 Task: Add an event with the title Training Session: Conflict Management, date '2024/05/20', time 8:00 AM to 10:00 AMand add a description: Throughout the PIP Discussion, an emphasis will be placed on fostering a positive and growth-oriented mindset. The employee will be encouraged to take ownership of their development, ask questions, and seek clarification when needed. The supervisor will provide support, encouragement, and guidance to help the employee succeed.Select event color  Basil . Add location for the event as: 789 The Walk at JBR, Dubai, UAE, logged in from the account softage.2@softage.netand send the event invitation to softage.7@softage.net and softage.8@softage.net. Set a reminder for the event Daily
Action: Mouse moved to (359, 206)
Screenshot: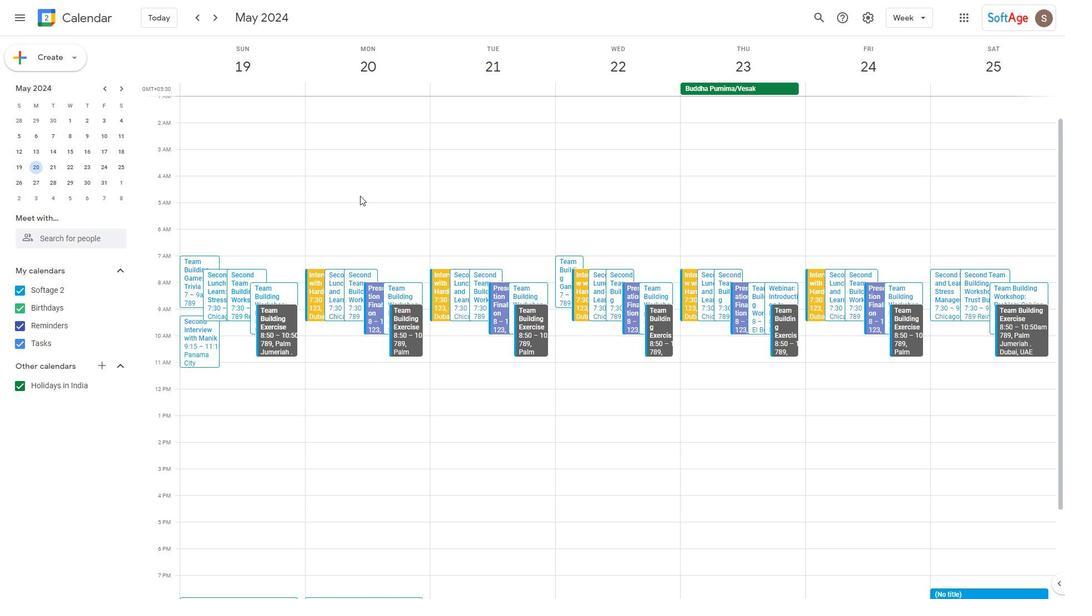 
Action: Mouse pressed left at (359, 206)
Screenshot: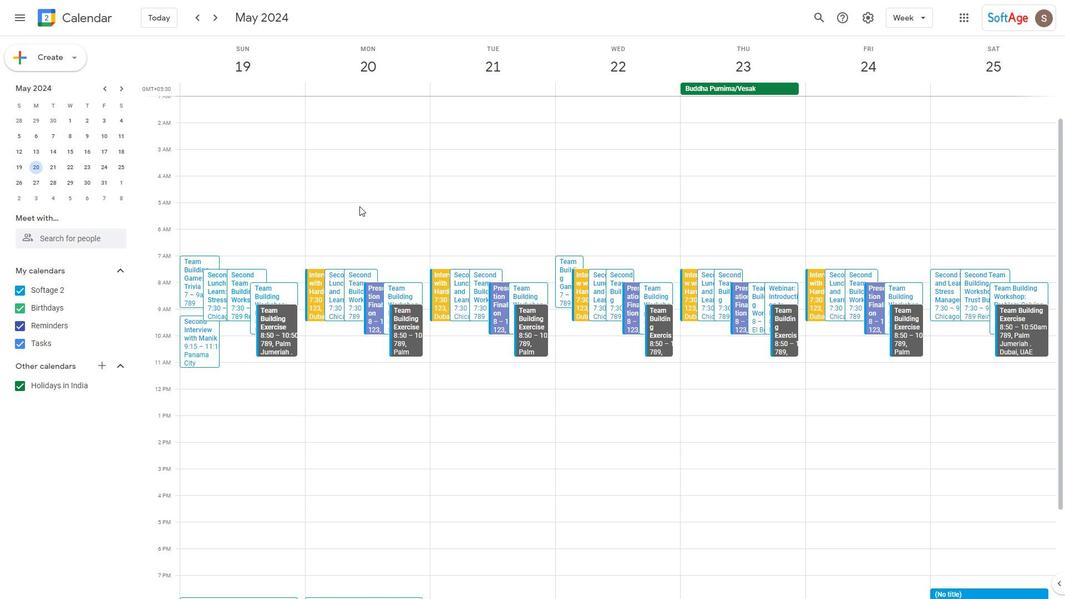 
Action: Mouse moved to (98, 195)
Screenshot: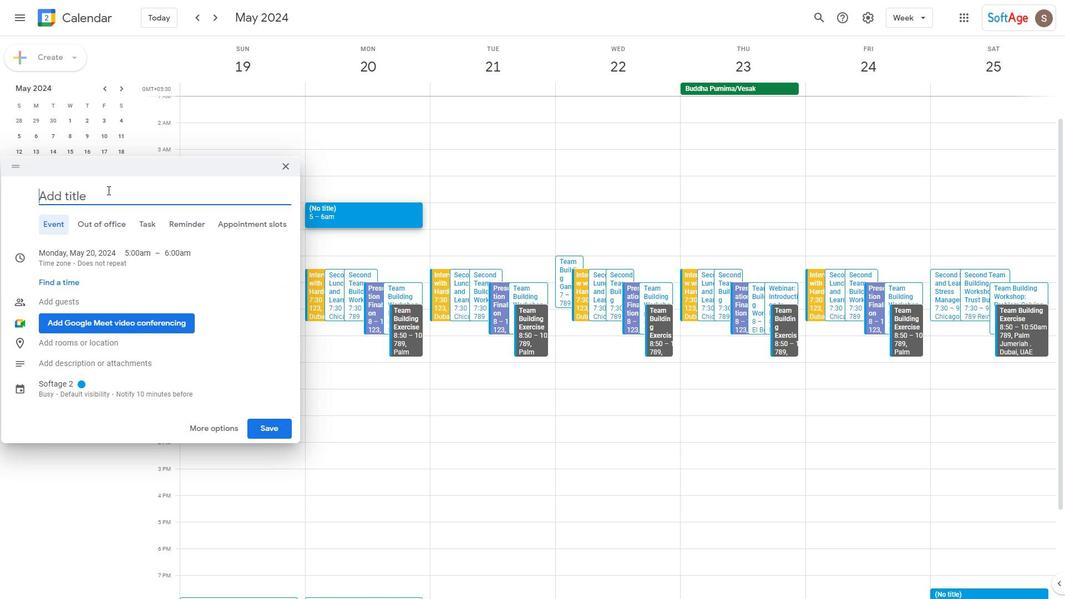 
Action: Key pressed <Key.caps_lock>C<Key.caps_lock>onflict<Key.space><Key.caps_lock>M<Key.caps_lock>ang=<Key.backspace><Key.backspace>agement
Screenshot: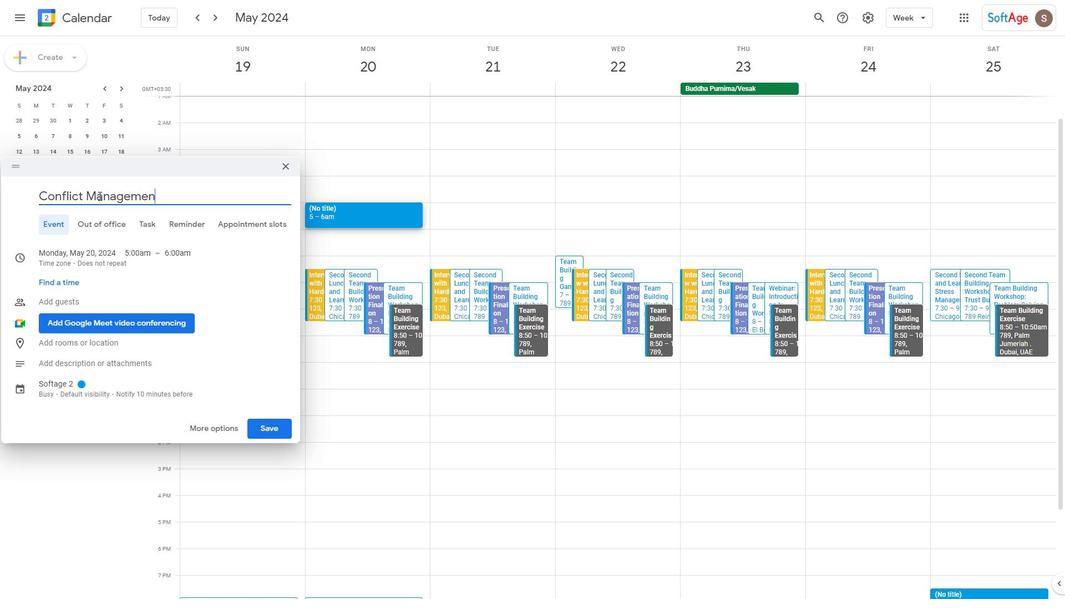 
Action: Mouse moved to (59, 365)
Screenshot: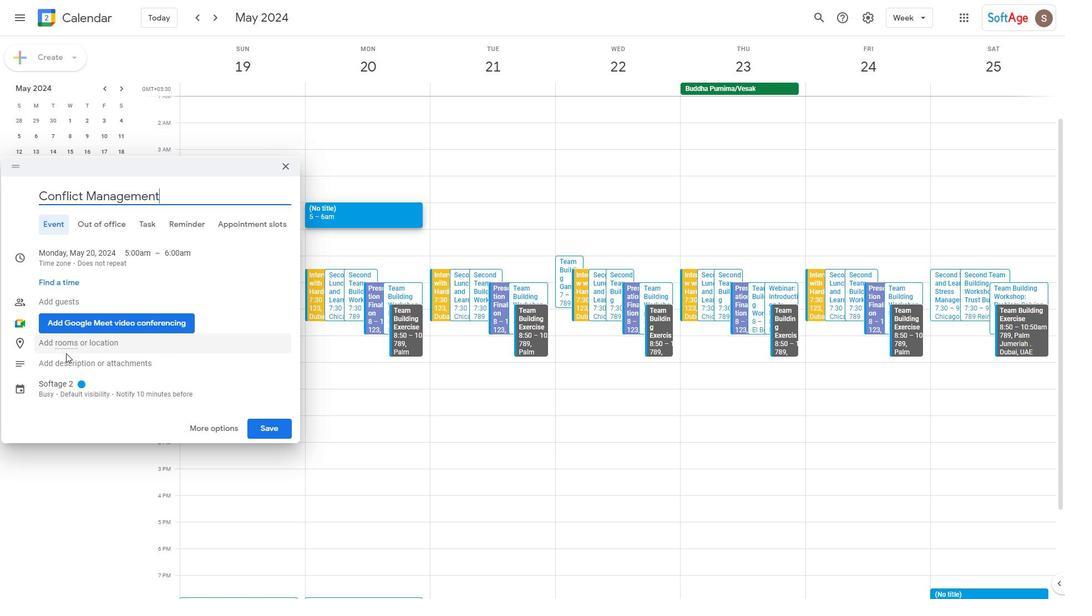 
Action: Mouse pressed left at (59, 365)
Screenshot: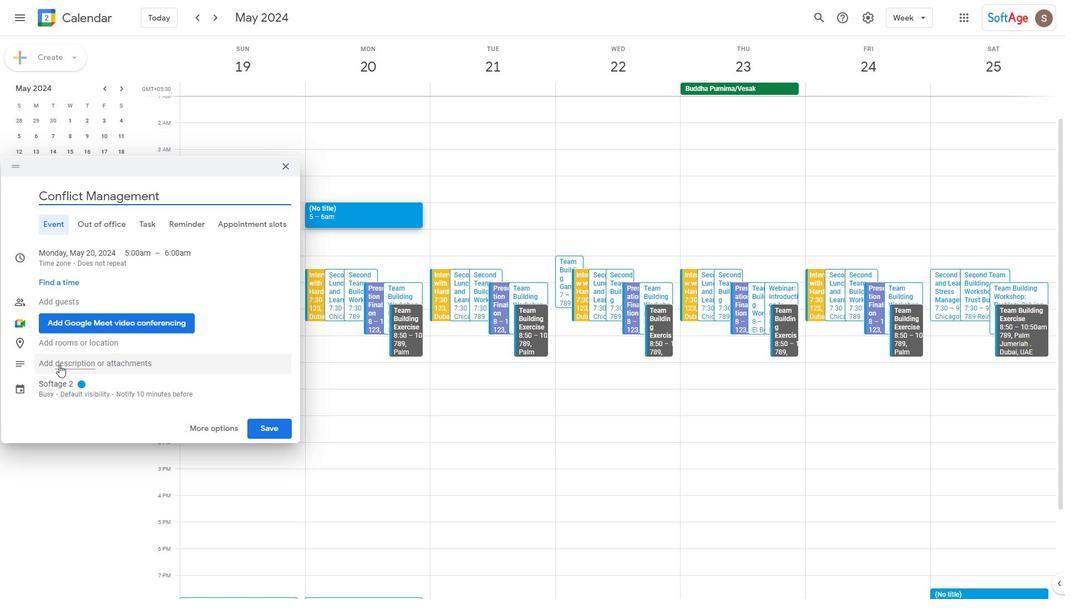 
Action: Mouse pressed left at (59, 365)
Screenshot: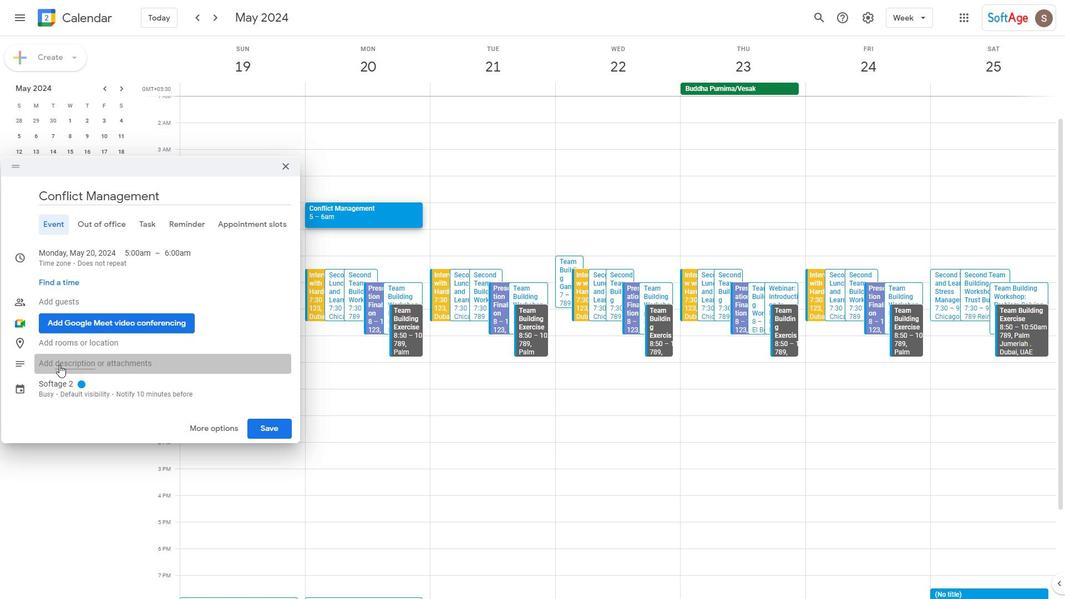
Action: Mouse moved to (61, 384)
Screenshot: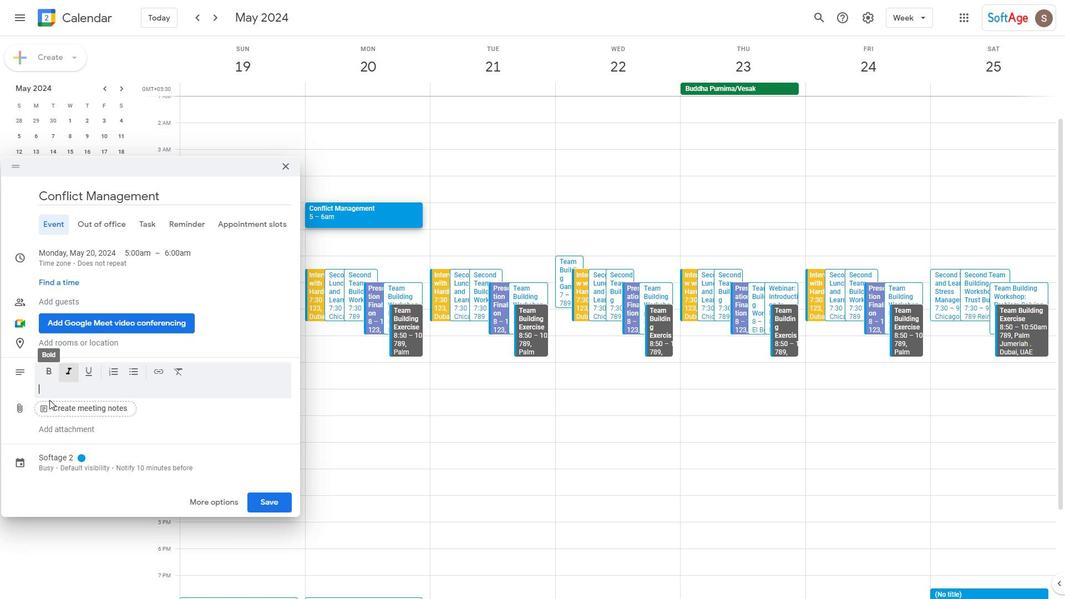 
Action: Mouse pressed left at (61, 384)
Screenshot: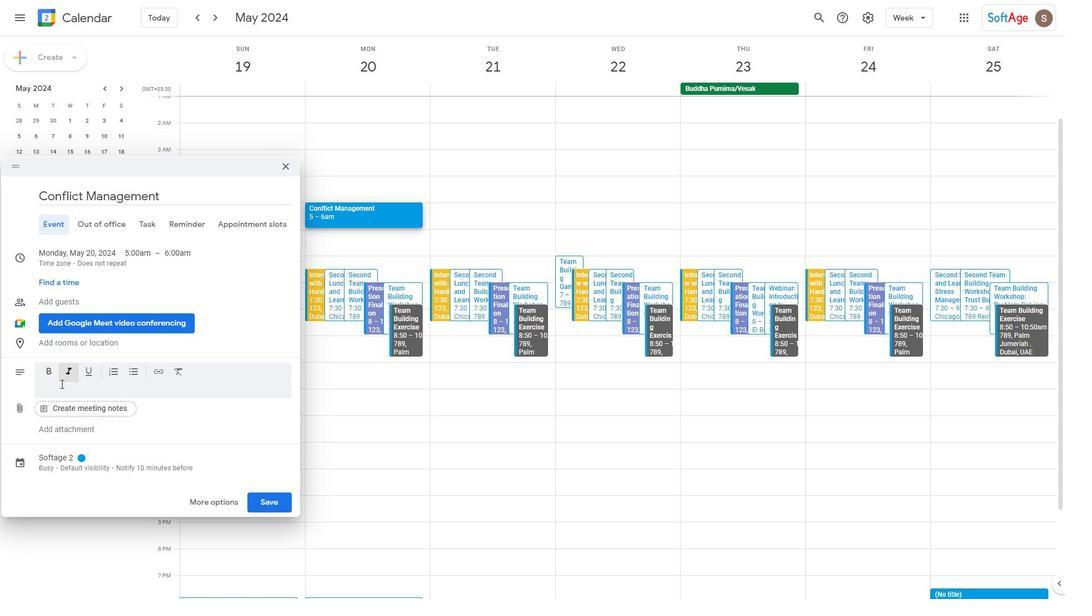 
Action: Mouse moved to (74, 365)
Screenshot: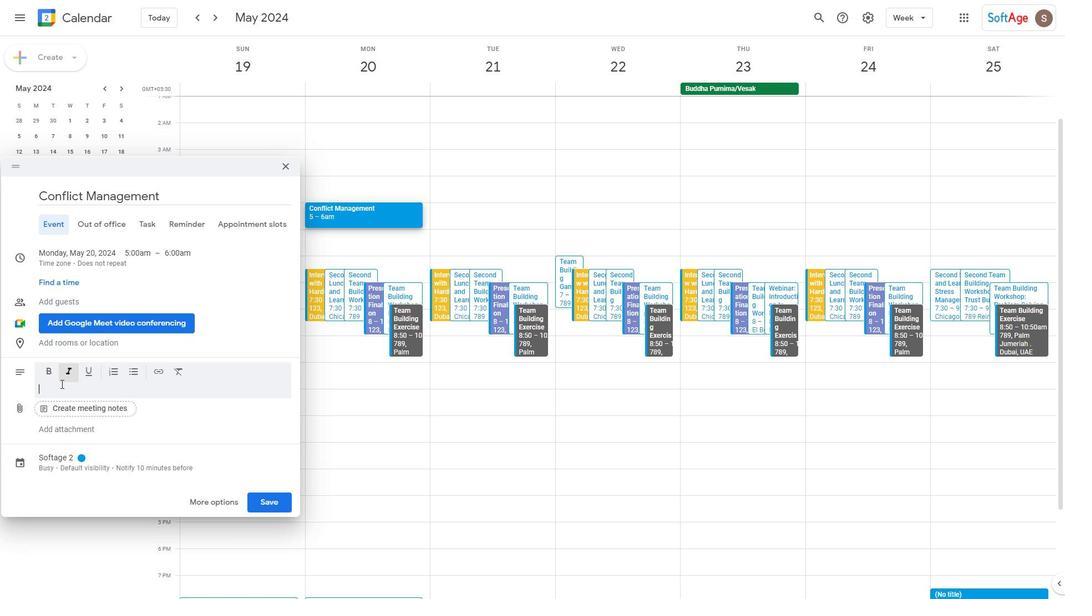 
Action: Mouse pressed left at (74, 365)
Screenshot: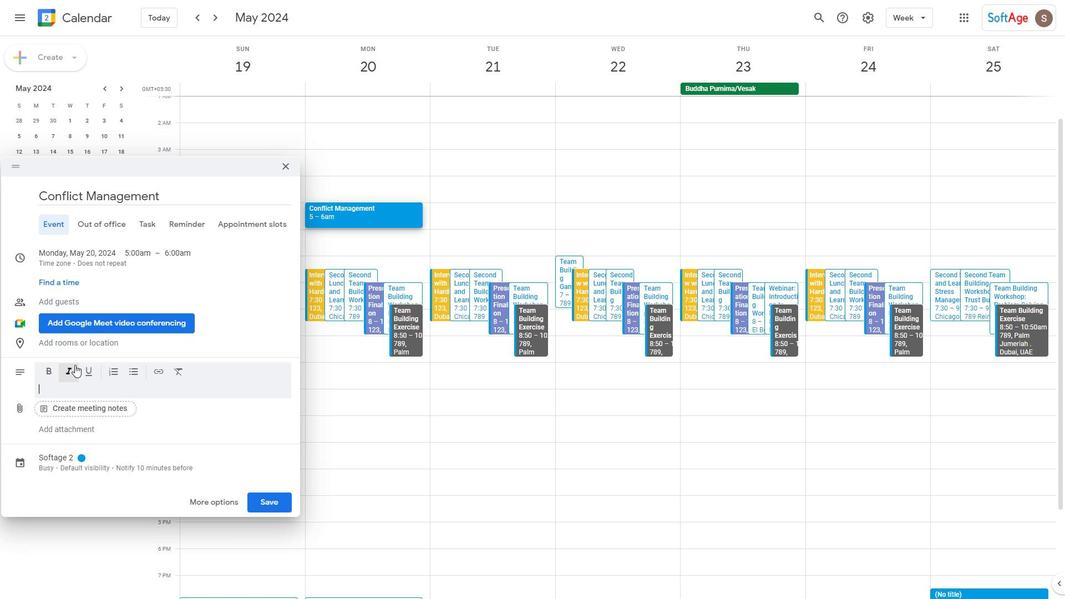 
Action: Mouse moved to (66, 380)
Screenshot: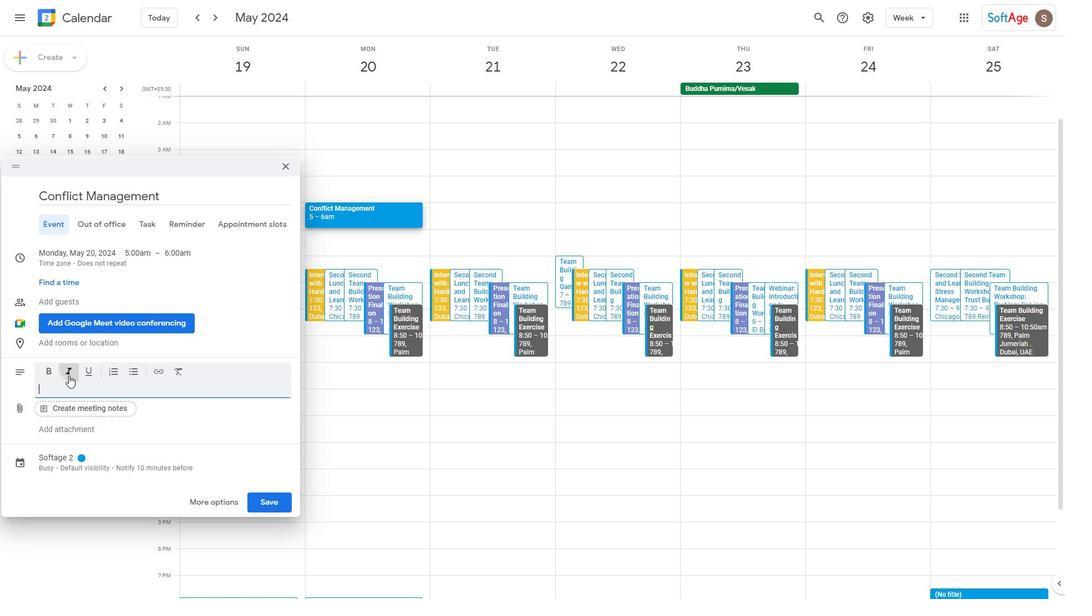 
Action: Mouse pressed left at (66, 380)
Screenshot: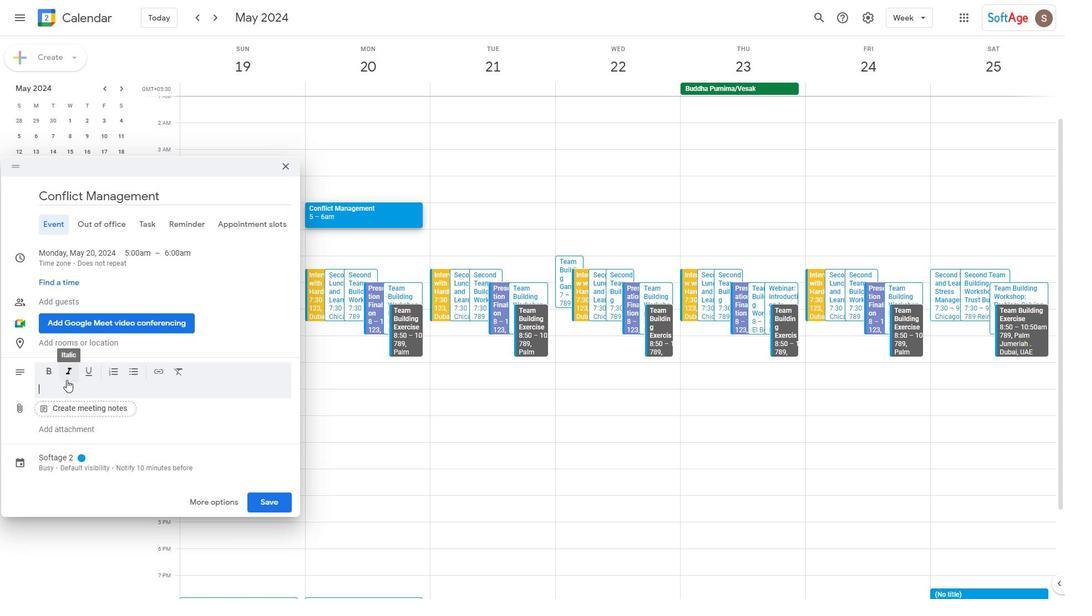
Action: Mouse moved to (57, 391)
Screenshot: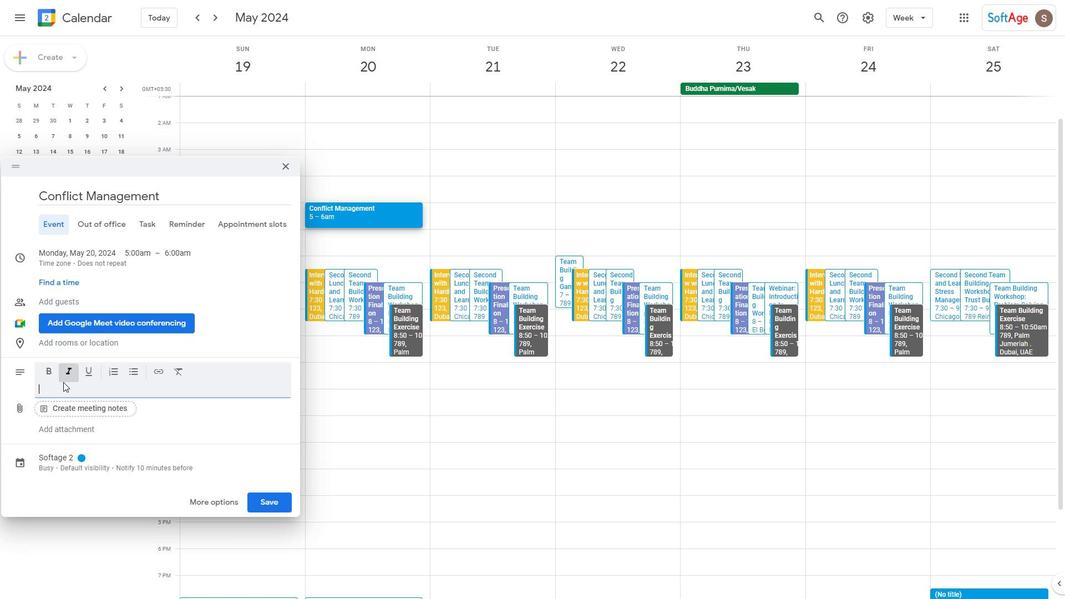 
Action: Mouse pressed left at (57, 391)
Screenshot: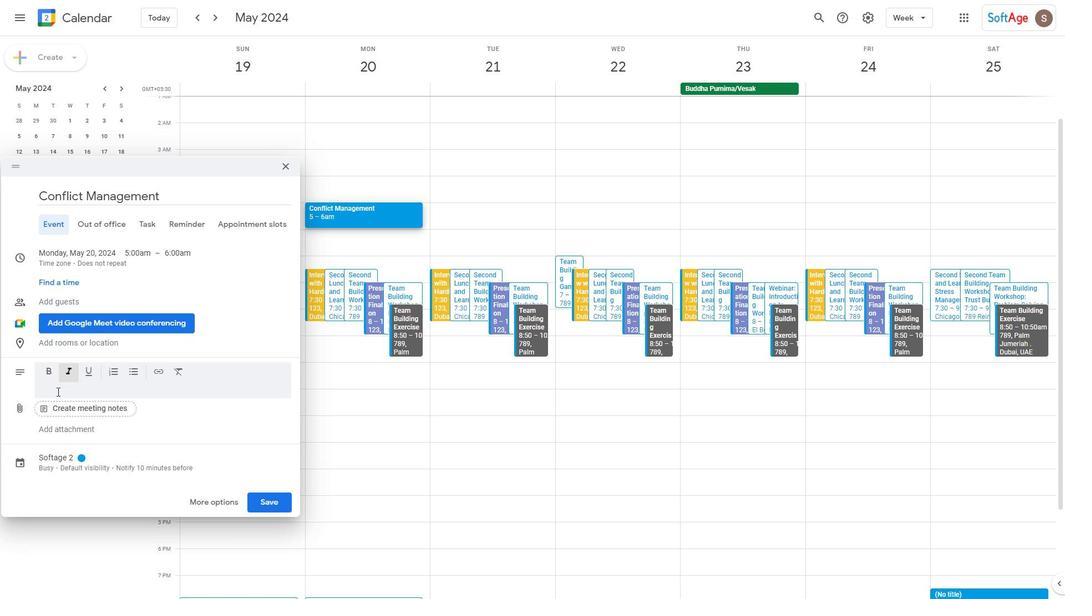 
Action: Key pressed <Key.caps_lock>T<Key.caps_lock>hroughout<Key.space>the<Key.space><Key.caps_lock>PIP<Key.space>D<Key.caps_lock>iscussion<Key.space>an<Key.space>emphasis<Key.space>will<Key.space>be<Key.space>plca<Key.backspace><Key.backspace>aced<Key.space>on<Key.space>fostering<Key.space>a<Key.space>positive<Key.space>and<Key.space>gri<Key.backspace><Key.backspace>rowth<Key.space>oriented<Key.space>mins<Key.backspace>=<Key.backspace><Key.backspace>ndset.<Key.space><Key.caps_lock>T<Key.caps_lock>he<Key.space>employee<Key.space>wikl<Key.backspace><Key.backspace>ll<Key.space>be<Key.space>encouraged<Key.space>to<Key.space>takr=<Key.backspace>e<Key.space>ownership<Key.space>
Screenshot: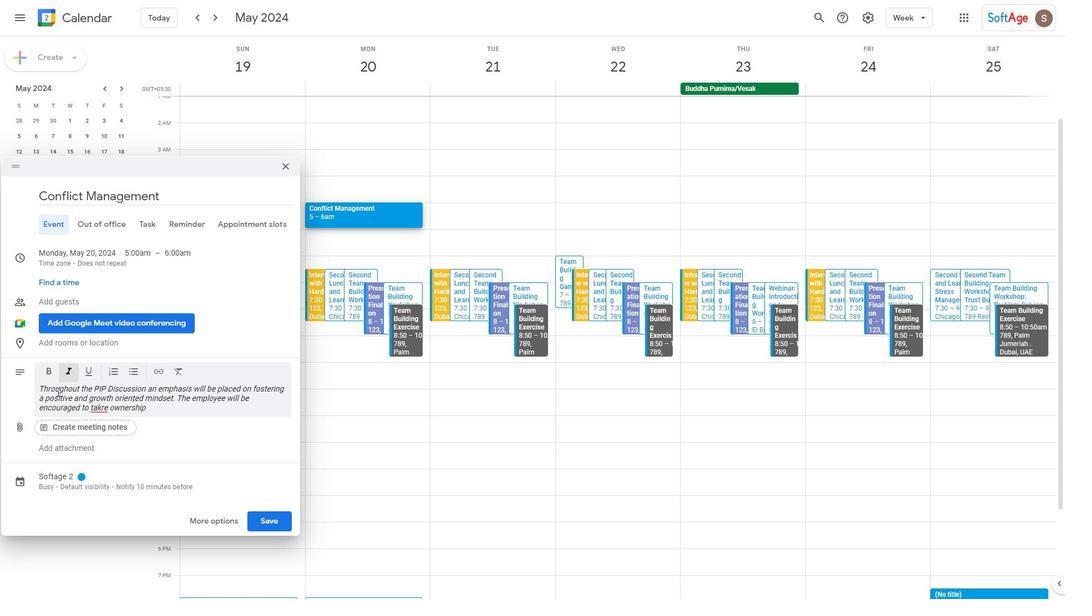 
Action: Mouse moved to (108, 409)
Screenshot: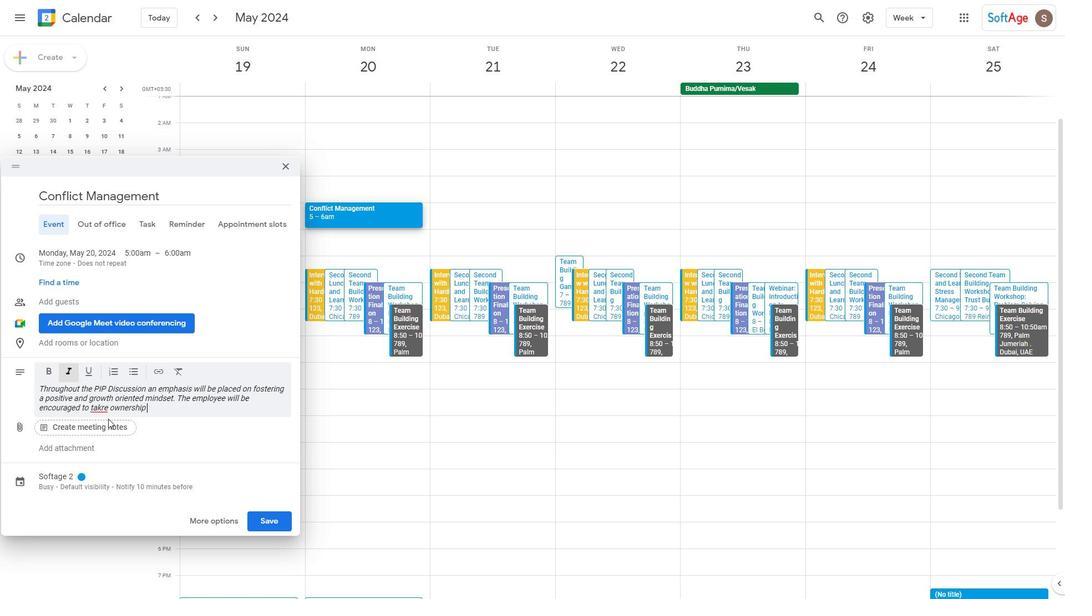 
Action: Mouse pressed left at (108, 409)
Screenshot: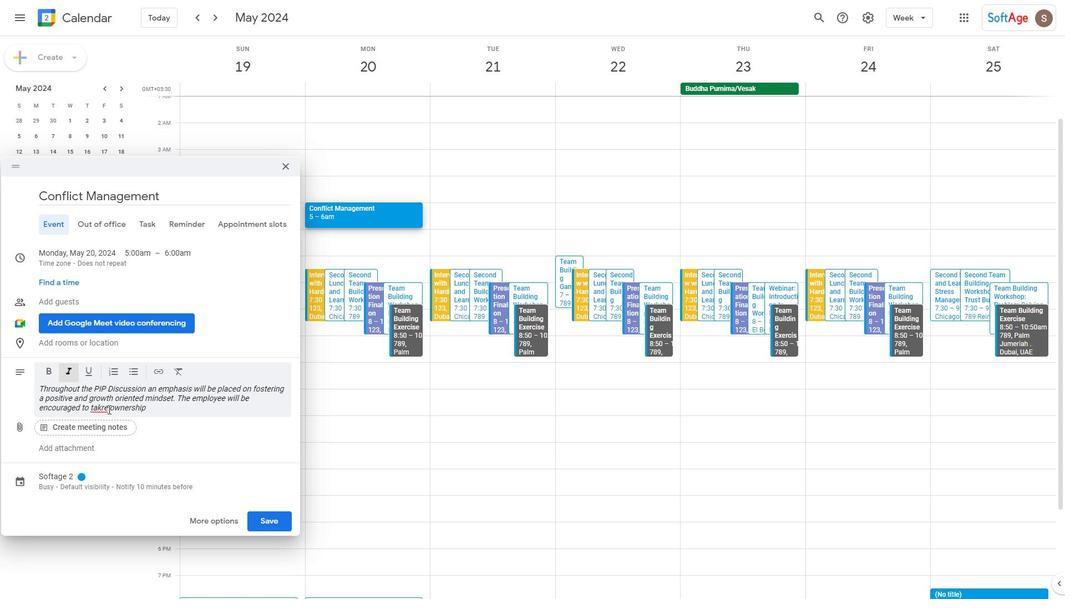 
Action: Key pressed <Key.backspace><Key.backspace>e
Screenshot: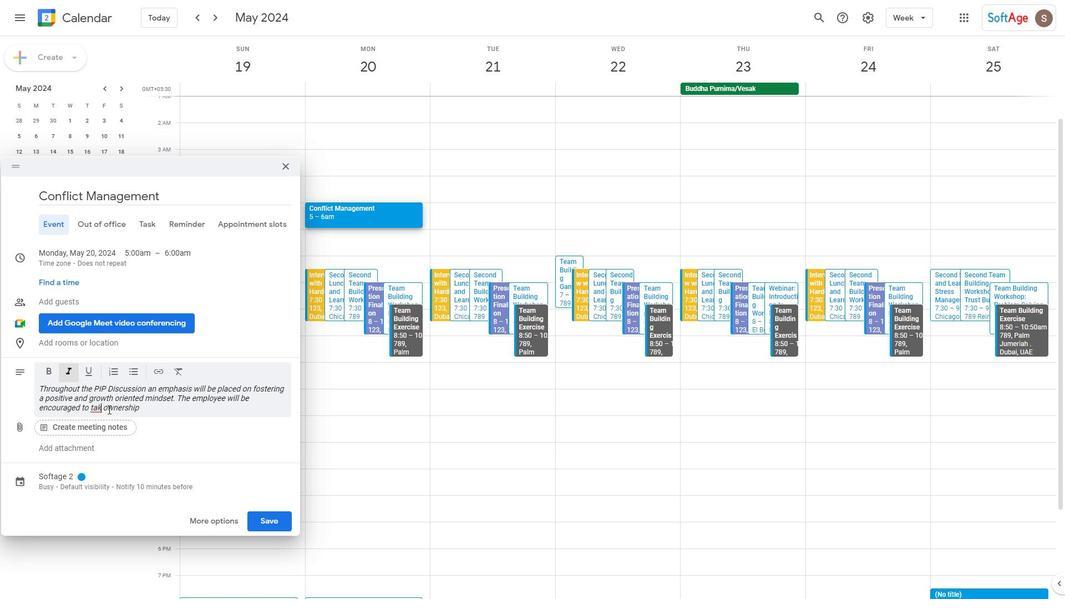 
Action: Mouse moved to (150, 406)
Screenshot: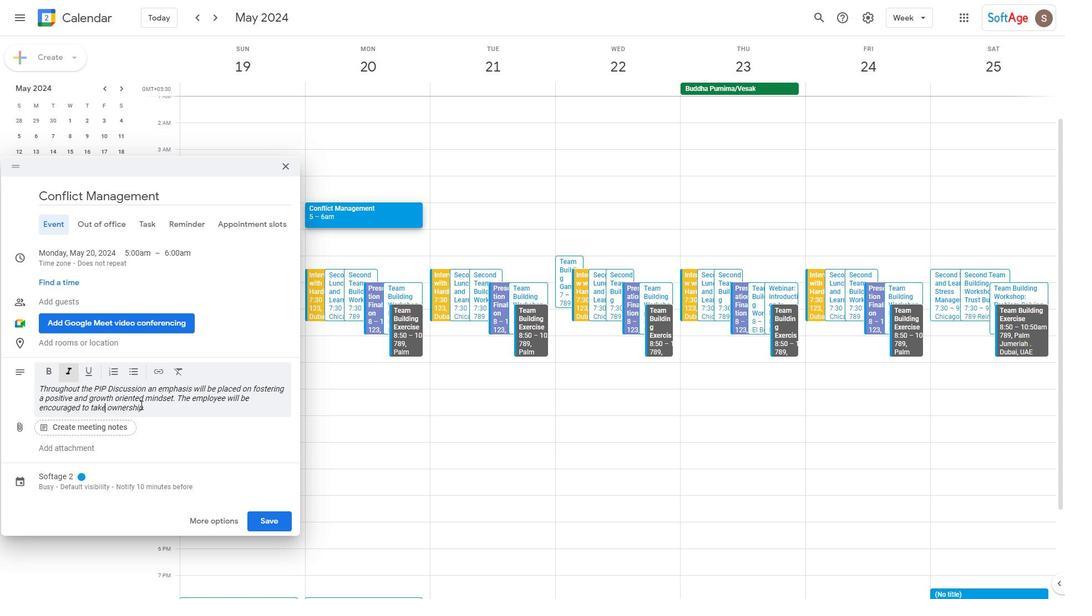 
Action: Mouse pressed left at (150, 406)
Screenshot: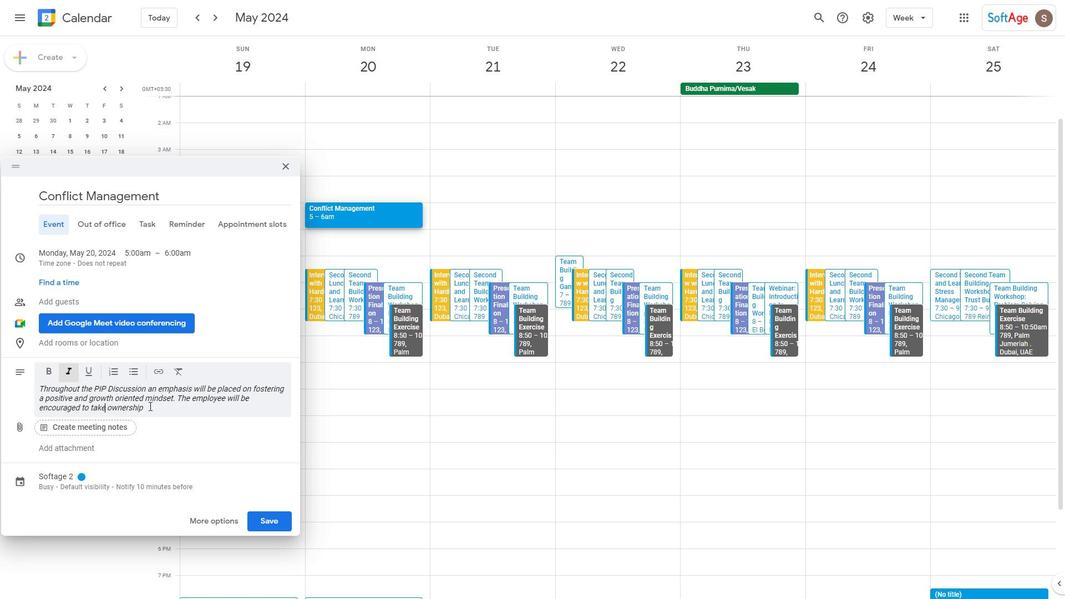 
Action: Mouse moved to (162, 399)
Screenshot: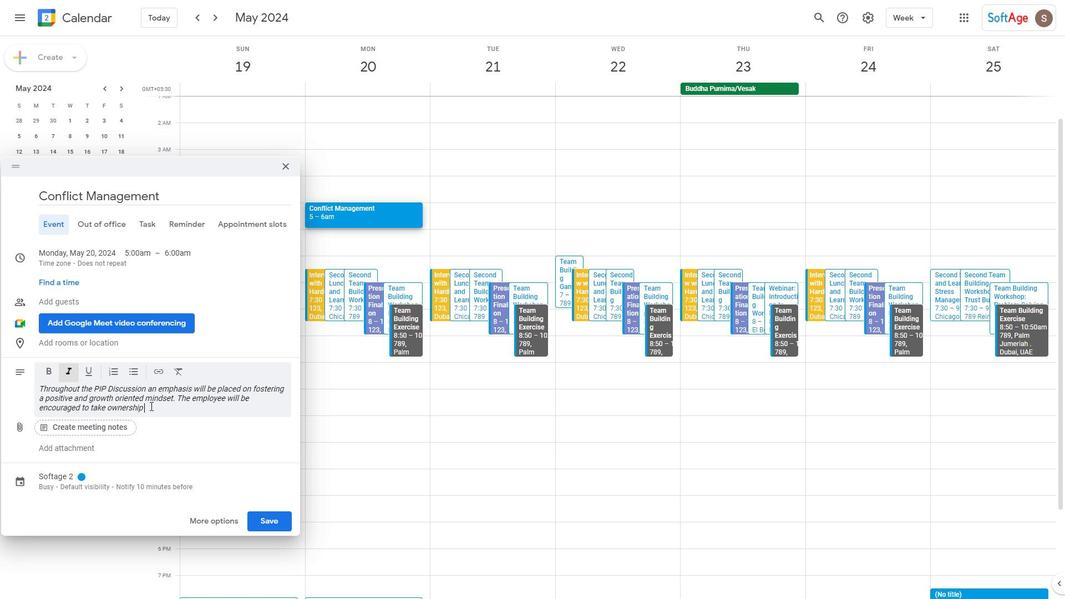 
Action: Key pressed of<Key.space>their<Key.space>developmemn<Key.backspace><Key.backspace>nt,ask<Key.space>questions<Key.space>and<Key.space>seek<Key.space>claification<Key.space>when<Key.space>required.
Screenshot: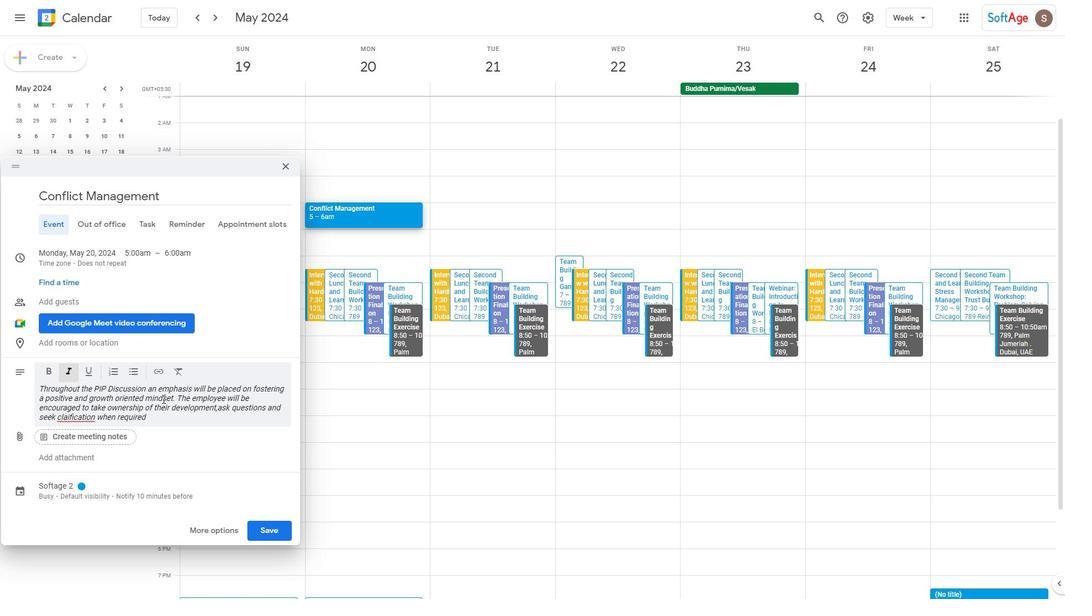 
Action: Mouse moved to (86, 414)
Screenshot: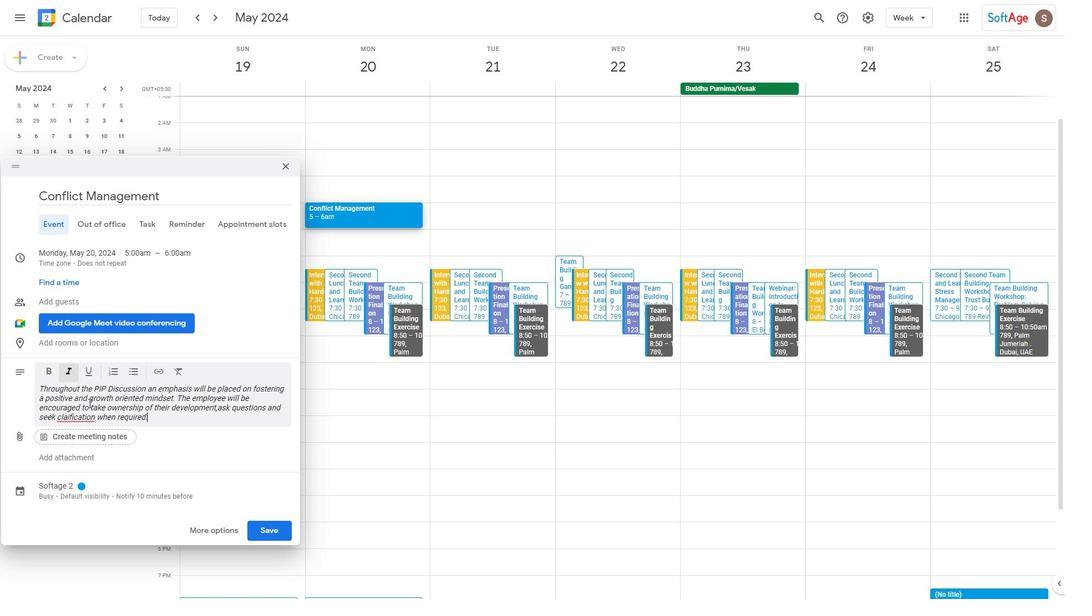 
Action: Mouse pressed left at (86, 414)
Screenshot: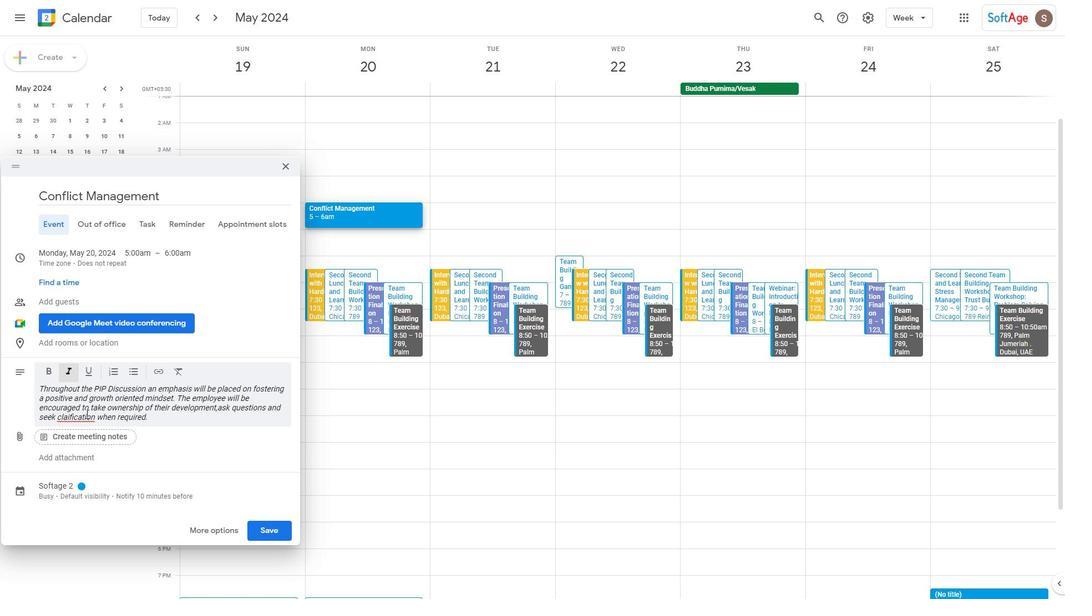 
Action: Mouse pressed left at (86, 414)
Screenshot: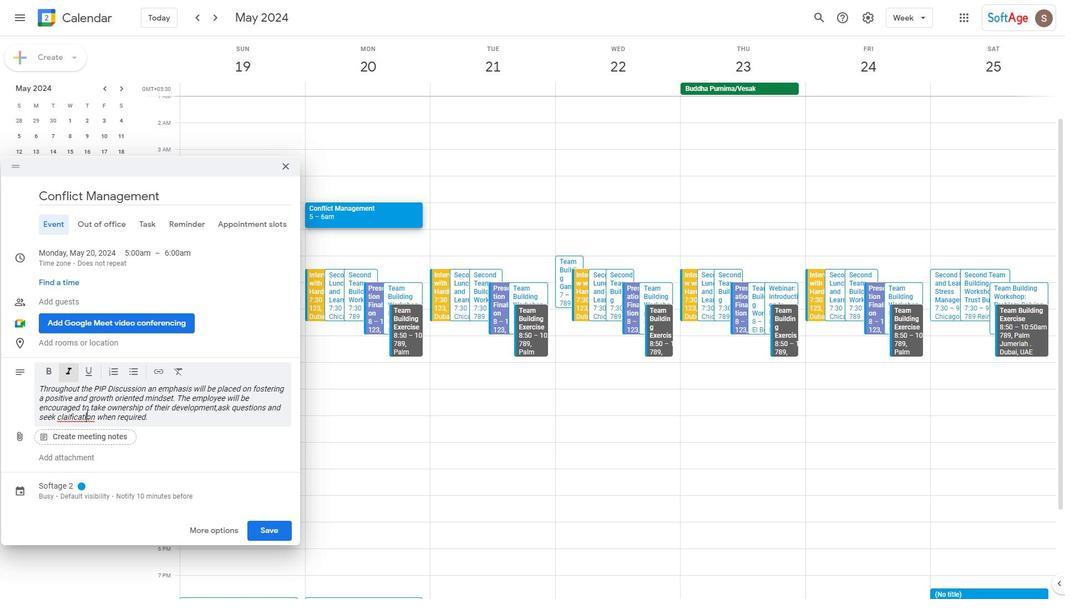 
Action: Mouse pressed right at (86, 414)
Screenshot: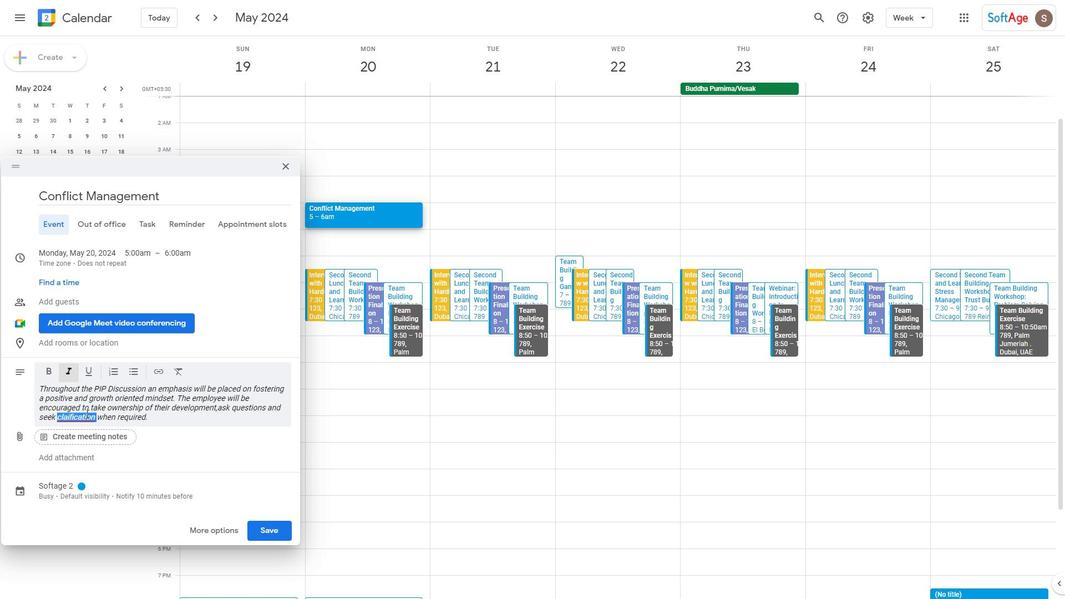 
Action: Mouse moved to (132, 240)
Screenshot: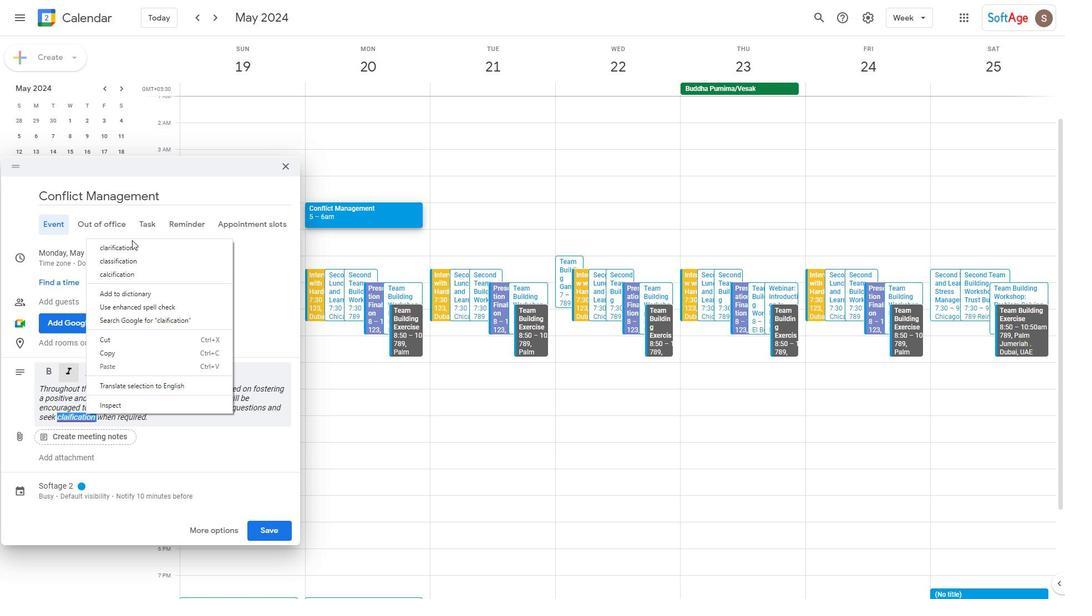 
Action: Mouse pressed left at (132, 240)
Screenshot: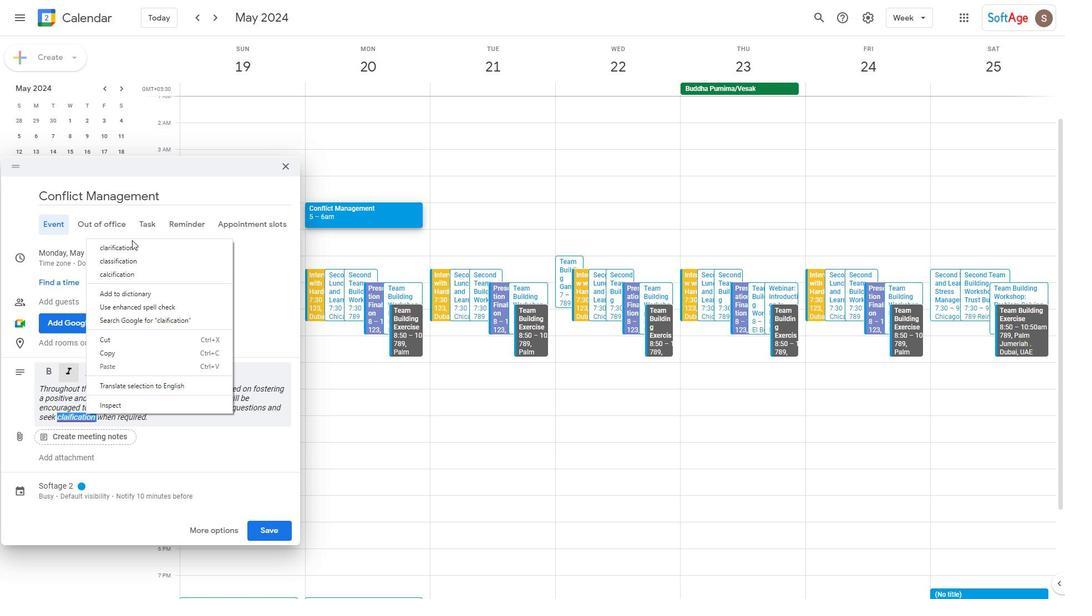 
Action: Mouse moved to (73, 410)
Screenshot: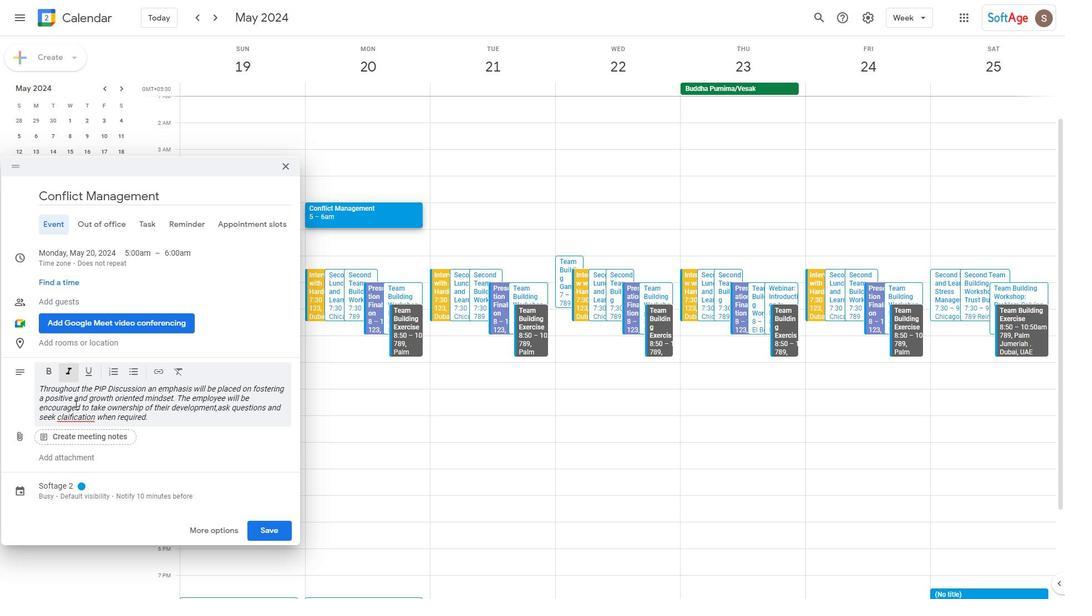 
Action: Mouse pressed left at (73, 410)
Screenshot: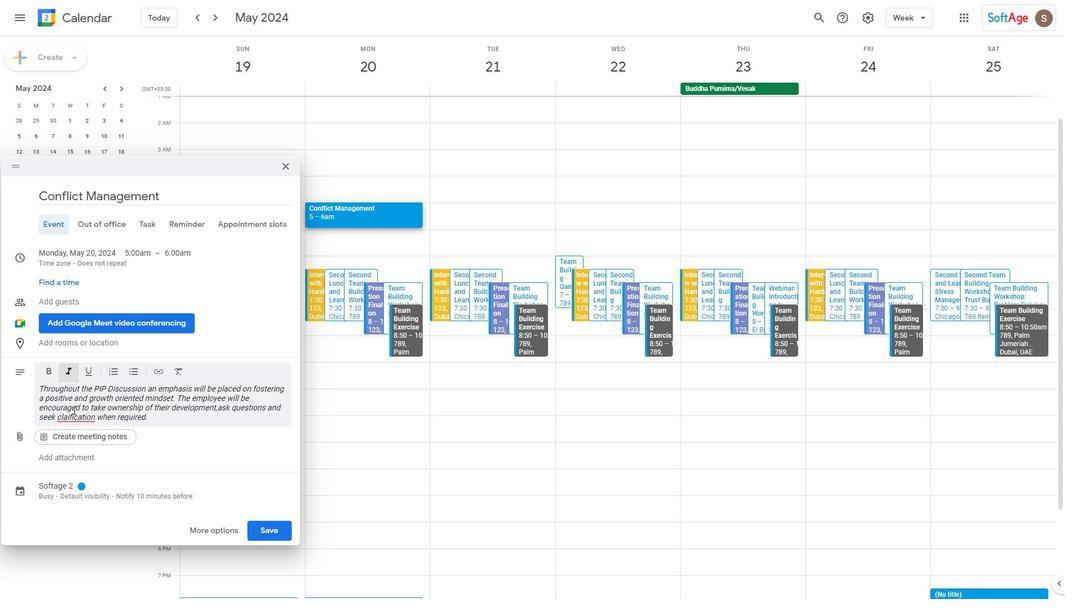 
Action: Mouse moved to (71, 418)
Screenshot: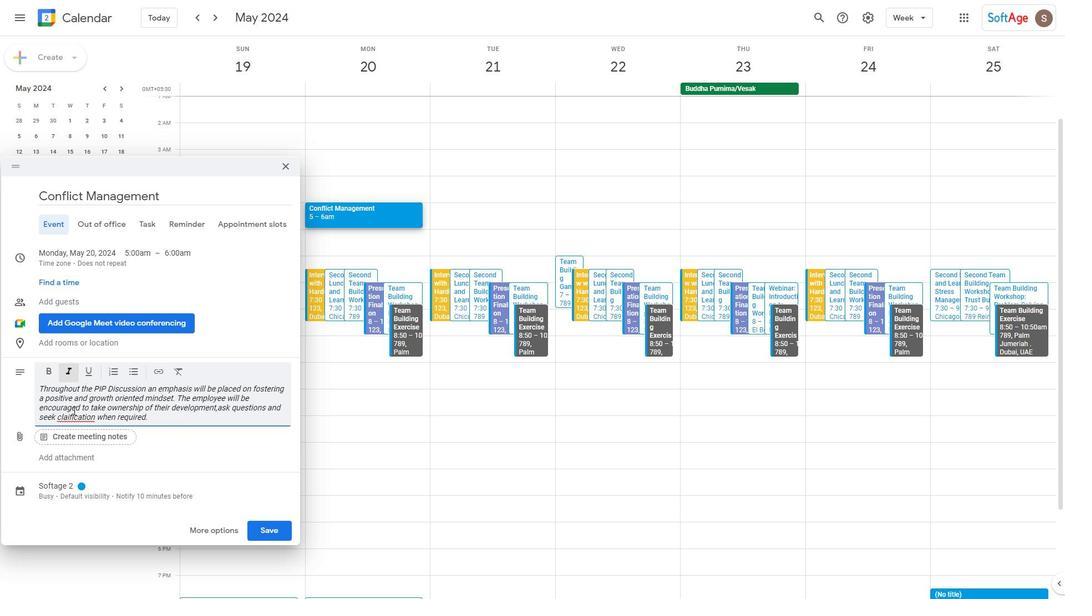 
Action: Mouse pressed left at (71, 418)
Screenshot: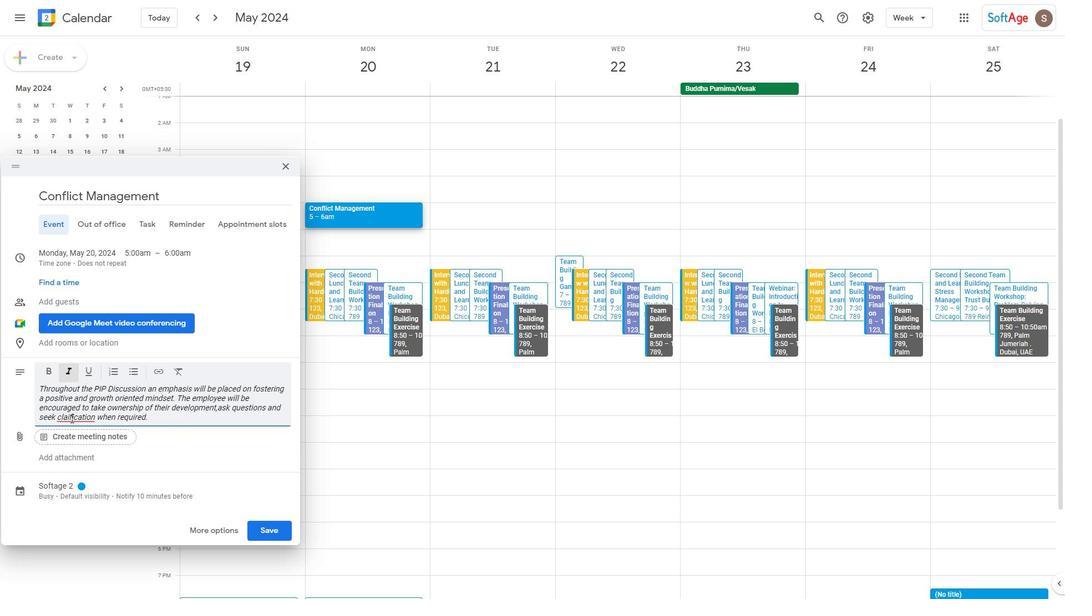 
Action: Mouse pressed right at (71, 418)
Screenshot: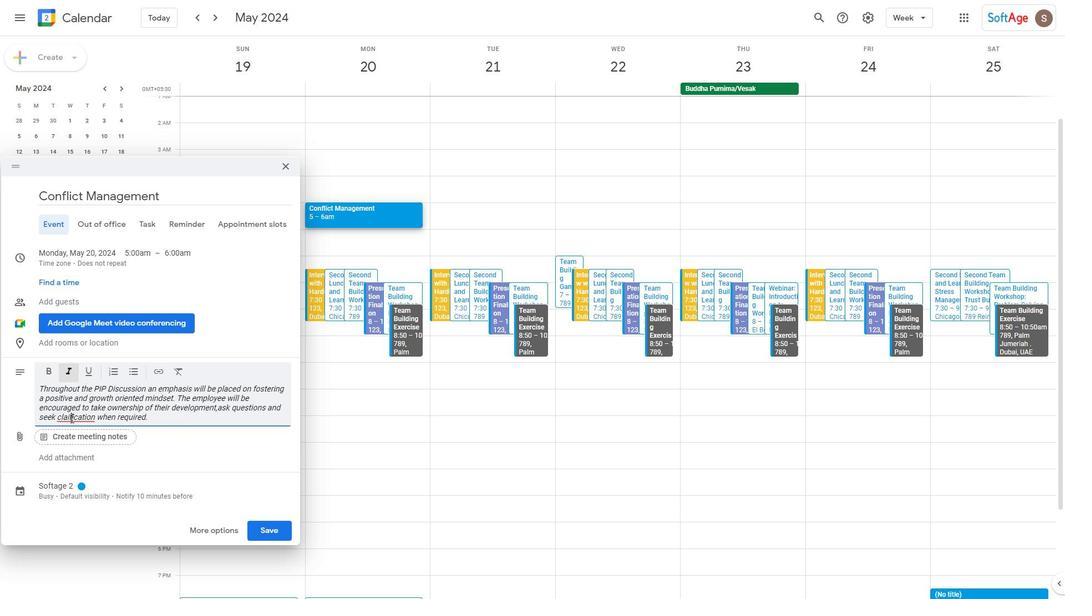 
Action: Mouse moved to (137, 253)
Screenshot: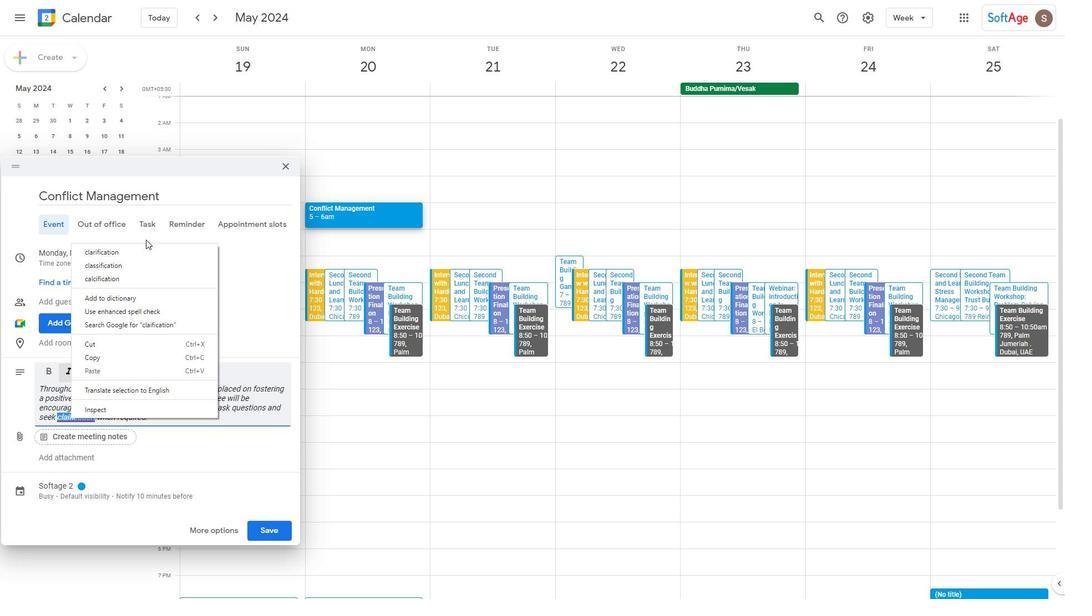 
Action: Mouse pressed left at (137, 253)
Screenshot: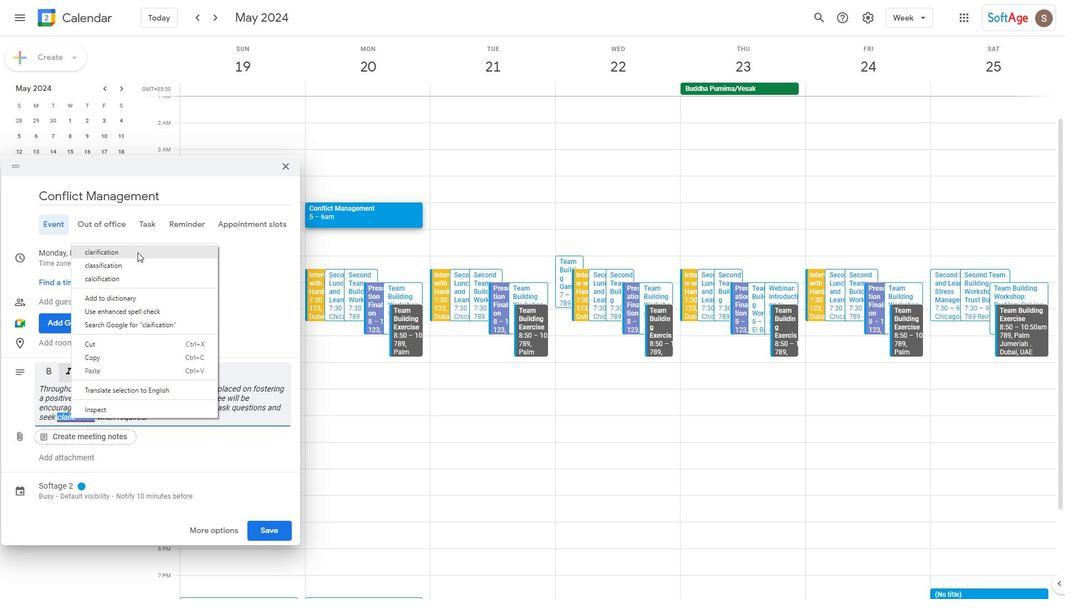 
Action: Mouse moved to (155, 405)
Screenshot: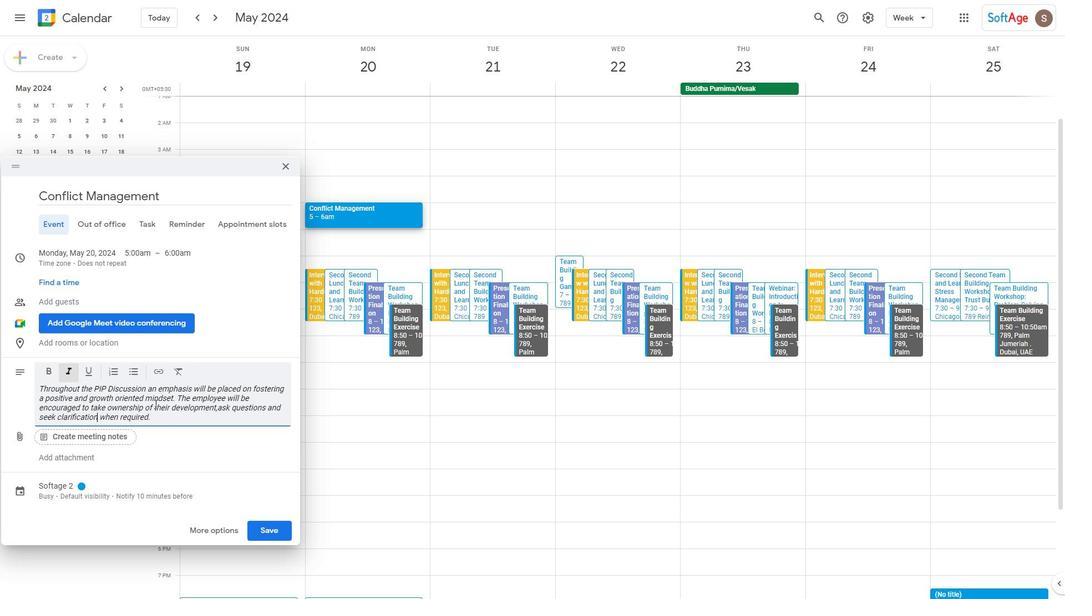 
Action: Mouse pressed left at (155, 405)
Screenshot: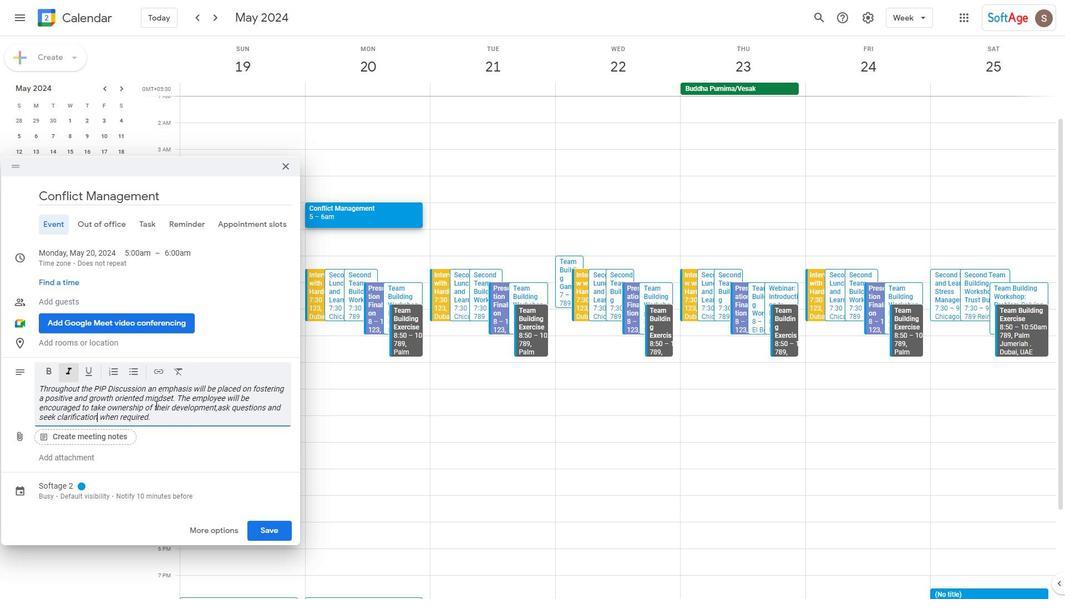 
Action: Mouse moved to (152, 419)
Screenshot: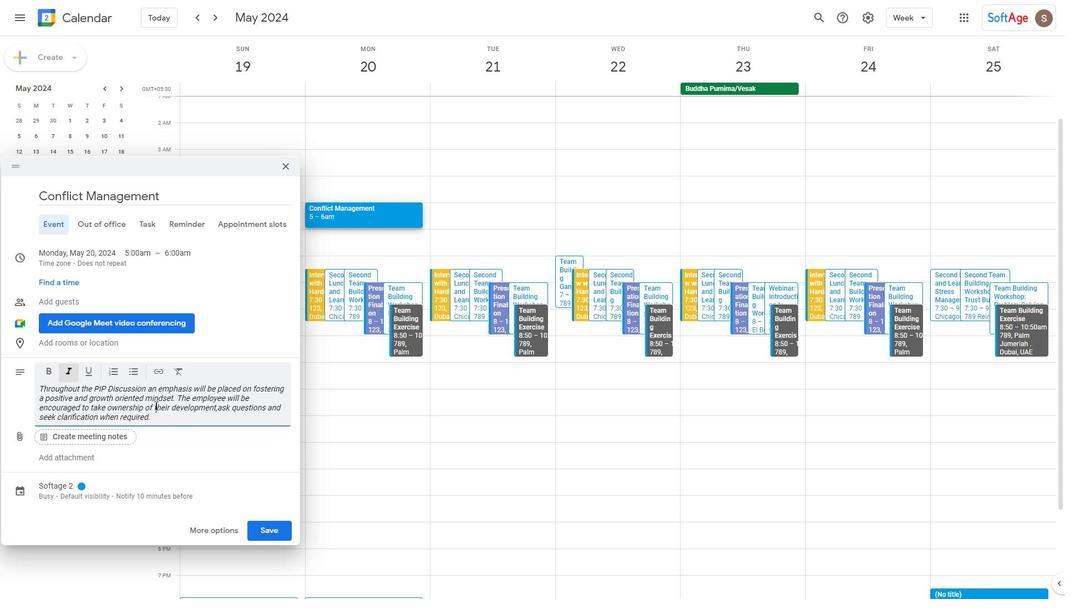 
Action: Mouse pressed left at (152, 419)
Screenshot: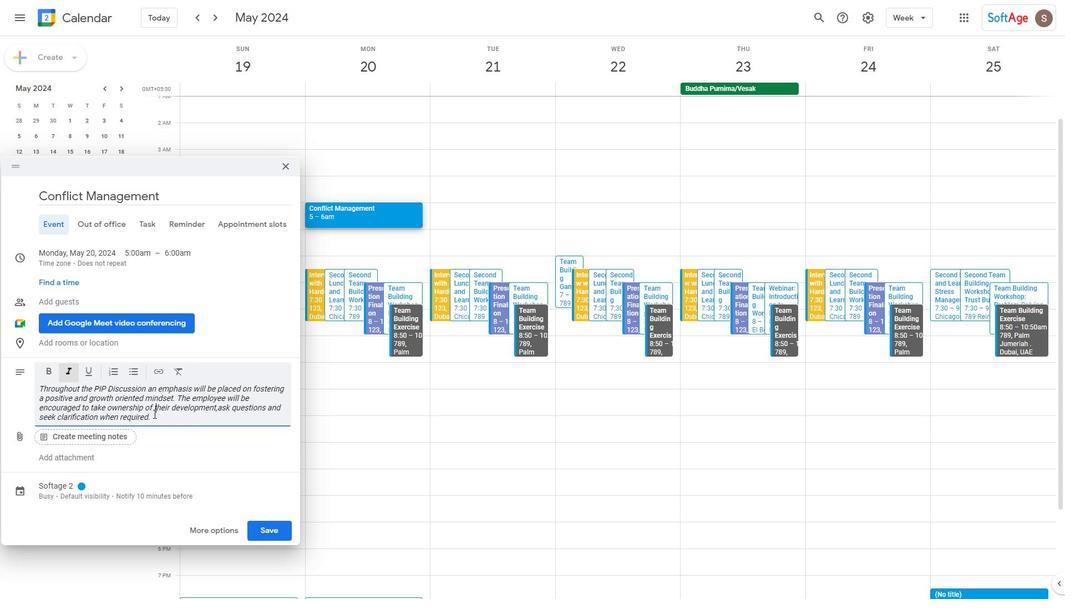 
Action: Mouse moved to (169, 409)
Screenshot: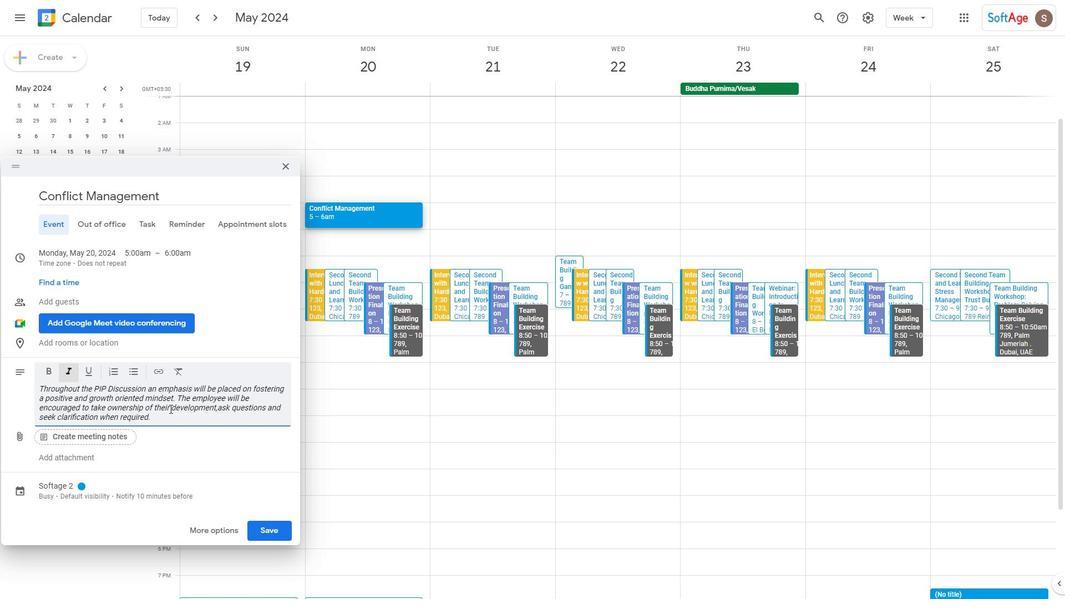 
Action: Key pressed <Key.caps_lock>T<Key.caps_lock>hge<Key.backspace><Key.backspace><Key.backspace>he<Key.space>suopervui<Key.backspace><Key.backspace><Key.backspace><Key.backspace><Key.backspace><Key.backspace><Key.backspace>perviser<Key.space>will<Key.space>provide<Key.space>suppot
Screenshot: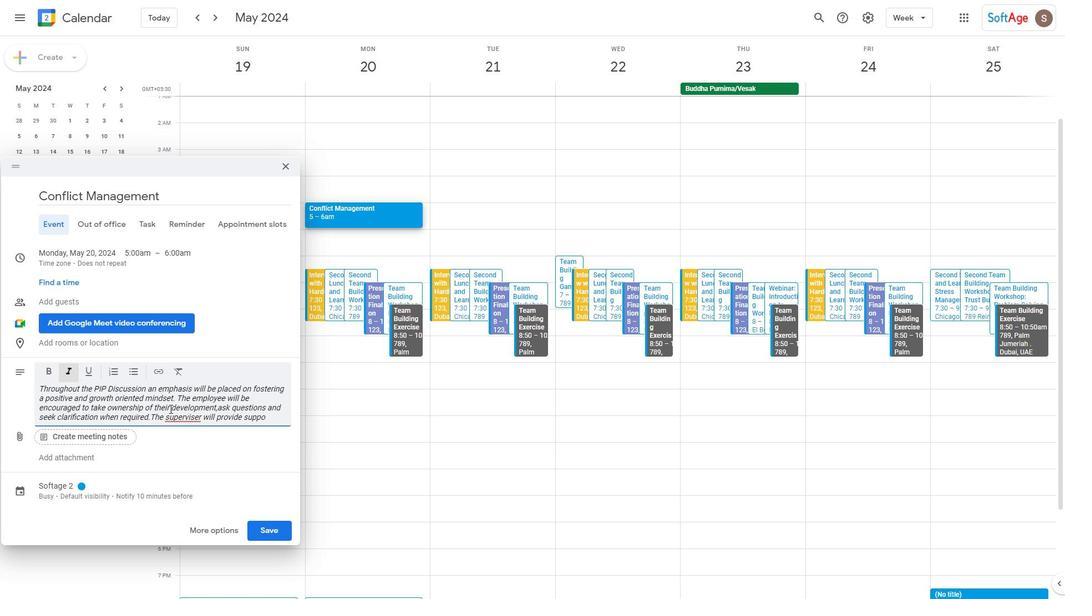 
Action: Mouse moved to (191, 419)
Screenshot: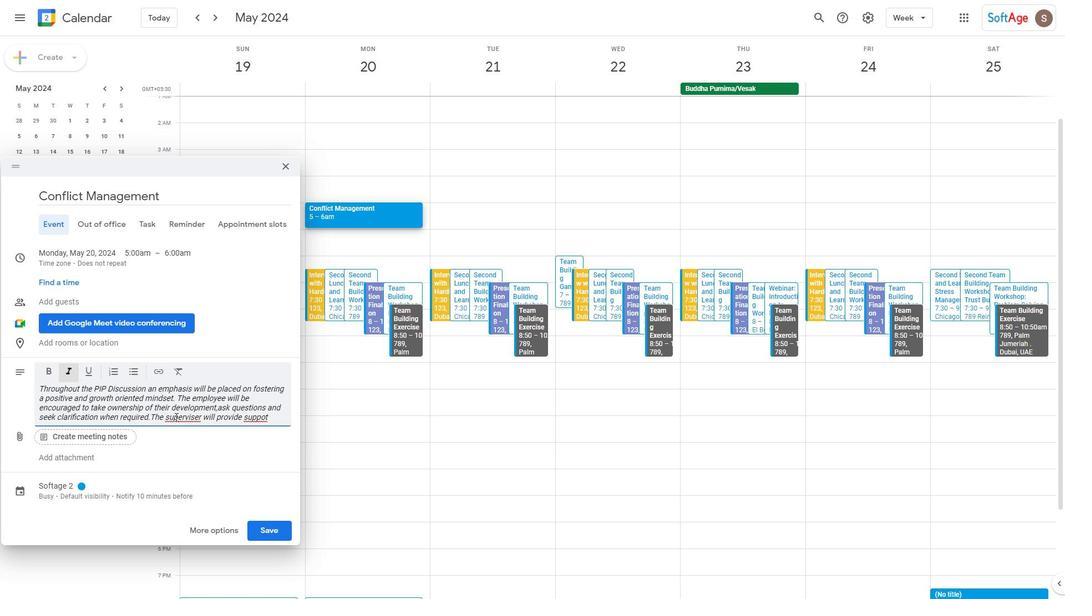 
Action: Mouse pressed left at (191, 419)
Screenshot: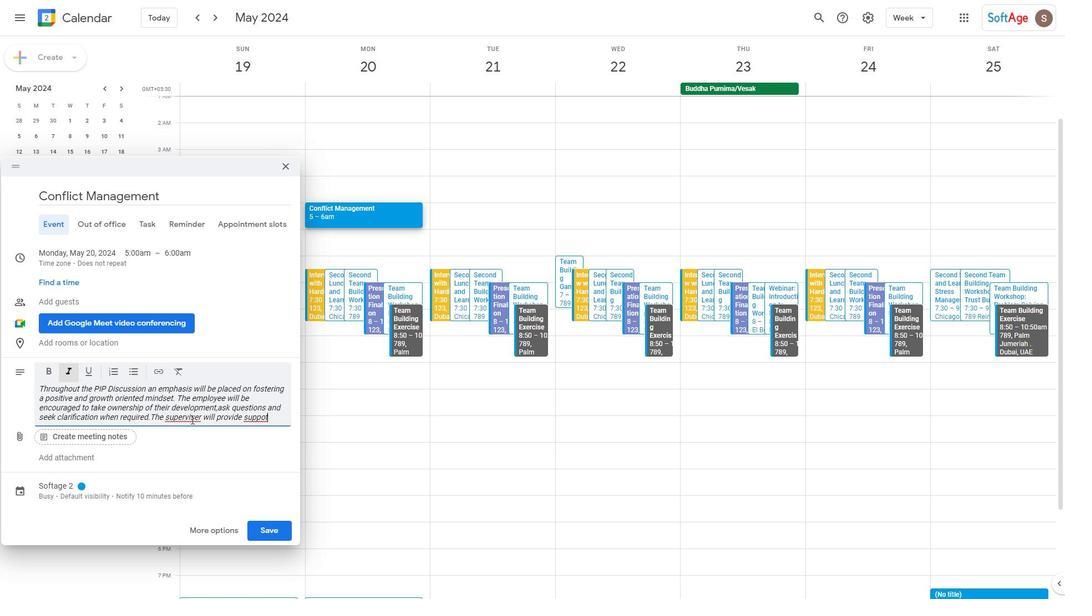 
Action: Mouse pressed left at (191, 419)
Screenshot: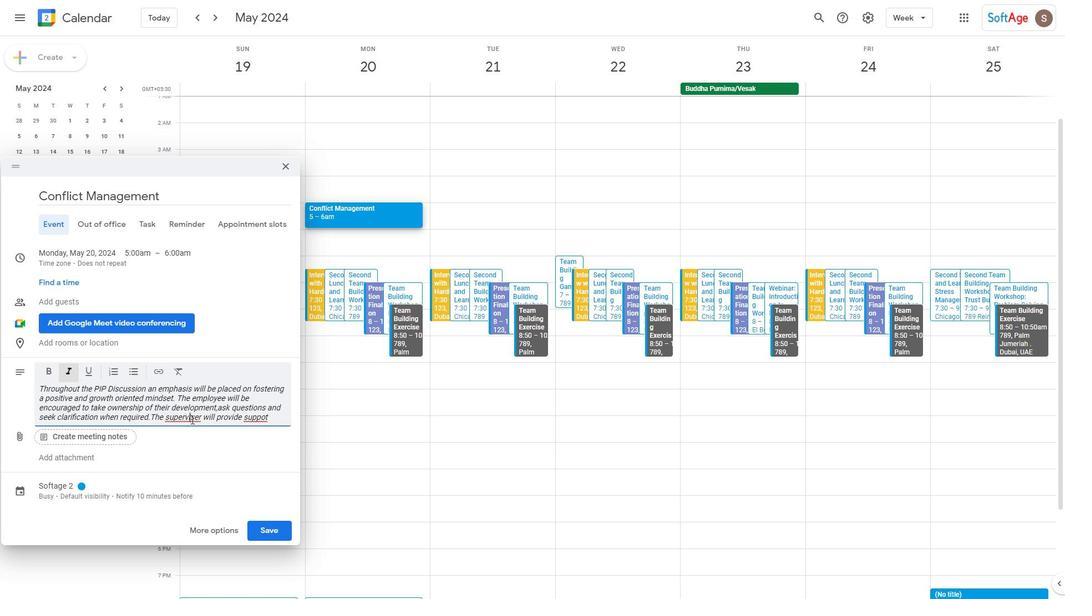 
Action: Mouse pressed right at (191, 419)
Screenshot: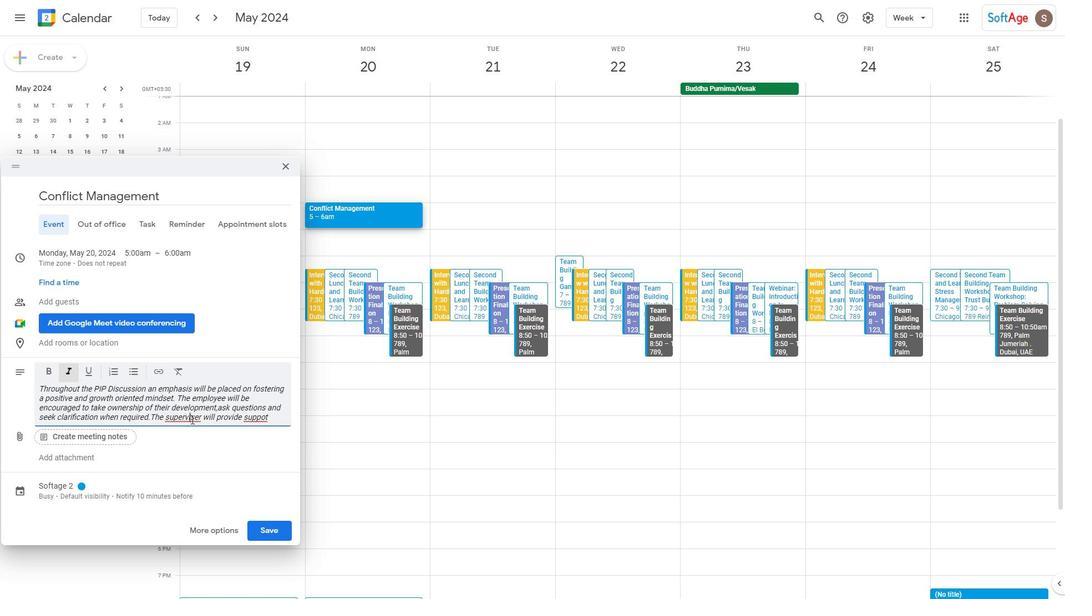 
Action: Mouse moved to (205, 280)
Screenshot: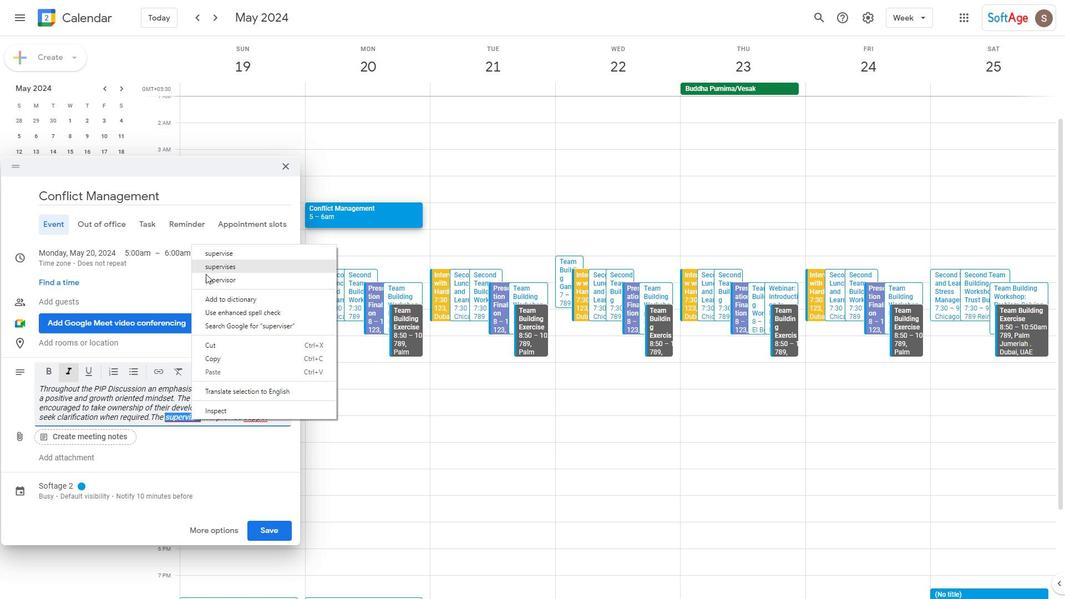 
Action: Mouse pressed left at (205, 280)
Screenshot: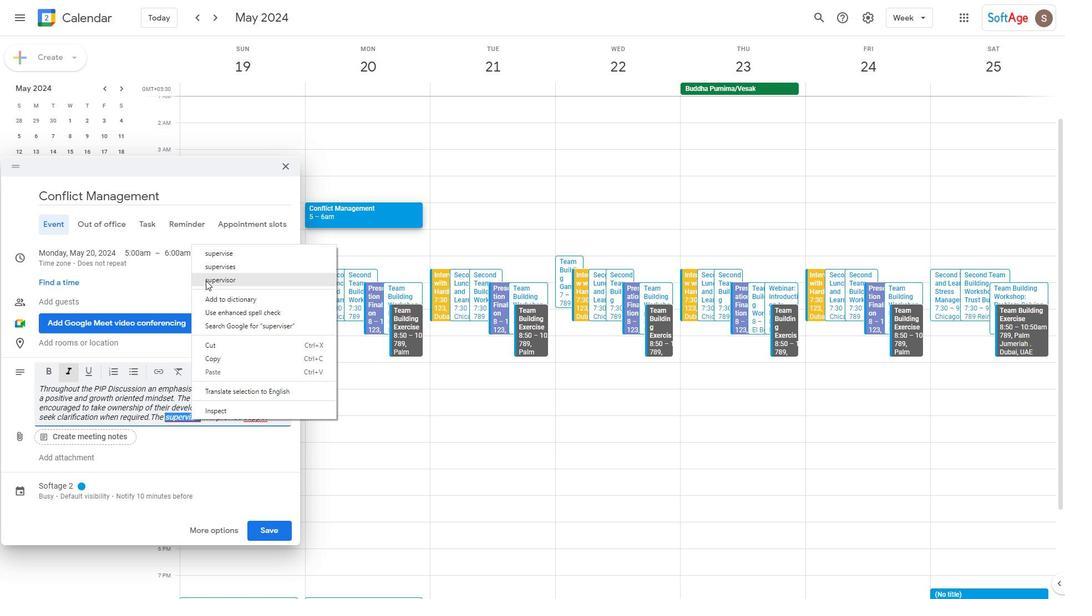 
Action: Mouse moved to (250, 416)
Screenshot: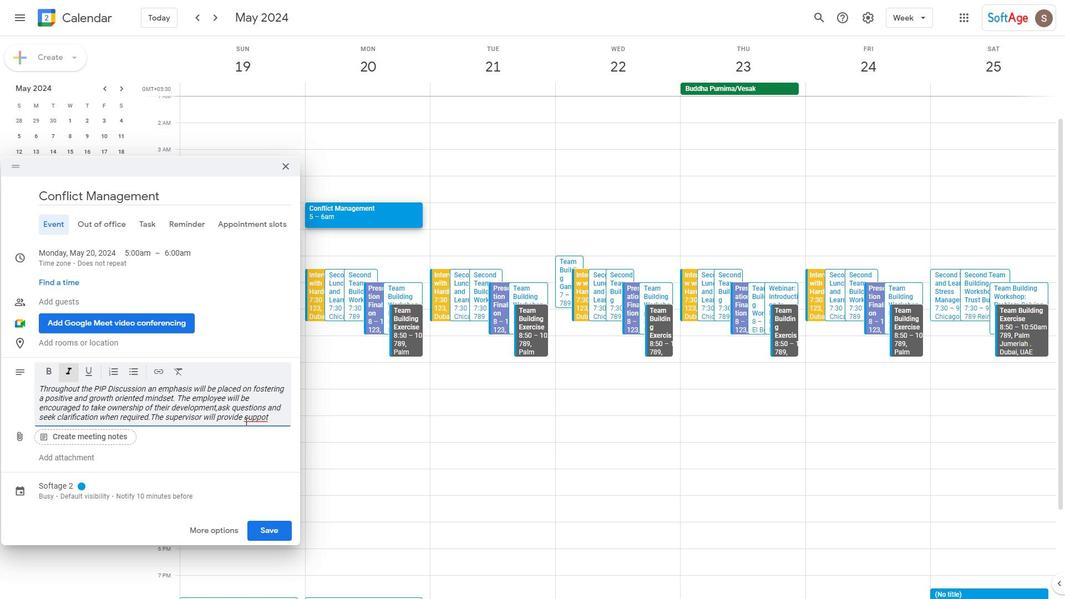 
Action: Mouse pressed left at (250, 416)
Screenshot: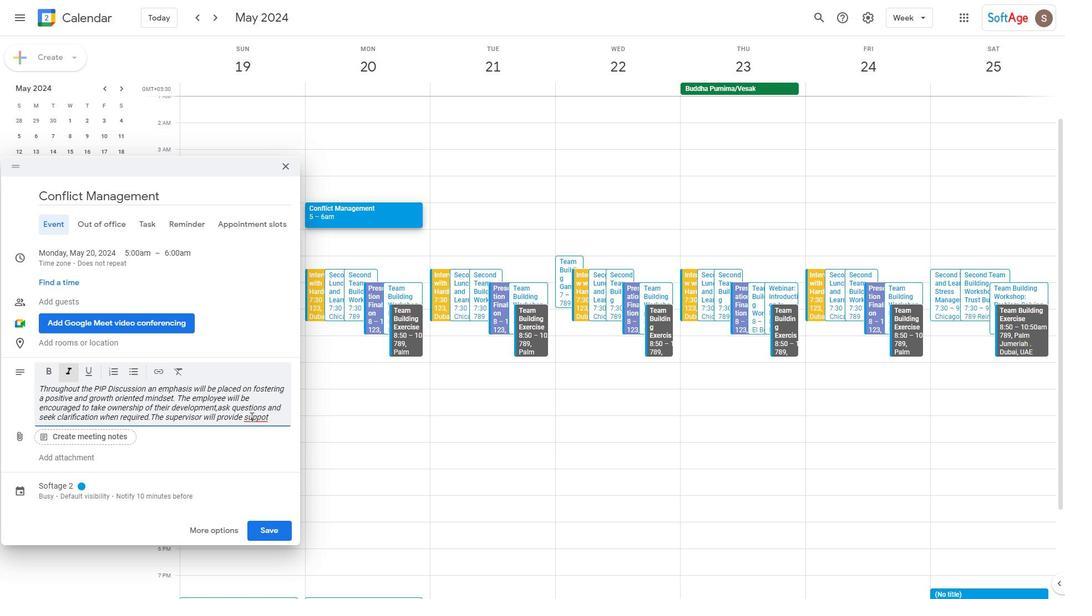 
Action: Mouse pressed right at (250, 416)
Screenshot: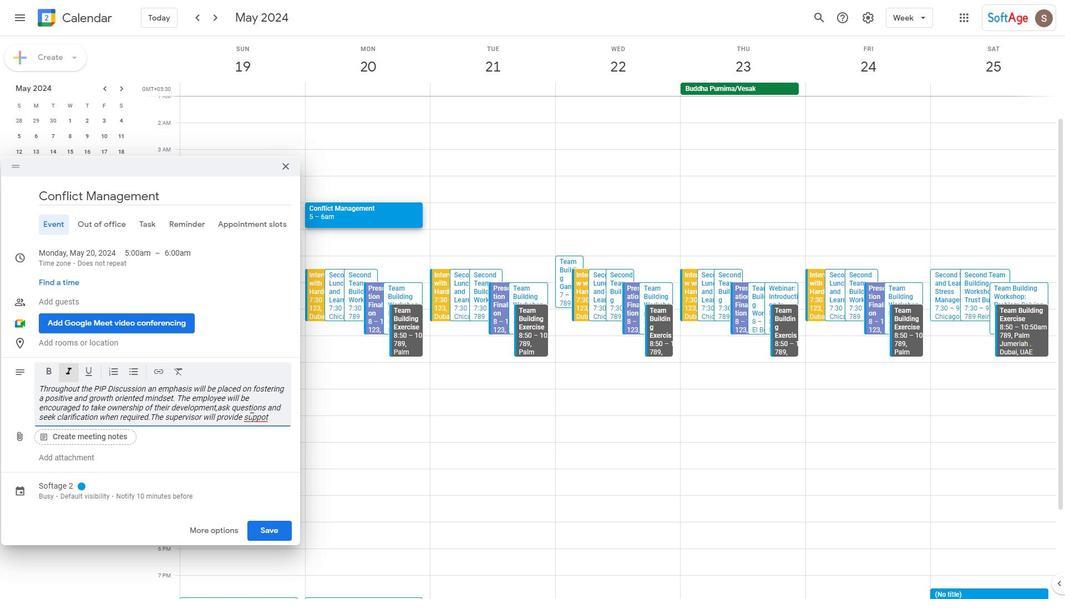 
Action: Mouse moved to (285, 252)
Screenshot: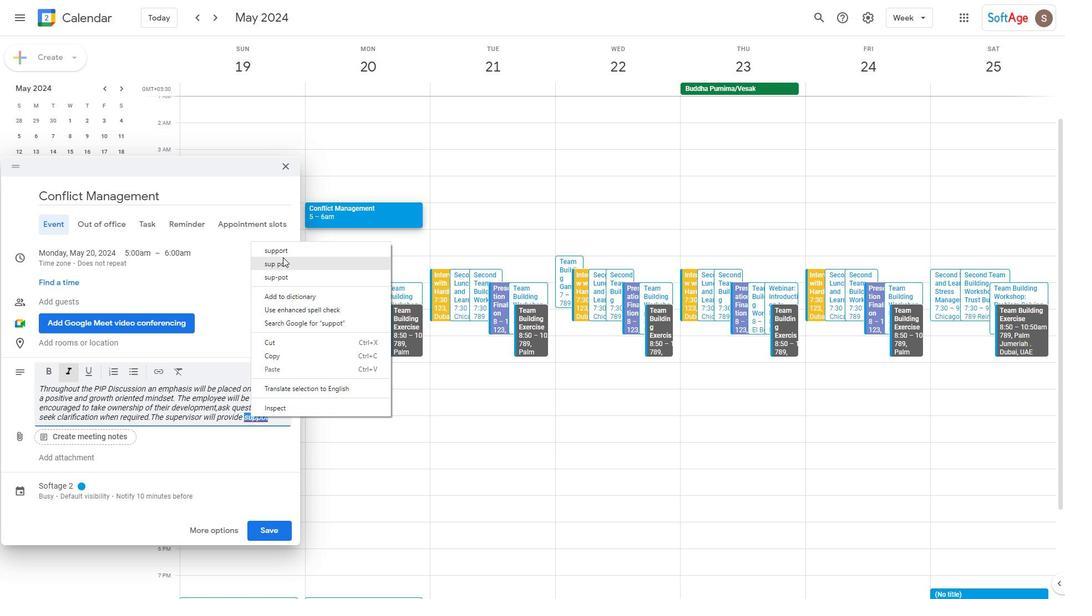 
Action: Mouse pressed left at (285, 252)
Screenshot: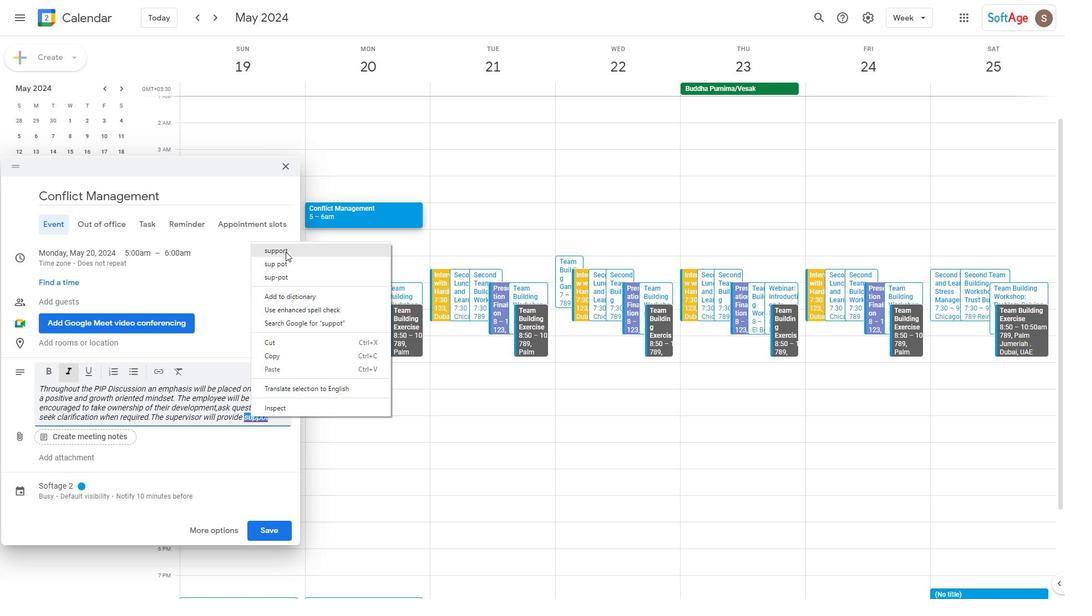 
Action: Mouse moved to (292, 419)
Screenshot: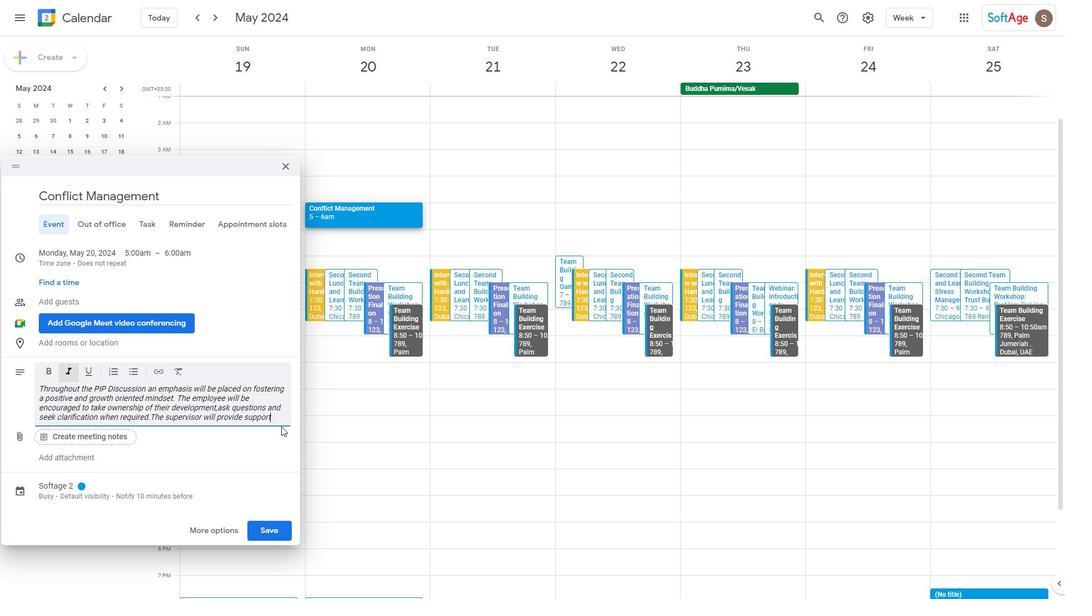 
Action: Key pressed ,<Key.space>encouragement<Key.space>and<Key.space>guidance<Key.space>to<Key.space>help<Key.space>the<Key.space>employy<Key.backspace>ee<Key.space>succedde<Key.backspace><Key.backspace><Key.backspace><Key.backspace>eed.
Screenshot: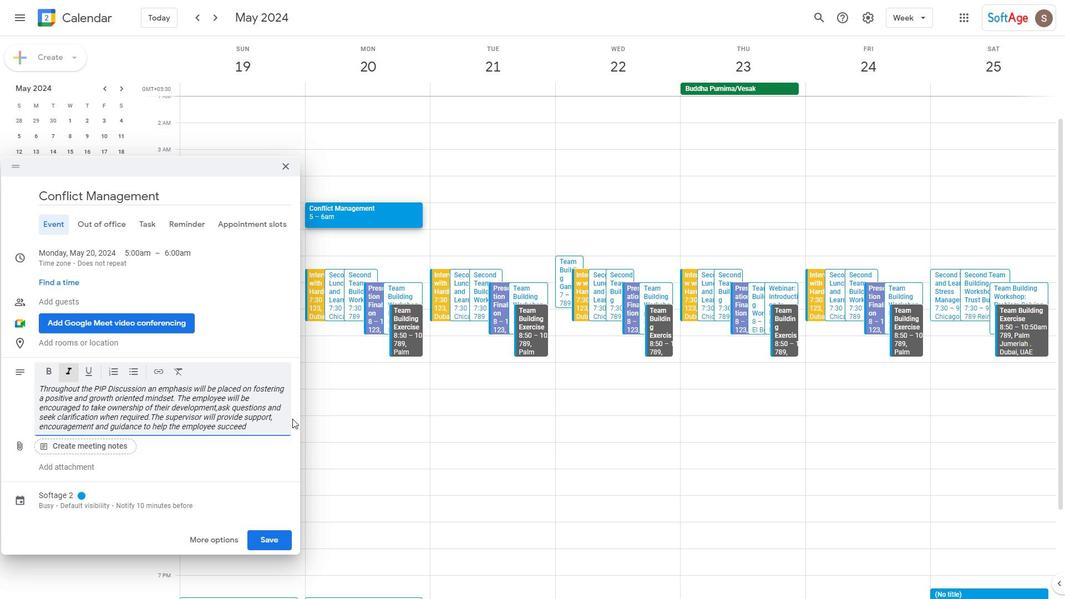 
Action: Mouse moved to (91, 386)
Screenshot: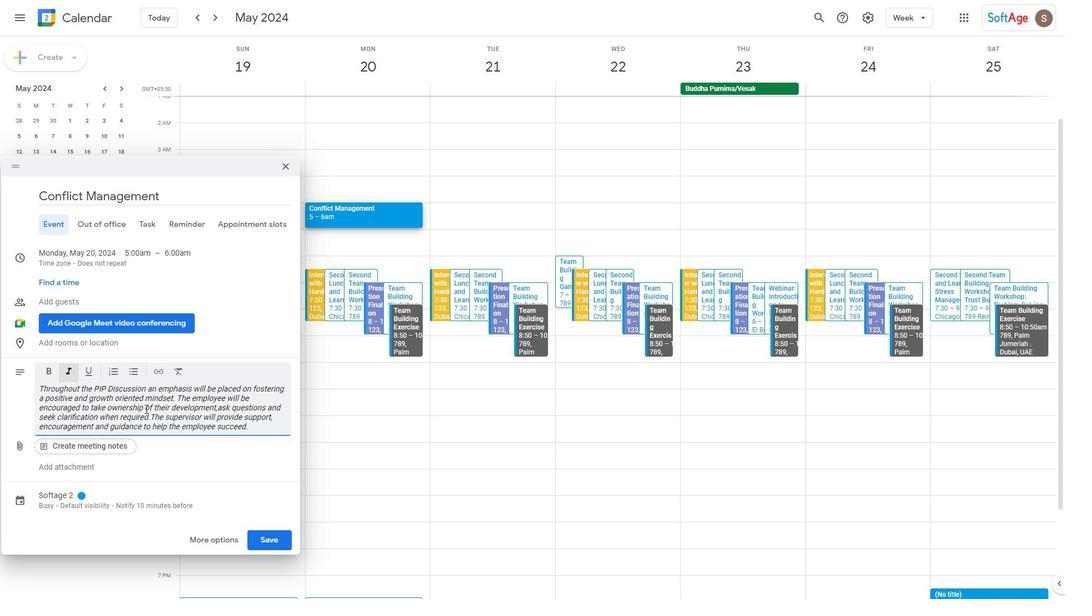 
Action: Mouse scrolled (91, 386) with delta (0, 0)
Screenshot: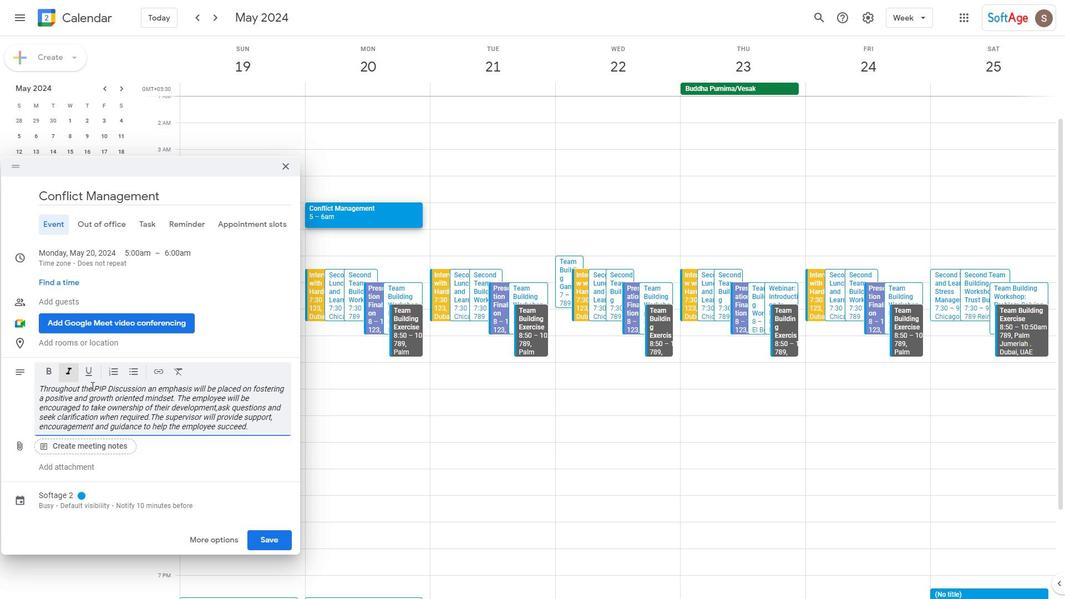 
Action: Mouse scrolled (91, 386) with delta (0, 0)
Screenshot: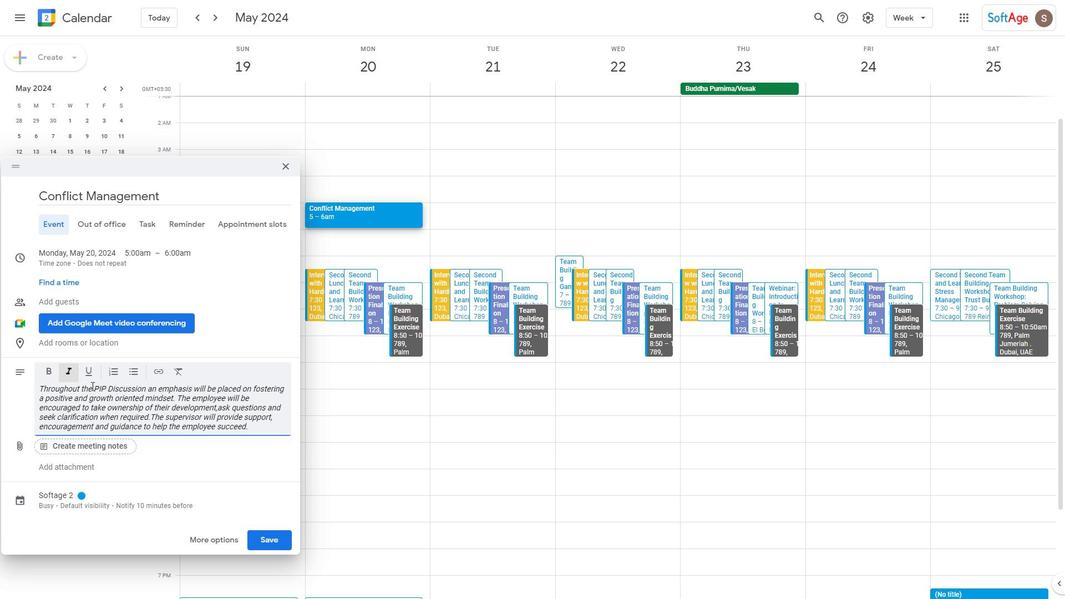 
Action: Mouse scrolled (91, 386) with delta (0, 0)
Screenshot: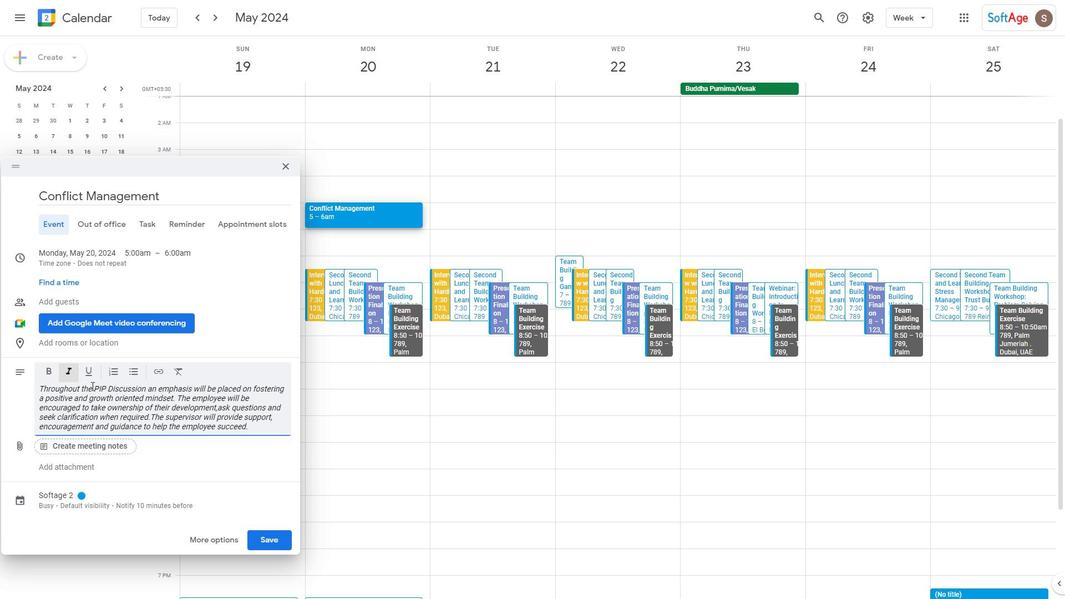 
Action: Mouse scrolled (91, 386) with delta (0, 0)
Screenshot: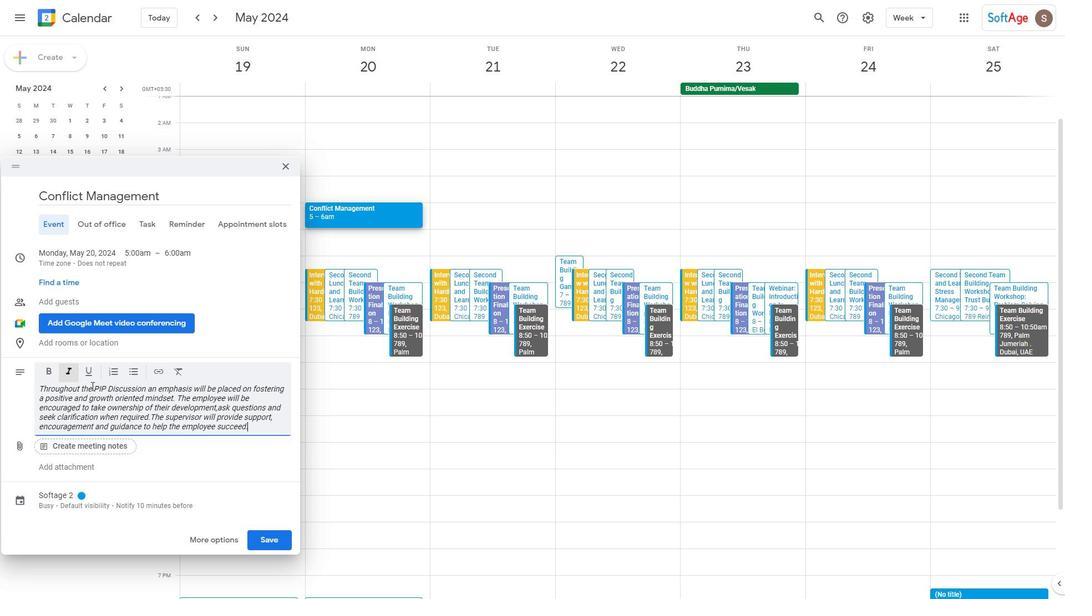 
Action: Mouse moved to (42, 389)
Screenshot: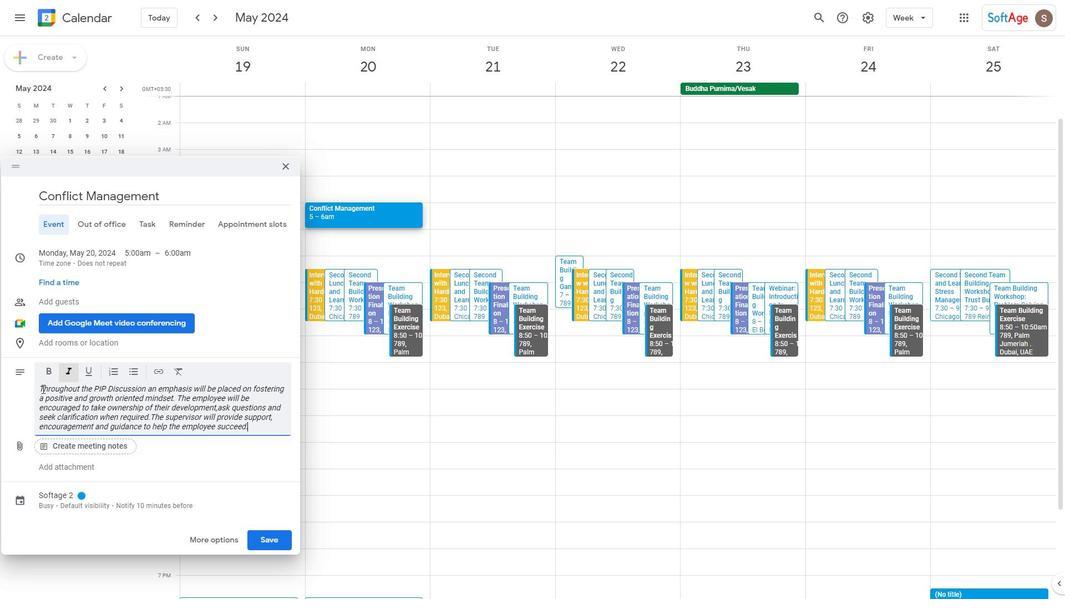 
Action: Mouse pressed left at (42, 389)
Screenshot: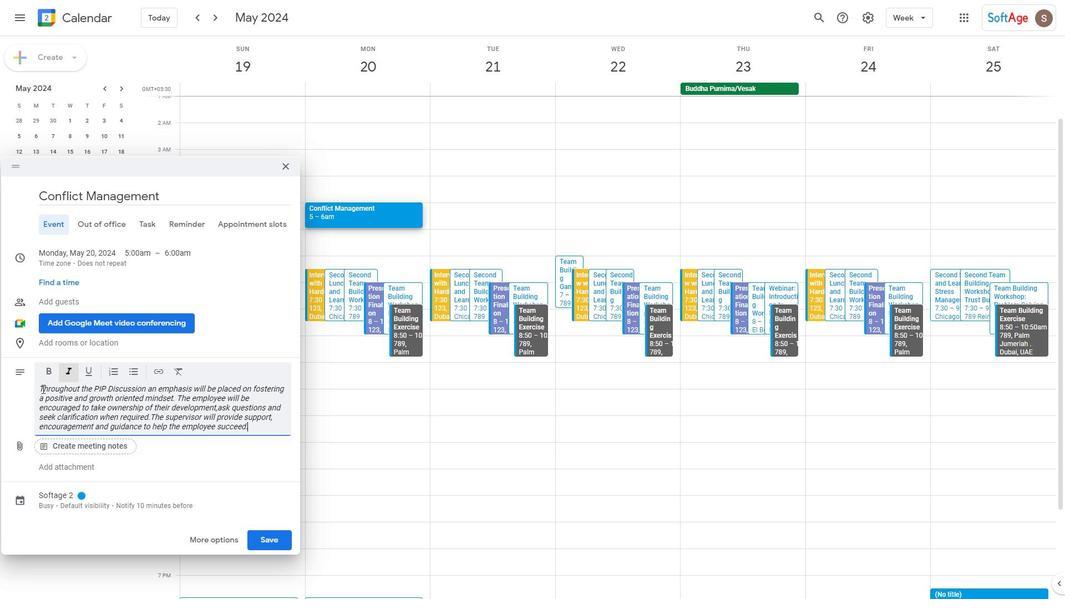 
Action: Mouse moved to (18, 371)
Screenshot: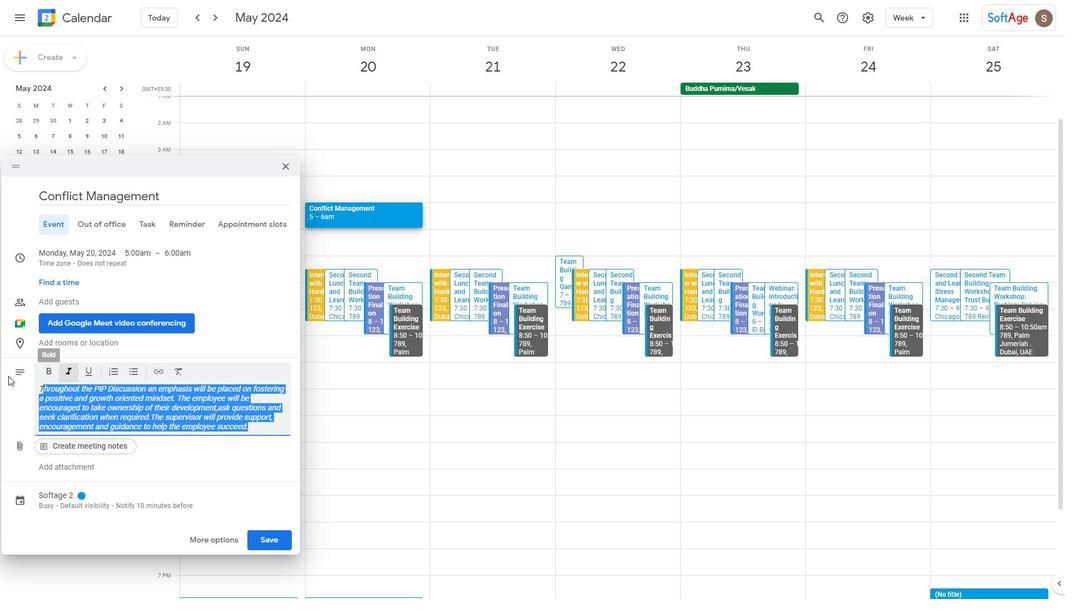 
Action: Mouse pressed left at (18, 371)
Screenshot: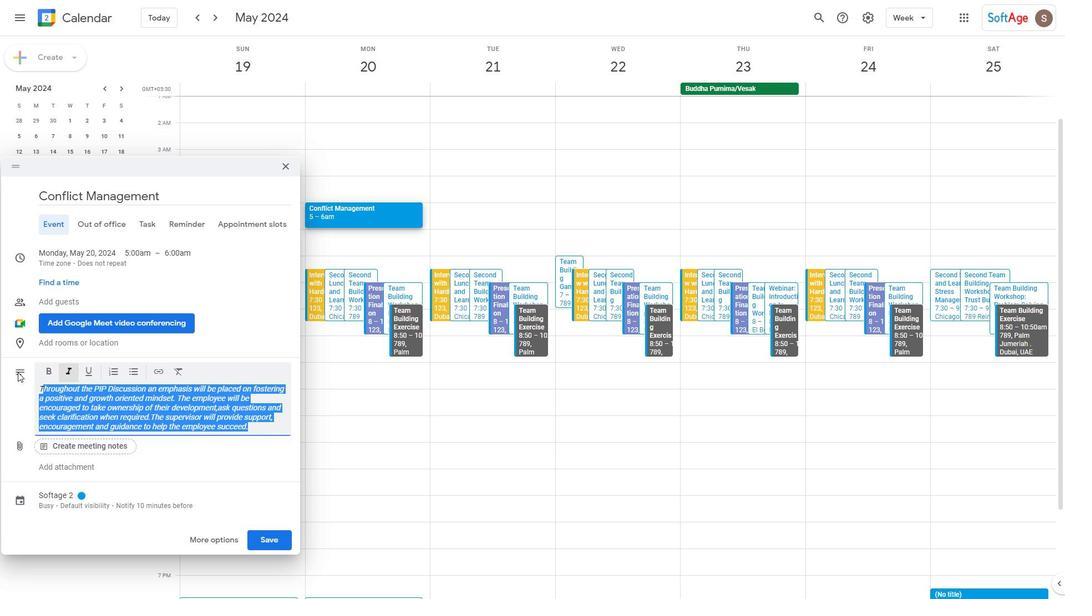 
Action: Mouse moved to (78, 343)
Screenshot: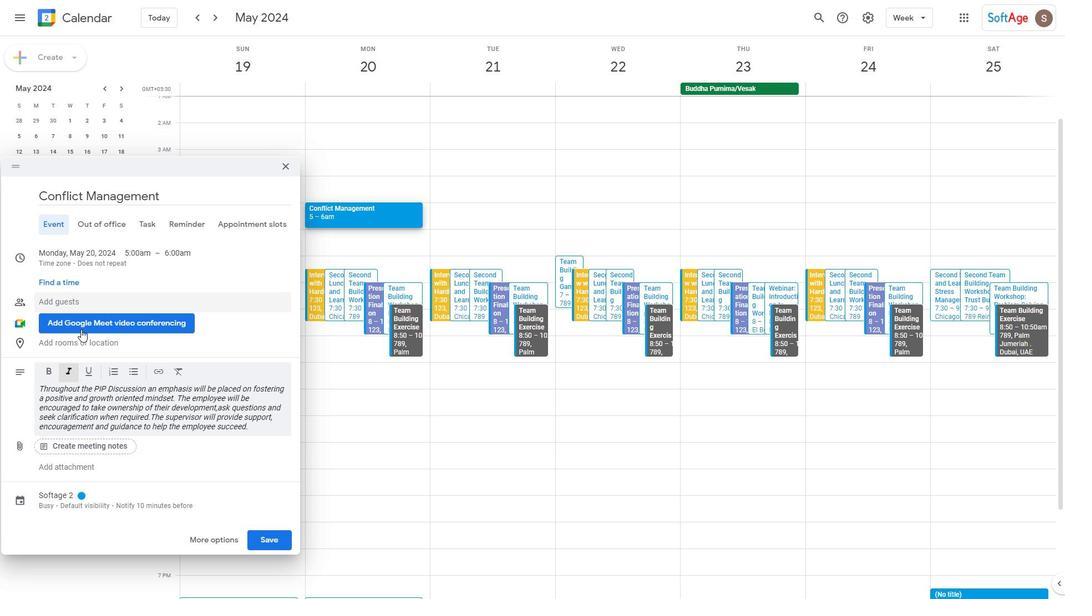 
Action: Mouse pressed left at (78, 343)
Screenshot: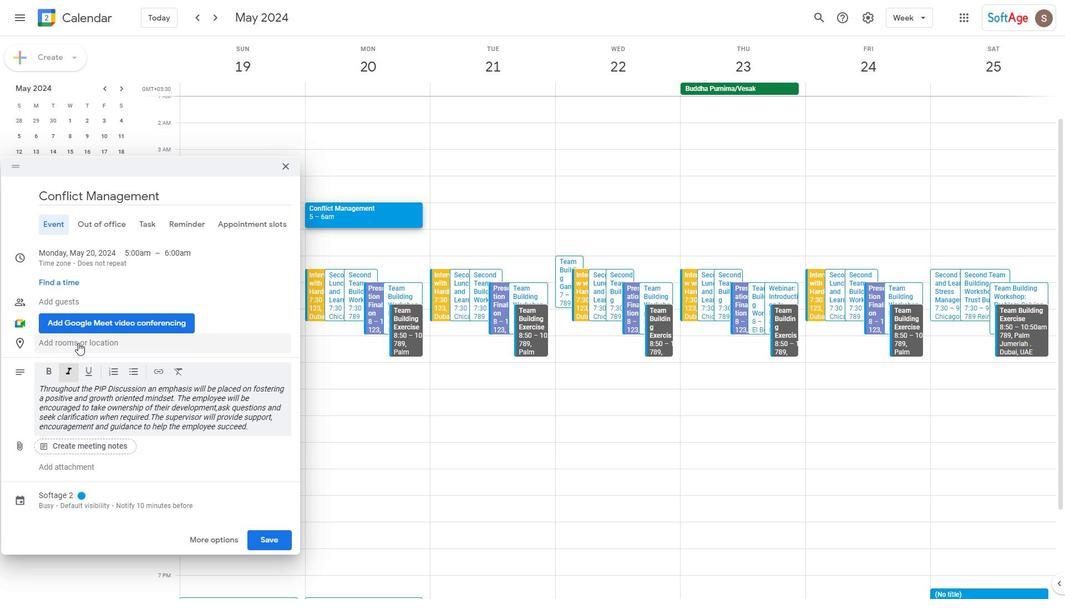 
Action: Mouse moved to (73, 357)
Screenshot: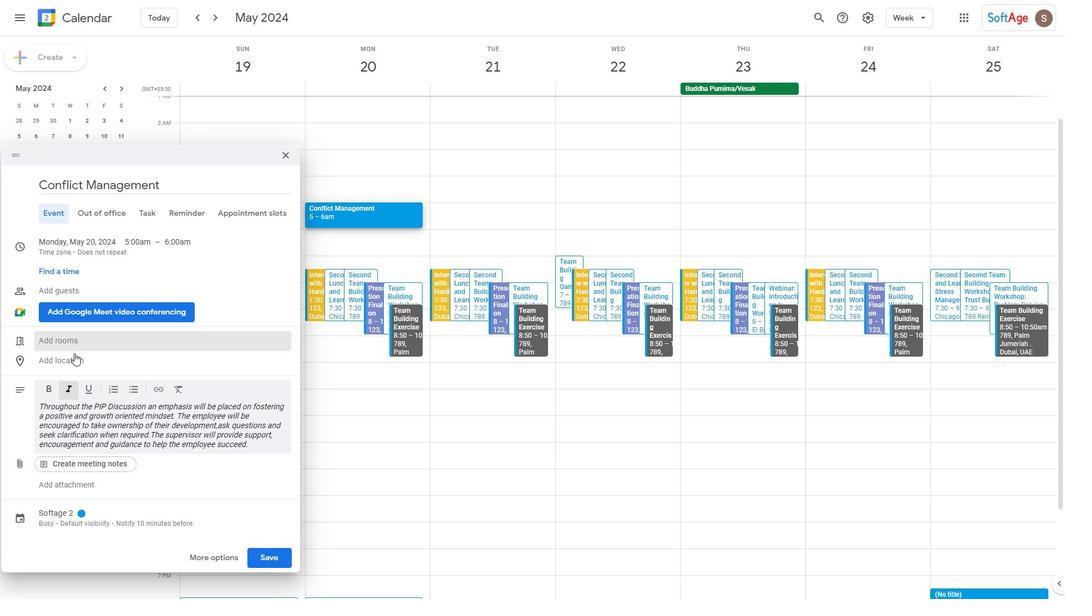 
Action: Mouse pressed left at (73, 357)
Screenshot: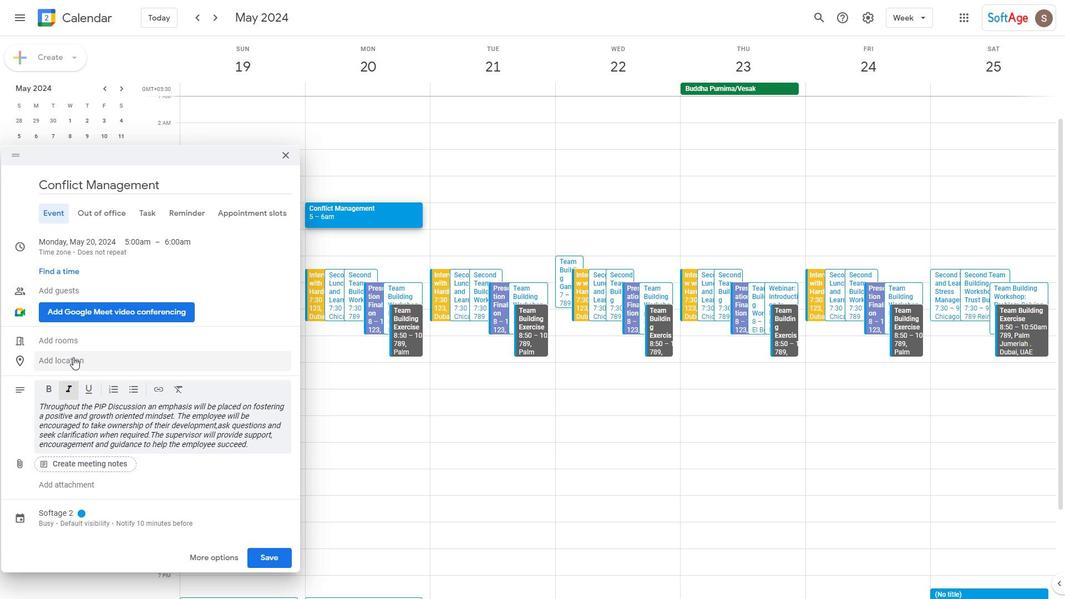 
Action: Key pressed 789,<Key.space><Key.caps_lock>W<Key.caps_lock>alk<Key.space>at<Key.space><Key.caps_lock>JBR,
Screenshot: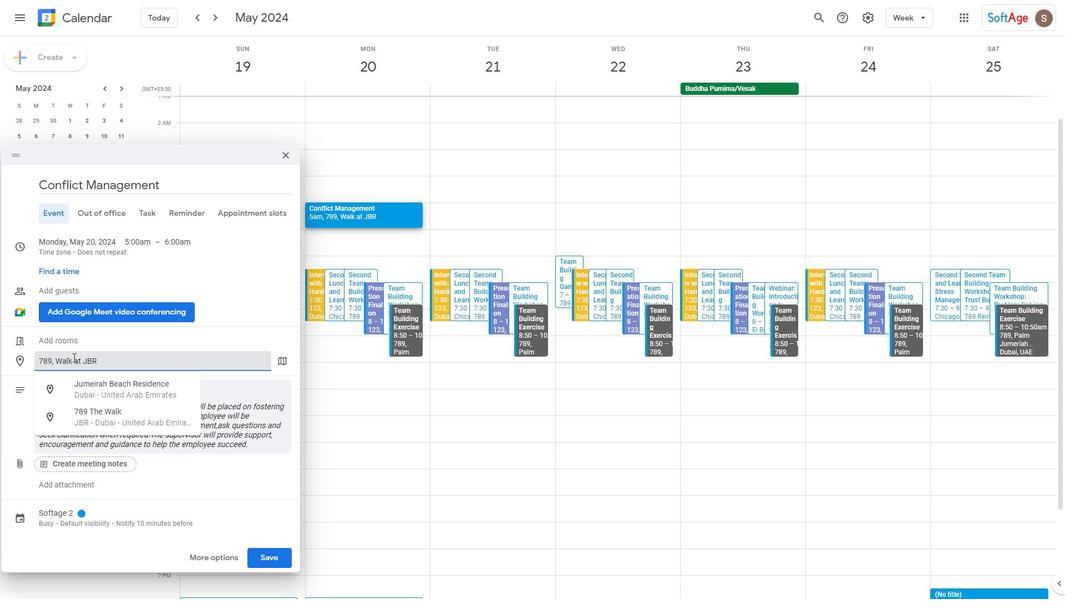 
Action: Mouse moved to (57, 355)
Screenshot: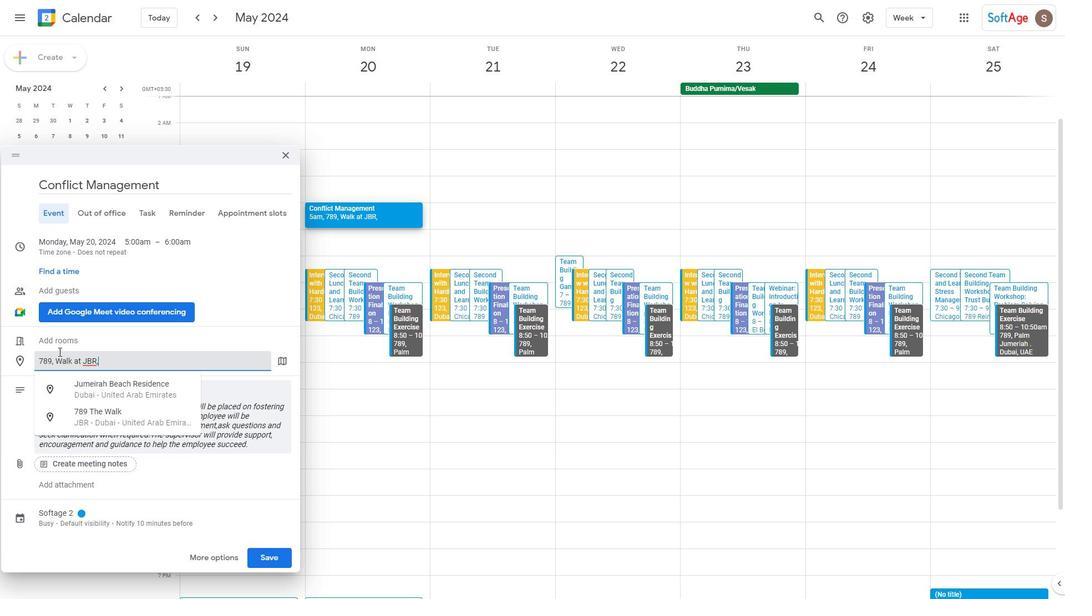 
Action: Mouse pressed left at (57, 355)
Screenshot: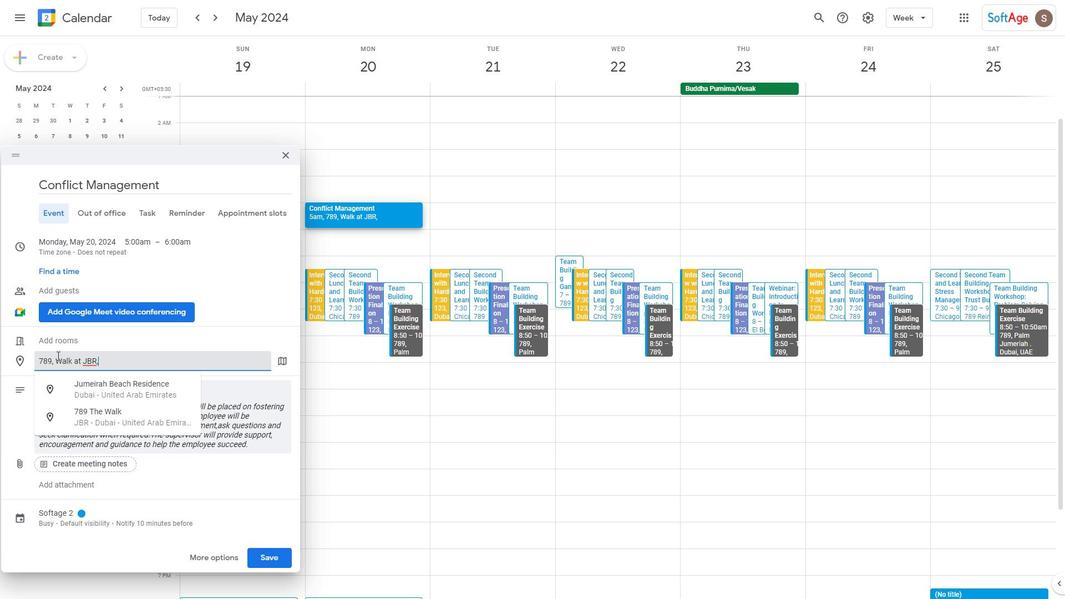 
Action: Mouse moved to (65, 352)
Screenshot: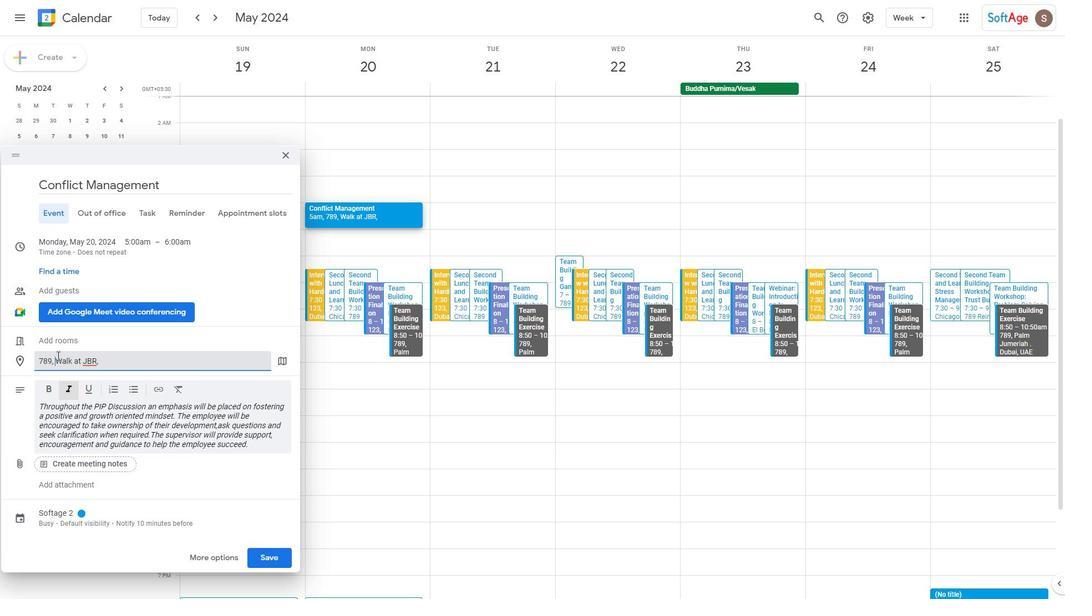 
Action: Key pressed <Key.caps_lock>t<Key.caps_lock>HE<Key.space><Key.backspace><Key.backspace><Key.backspace><Key.backspace>T<Key.caps_lock>he<Key.space>
Screenshot: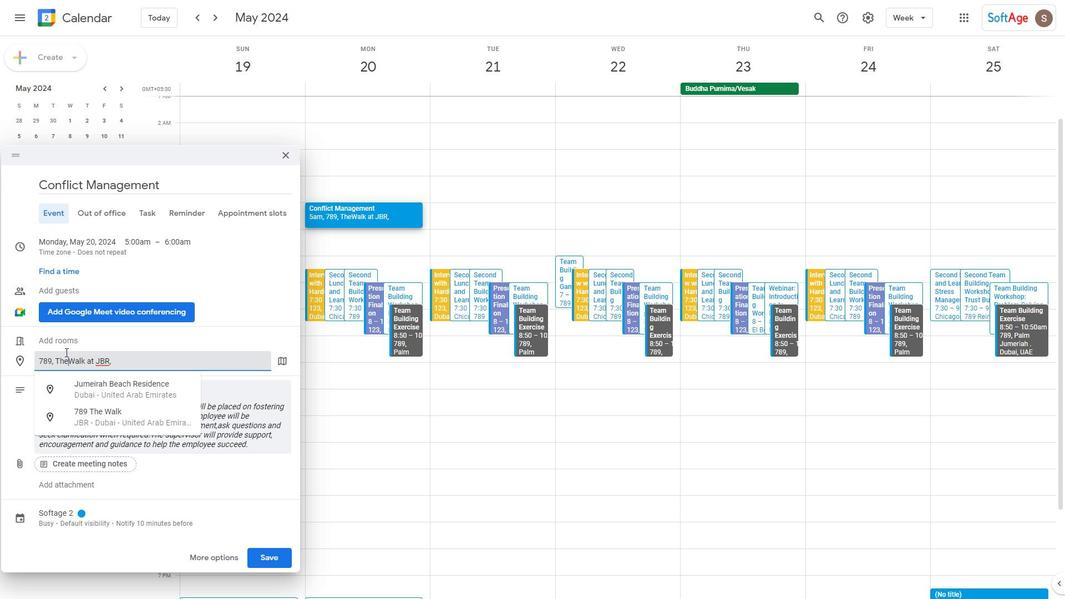 
Action: Mouse moved to (126, 356)
Screenshot: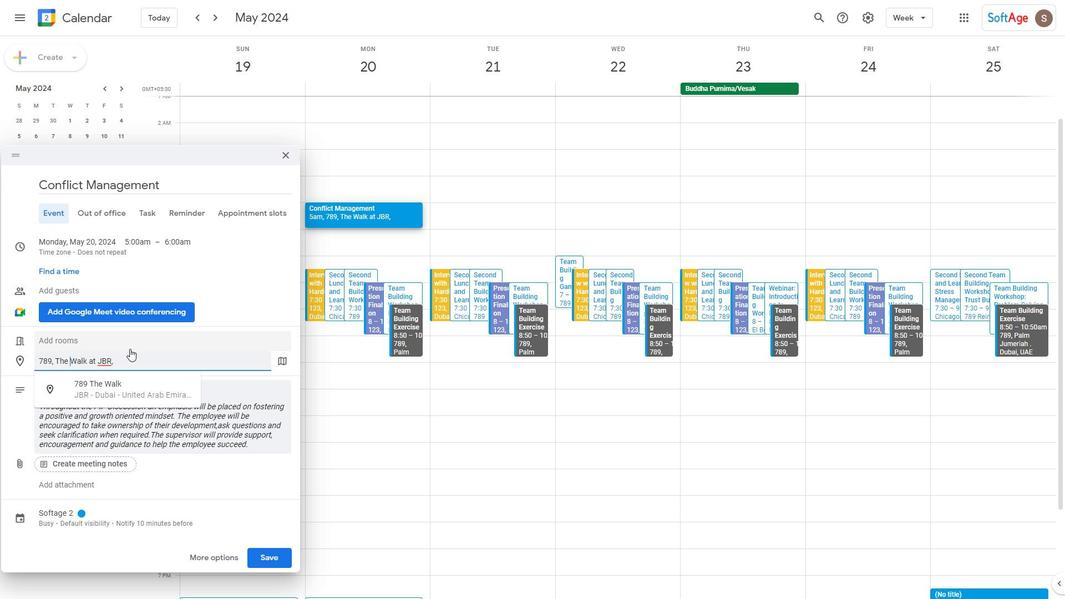 
Action: Mouse pressed left at (126, 356)
Screenshot: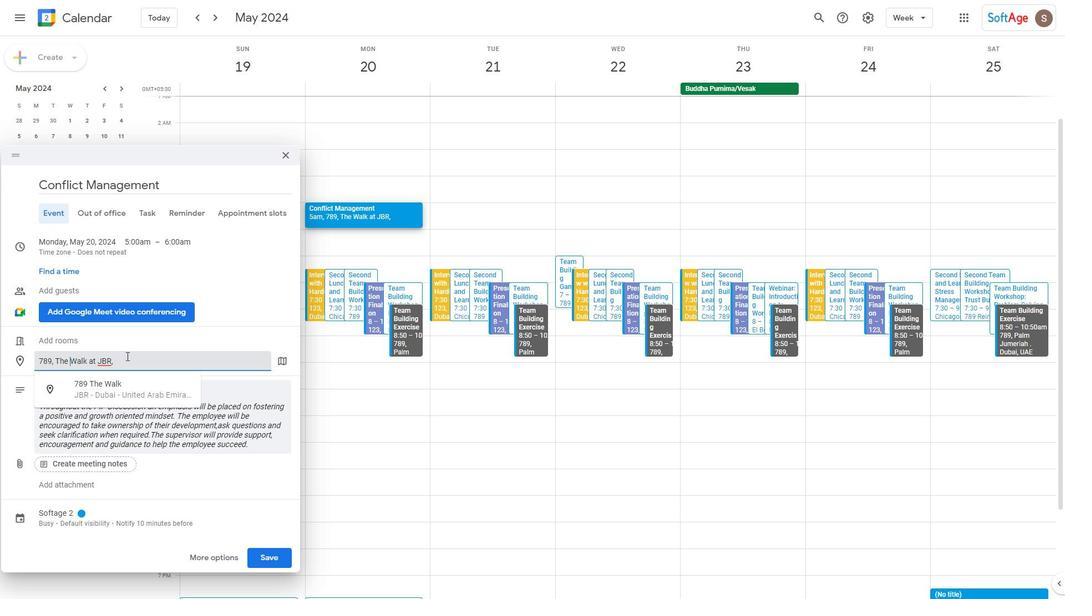 
Action: Mouse moved to (121, 358)
Screenshot: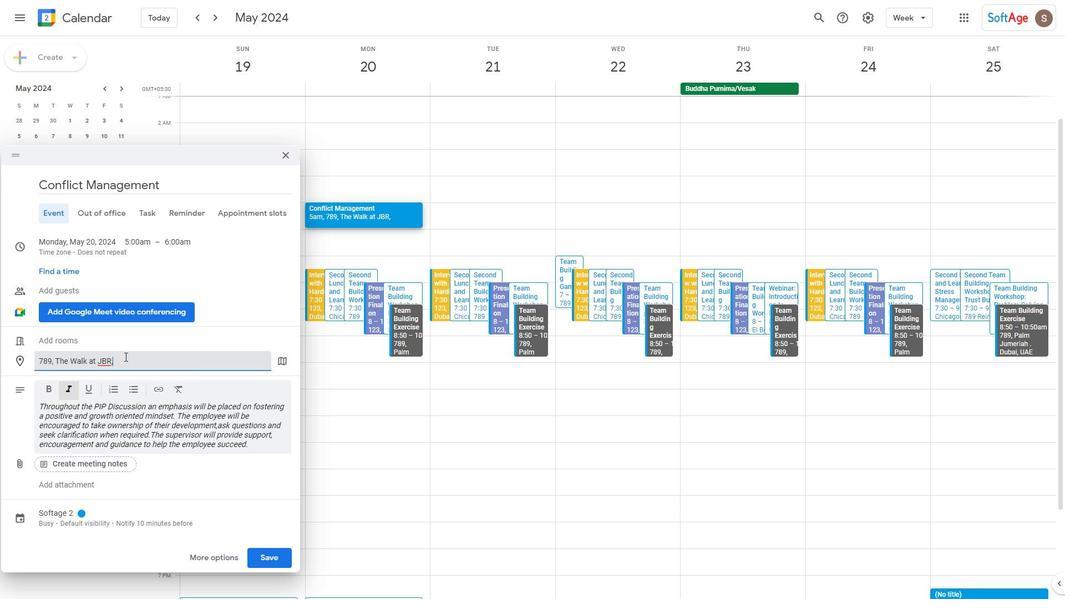 
Action: Key pressed ,<Key.space><Key.caps_lock>D<Key.caps_lock>
Screenshot: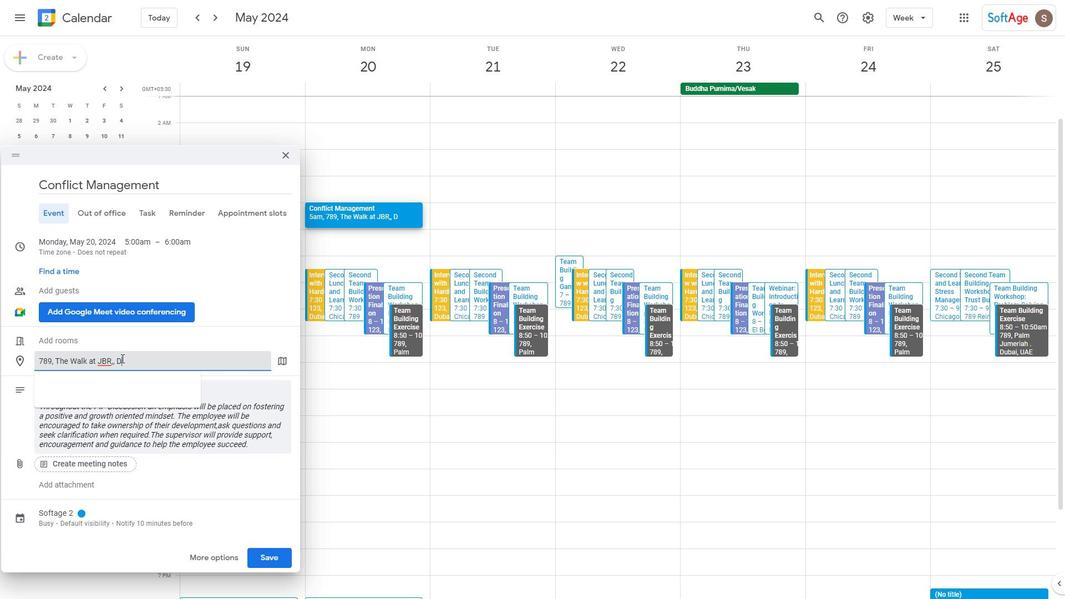 
Action: Mouse moved to (90, 383)
Screenshot: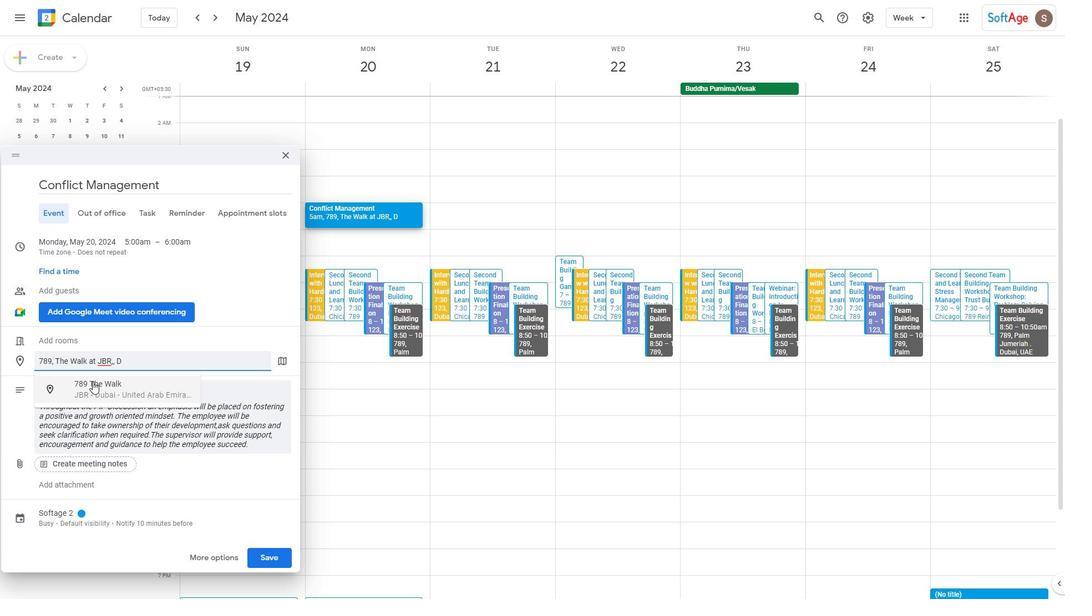 
Action: Mouse pressed left at (90, 383)
Screenshot: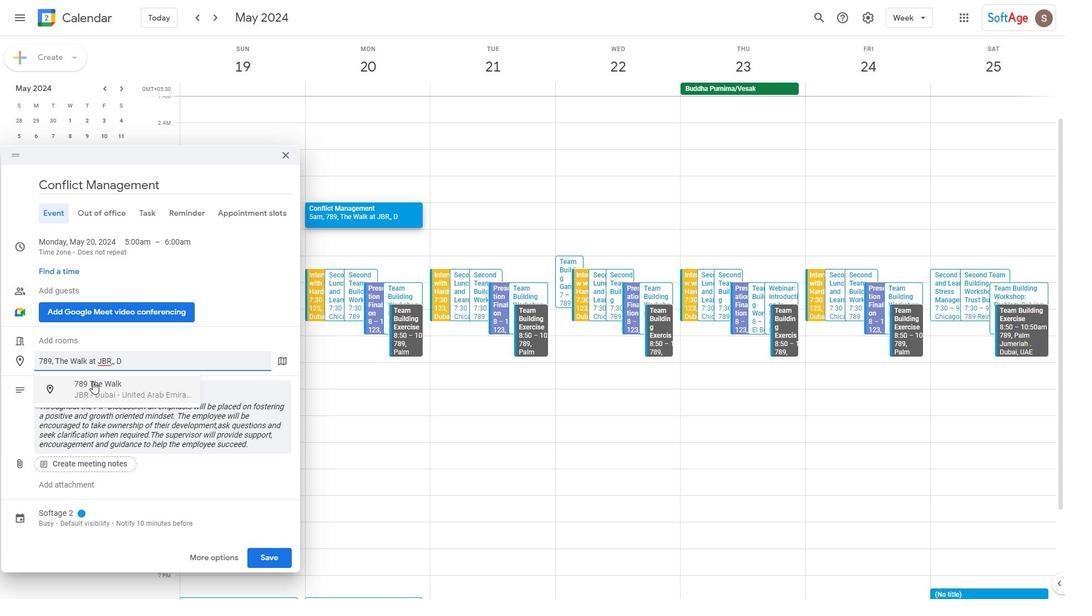 
Action: Mouse moved to (163, 413)
Screenshot: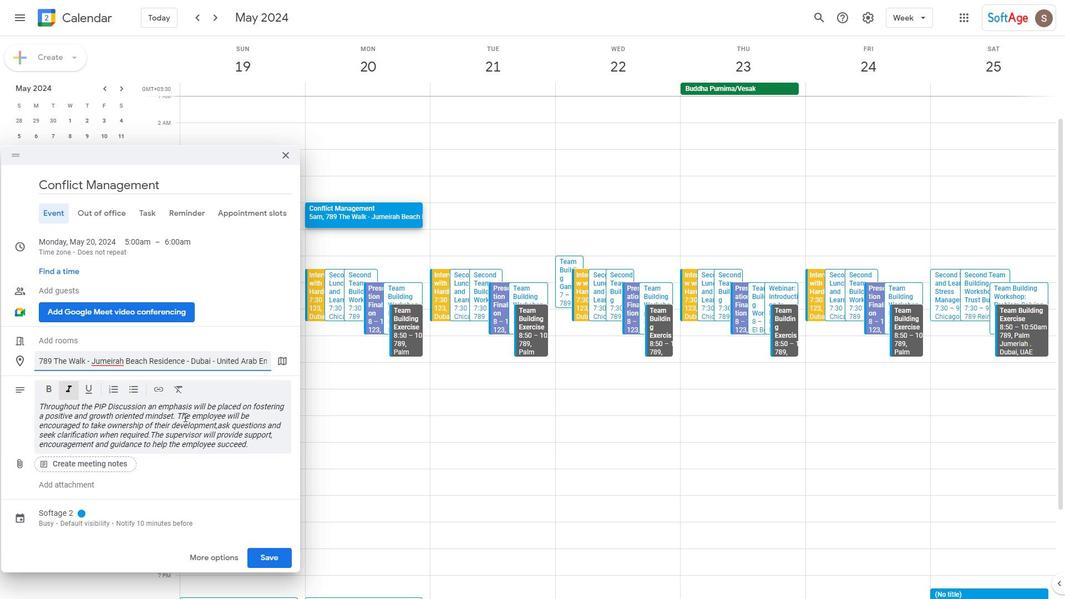 
Action: Mouse scrolled (163, 412) with delta (0, 0)
Screenshot: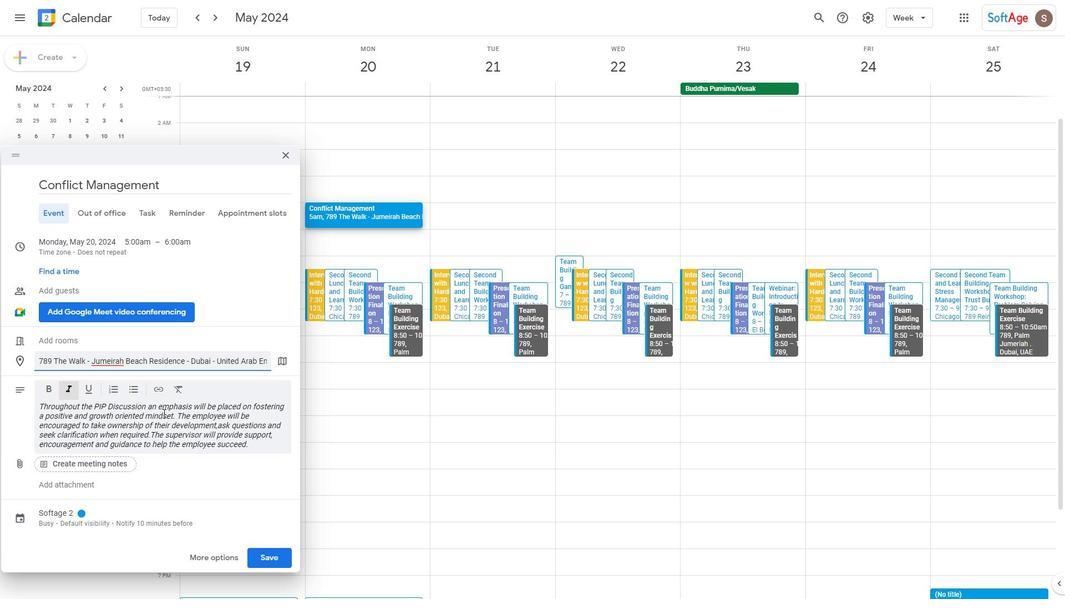 
Action: Mouse moved to (154, 422)
Screenshot: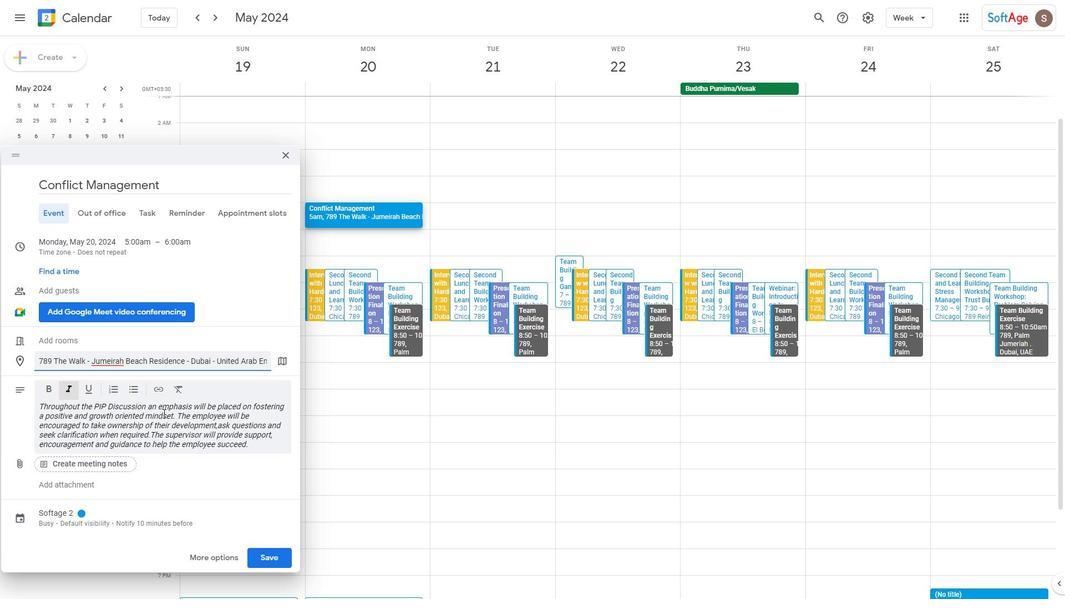 
Action: Mouse scrolled (161, 412) with delta (0, 0)
Screenshot: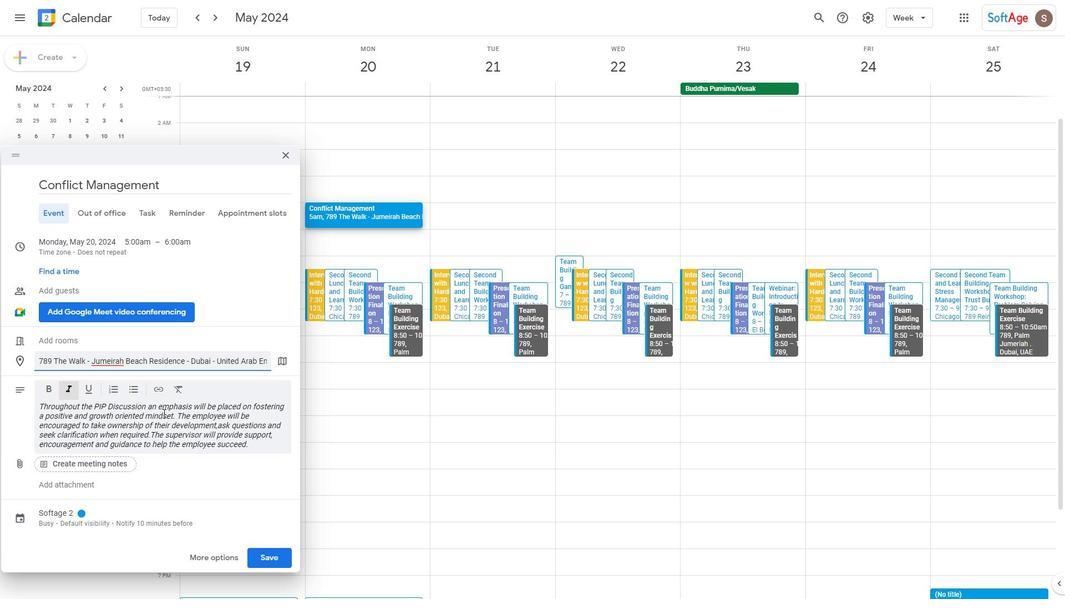 
Action: Mouse scrolled (160, 413) with delta (0, 0)
Screenshot: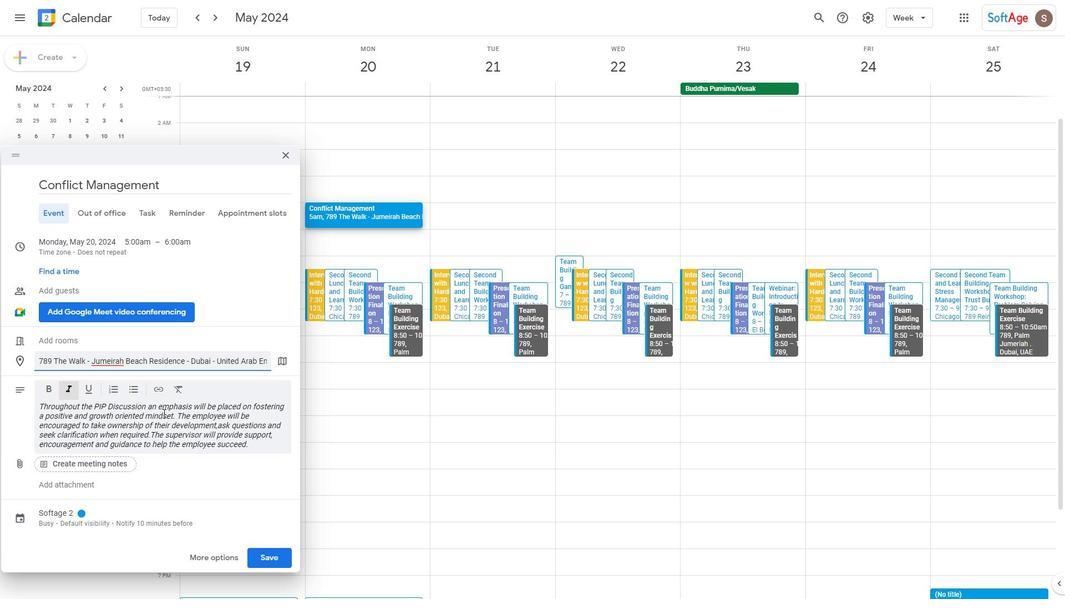 
Action: Mouse scrolled (159, 414) with delta (0, 0)
Screenshot: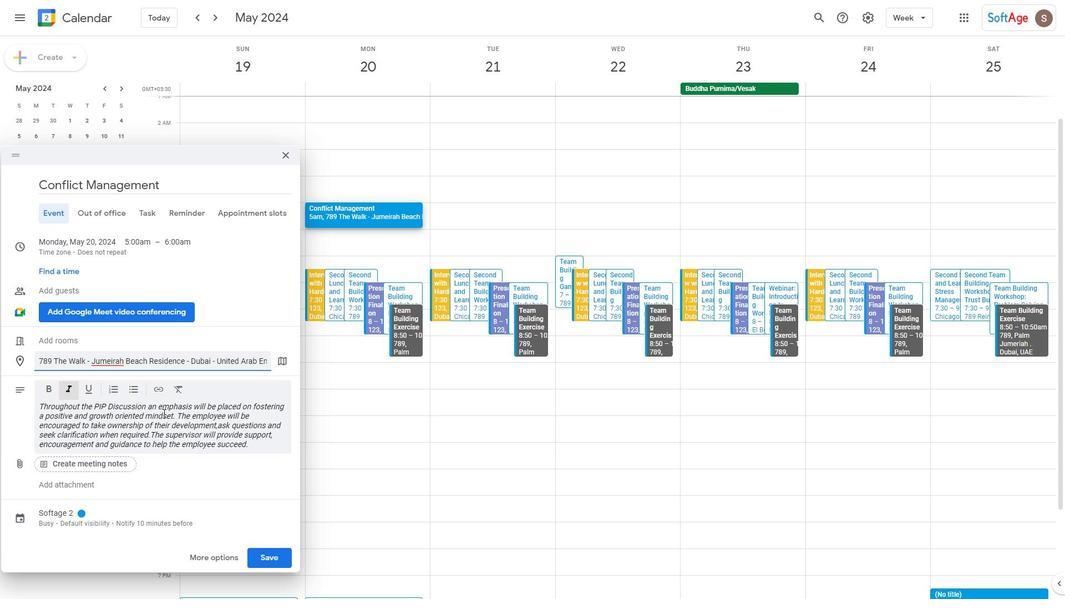 
Action: Mouse scrolled (159, 414) with delta (0, 0)
Screenshot: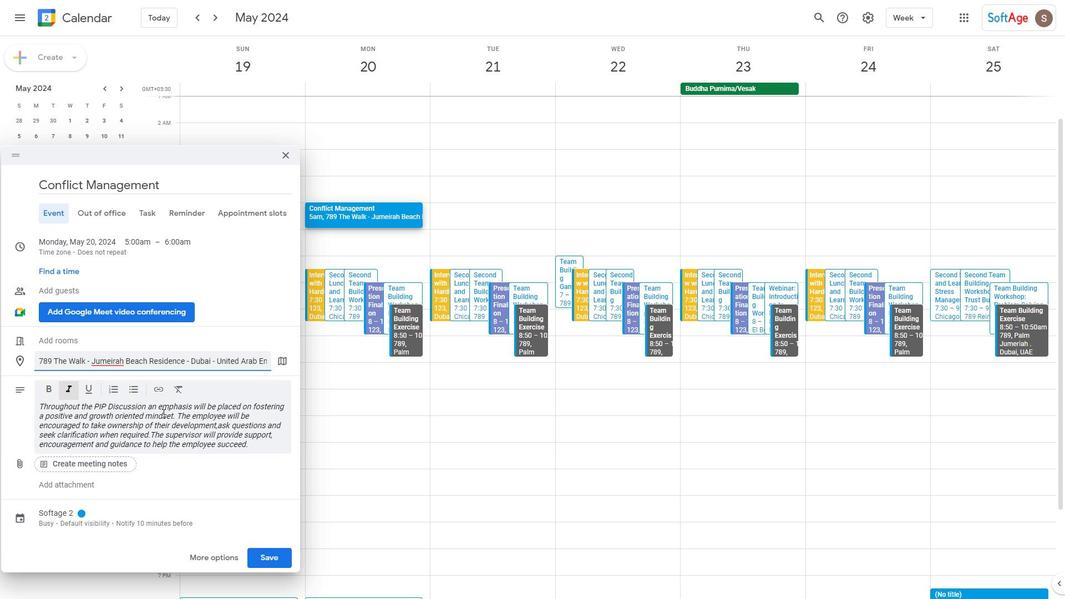 
Action: Mouse scrolled (158, 415) with delta (0, 0)
Screenshot: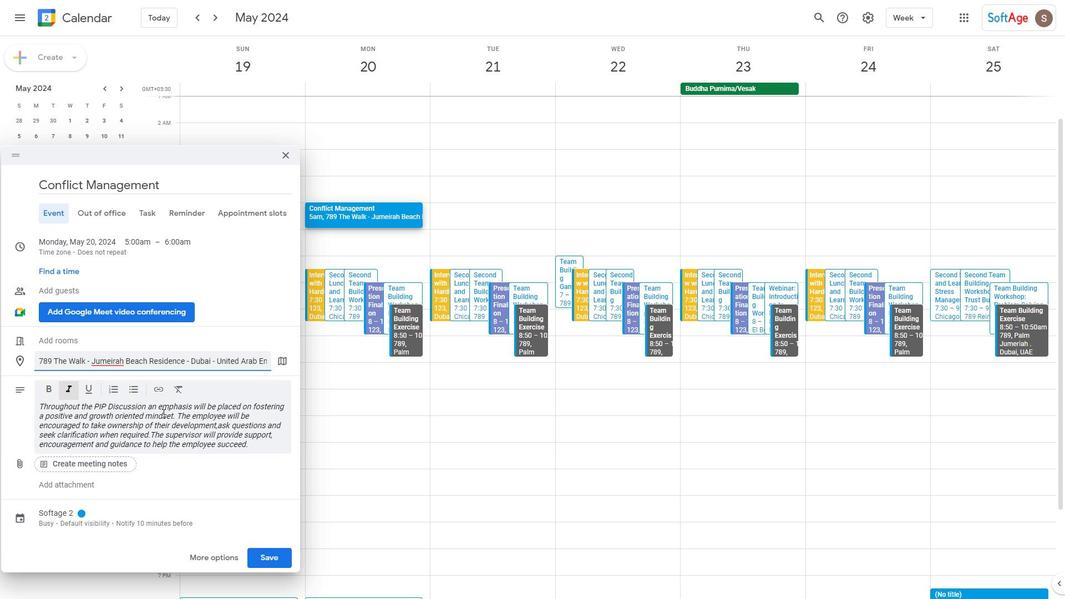 
Action: Mouse scrolled (156, 416) with delta (0, 0)
Screenshot: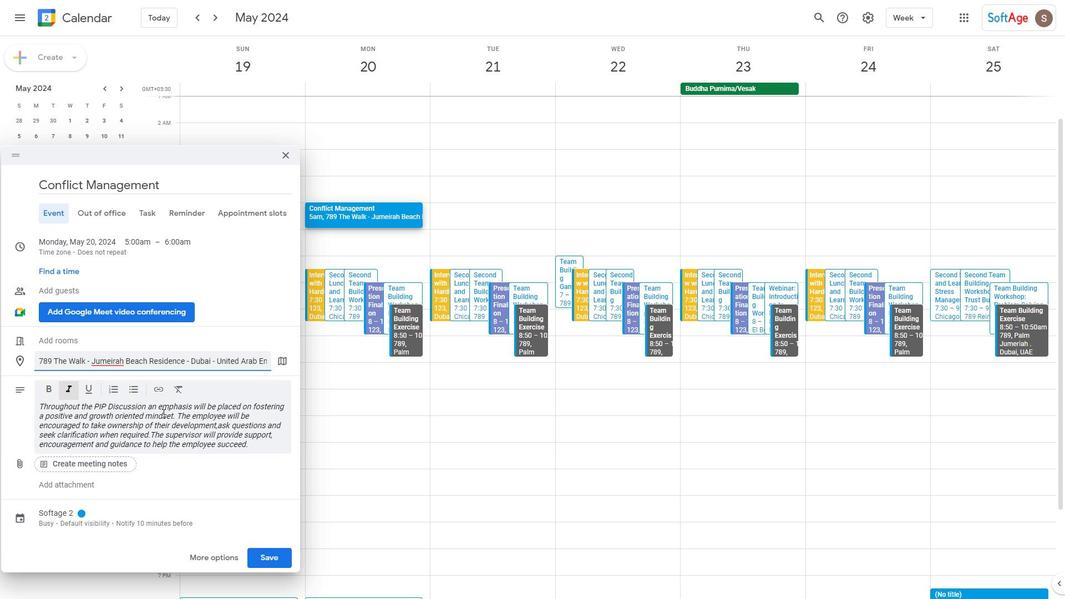 
Action: Mouse moved to (79, 516)
Screenshot: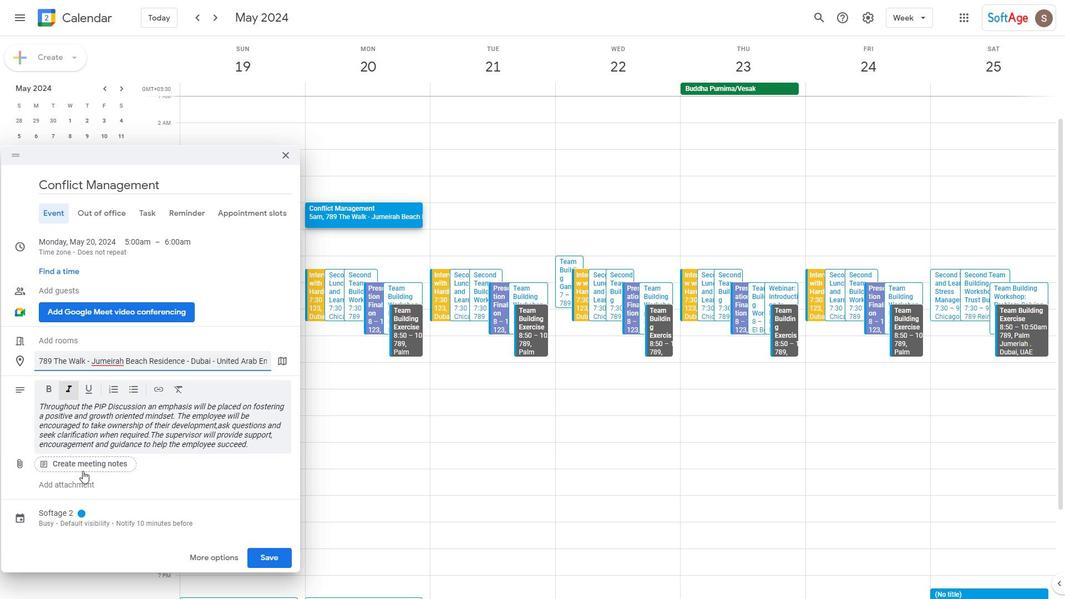 
Action: Mouse scrolled (79, 516) with delta (0, 0)
Screenshot: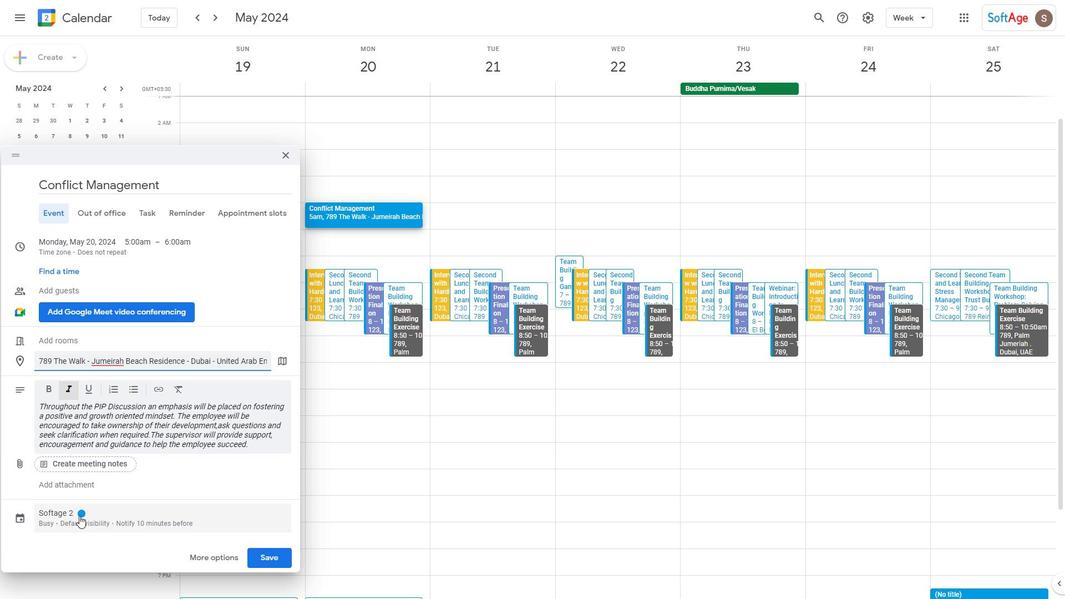 
Action: Mouse pressed left at (79, 516)
Screenshot: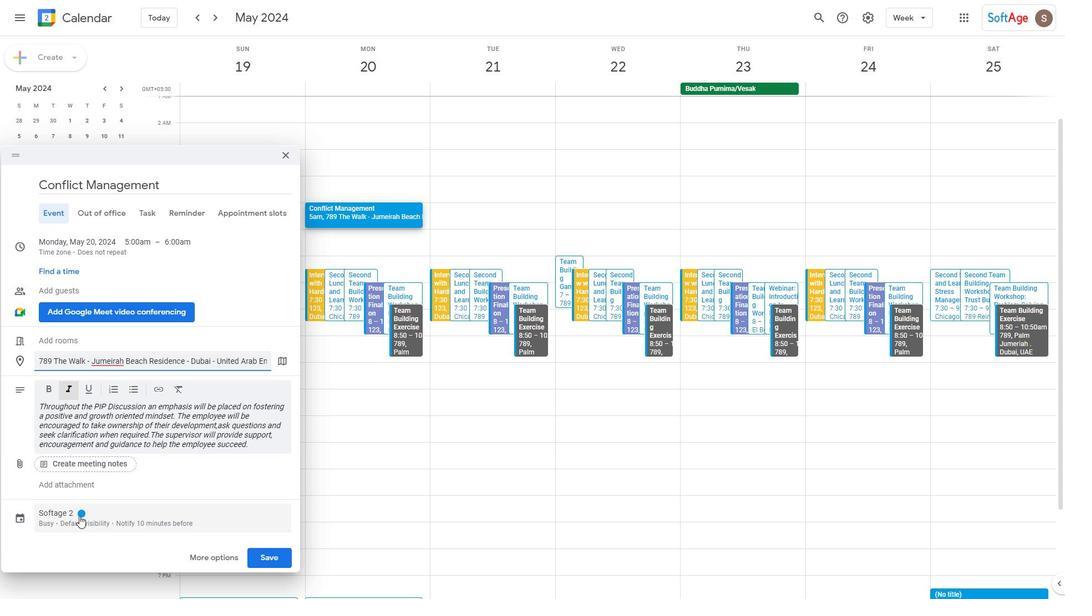 
Action: Mouse moved to (105, 435)
Screenshot: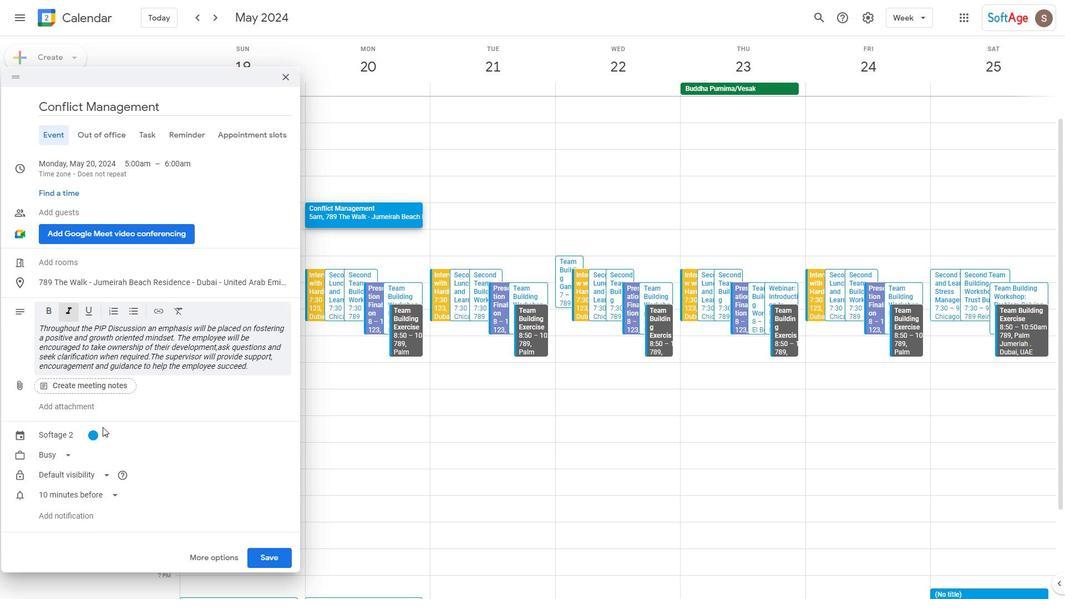 
Action: Mouse pressed left at (105, 435)
Screenshot: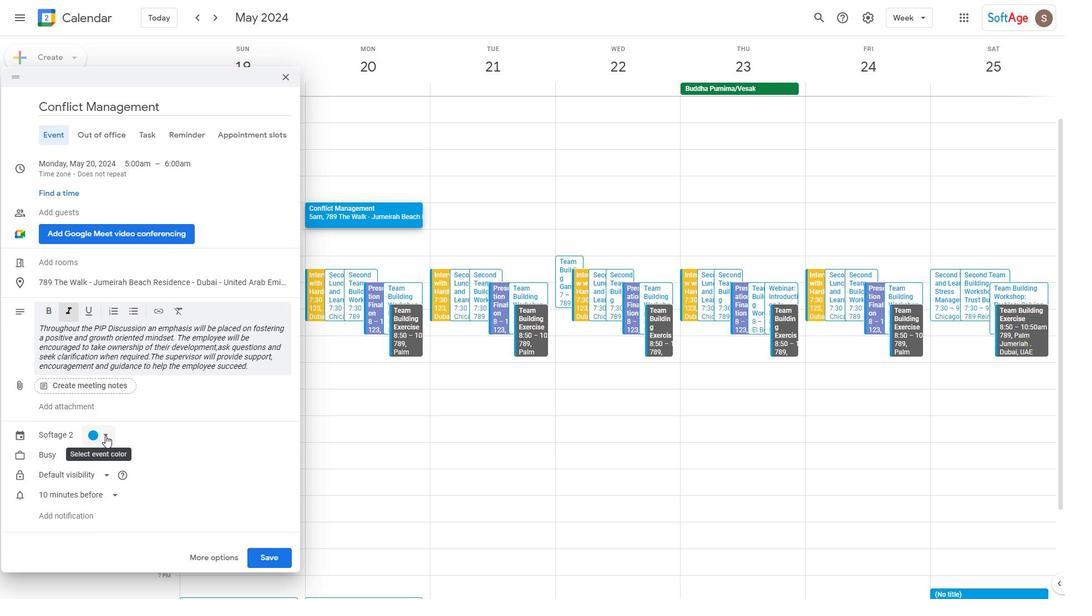 
Action: Mouse moved to (107, 460)
Screenshot: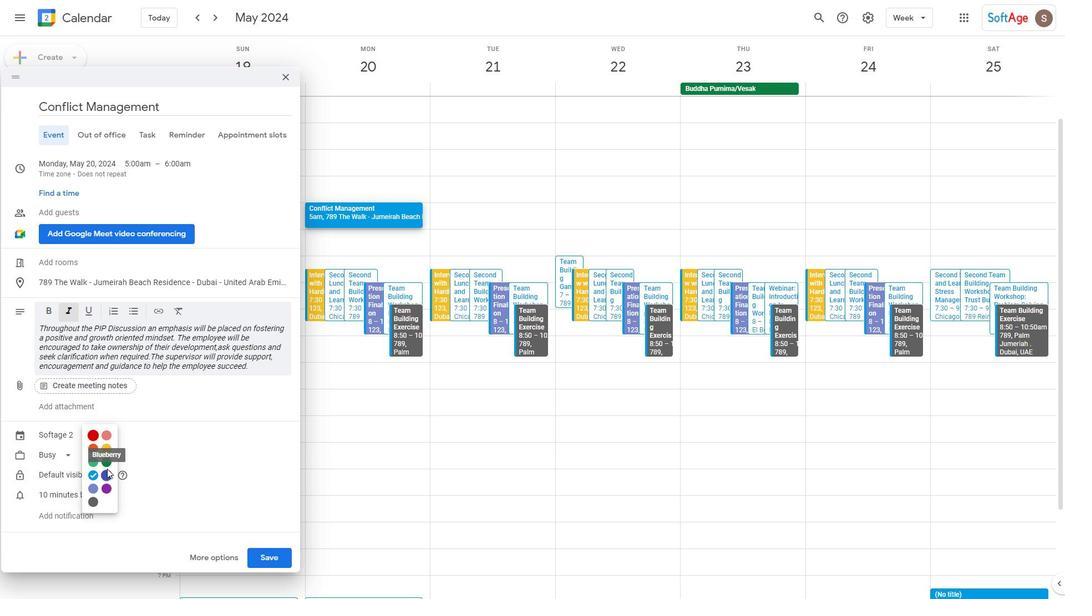 
Action: Mouse pressed left at (107, 460)
Screenshot: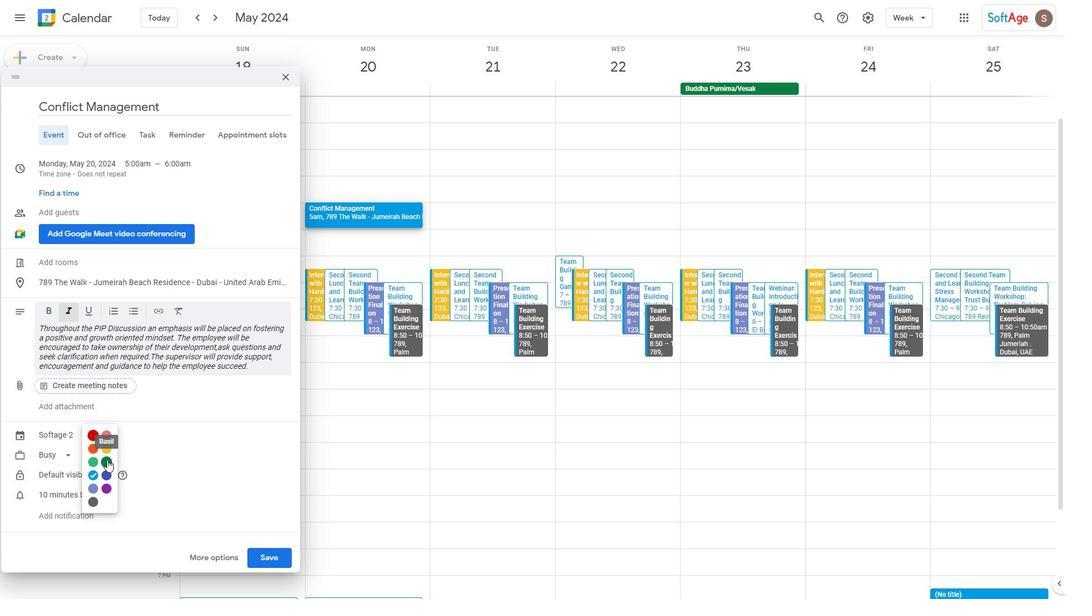 
Action: Mouse moved to (121, 172)
Screenshot: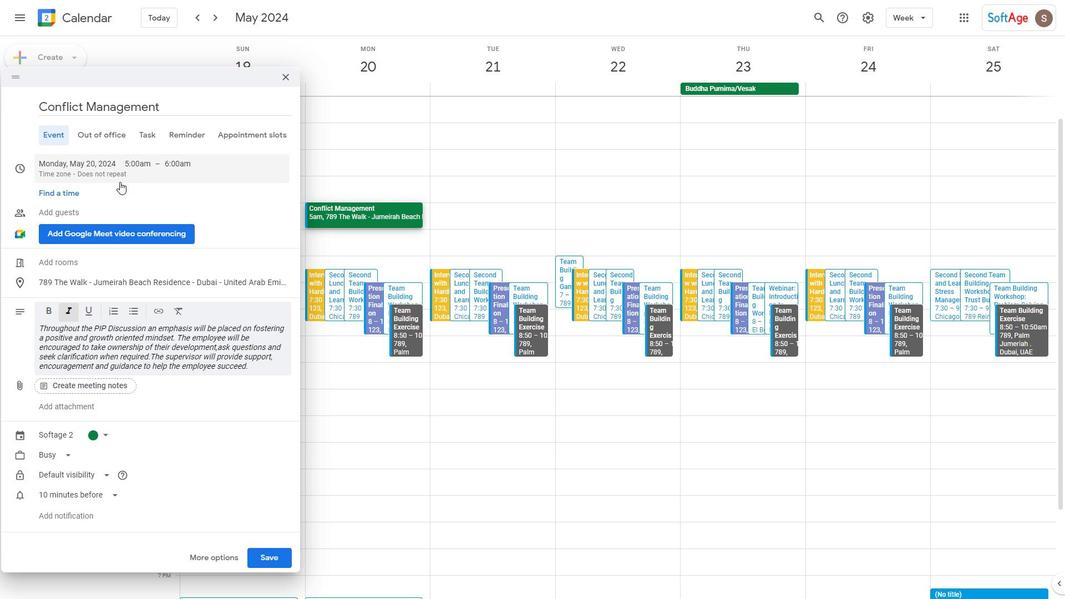 
Action: Mouse pressed left at (121, 172)
Screenshot: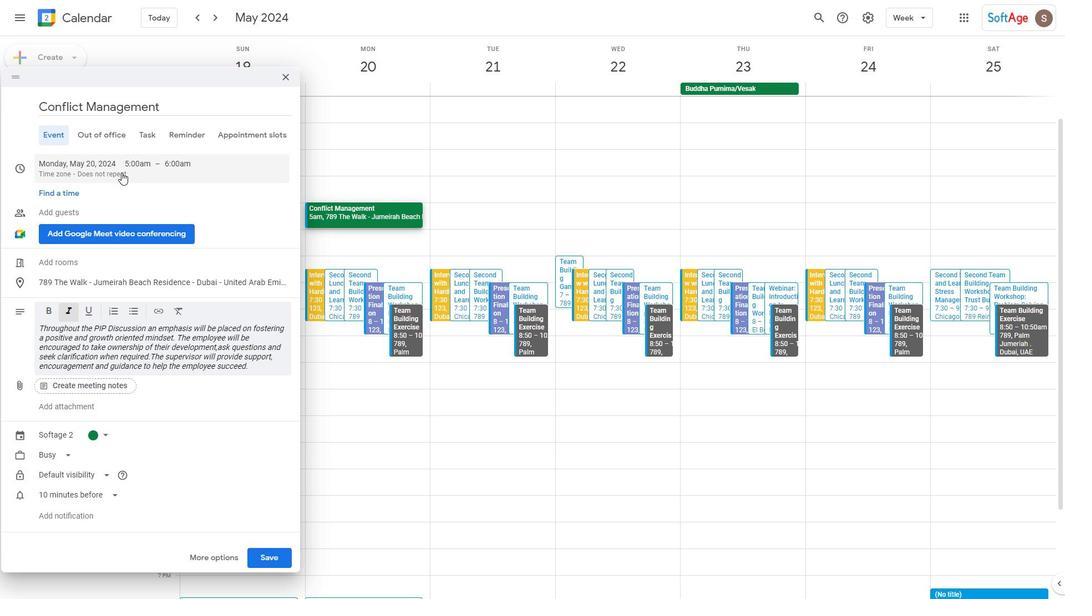 
Action: Mouse moved to (138, 134)
Screenshot: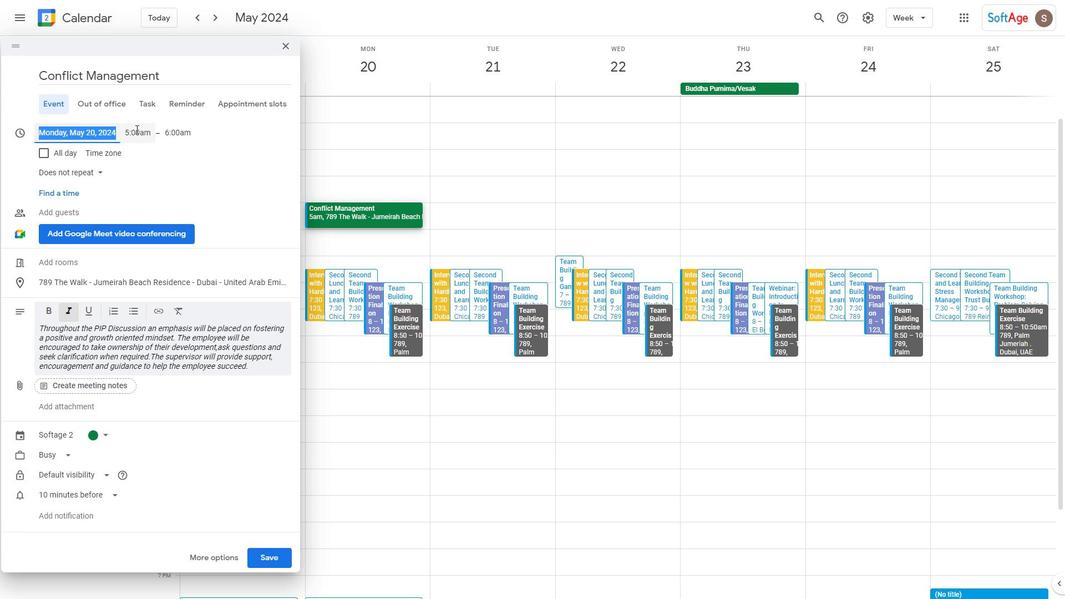
Action: Mouse pressed left at (138, 134)
Screenshot: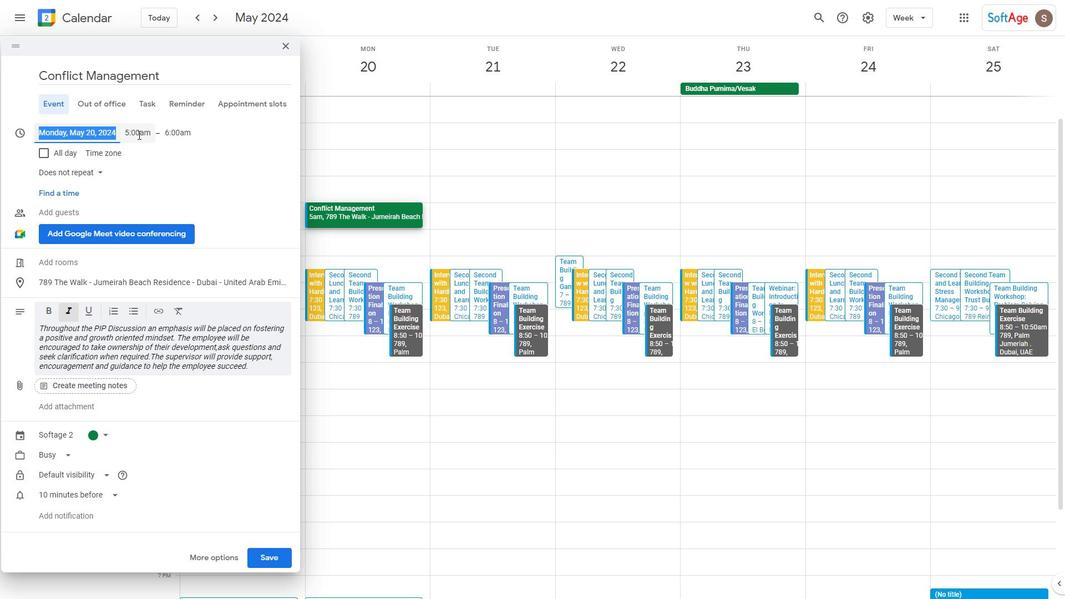 
Action: Mouse moved to (140, 177)
Screenshot: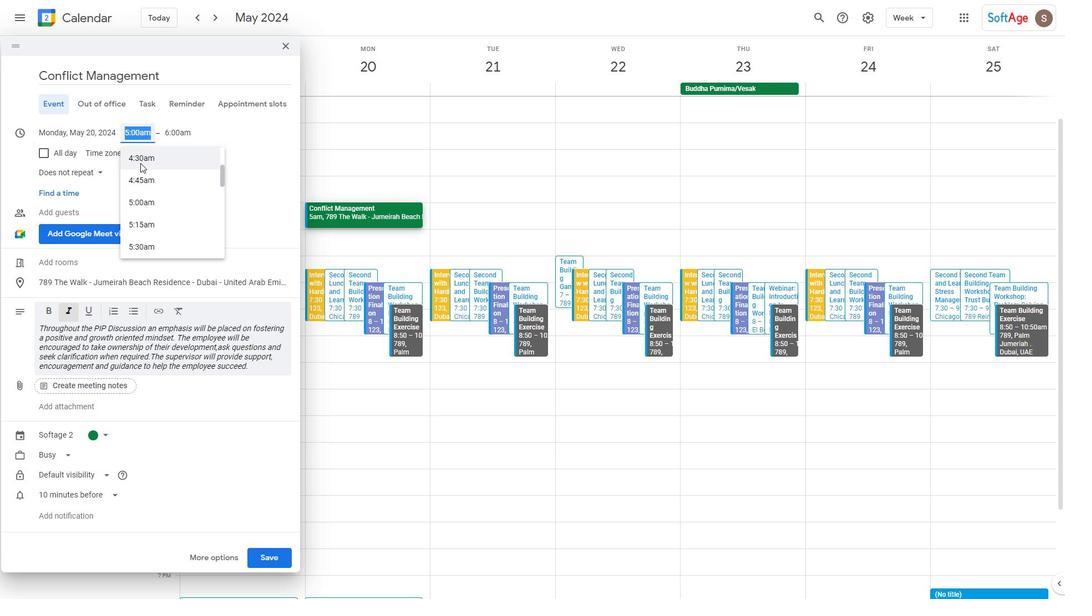 
Action: Mouse scrolled (140, 177) with delta (0, 0)
Screenshot: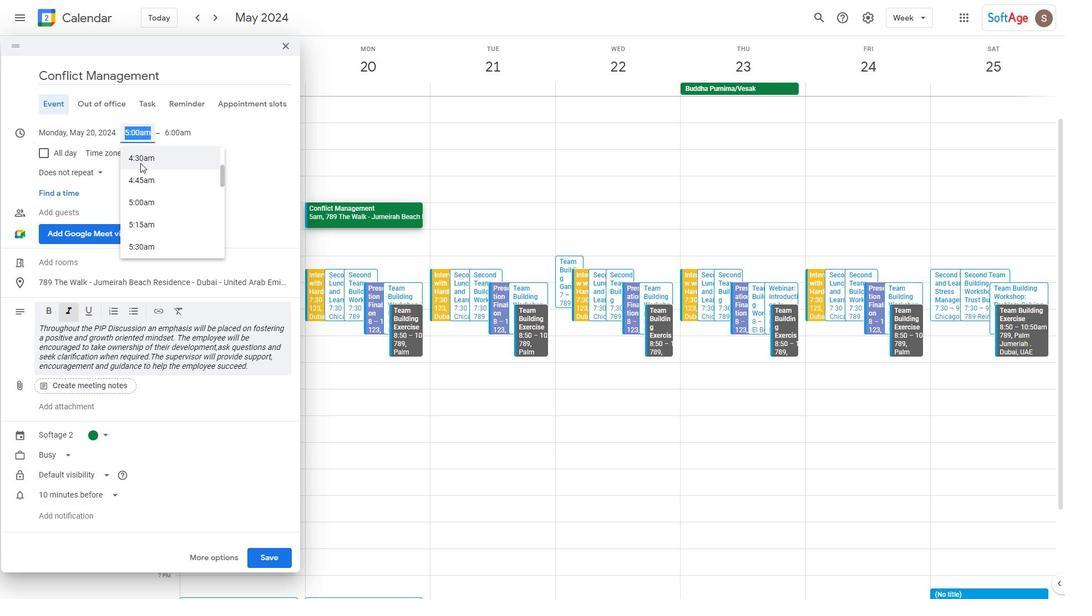 
Action: Mouse moved to (142, 178)
Screenshot: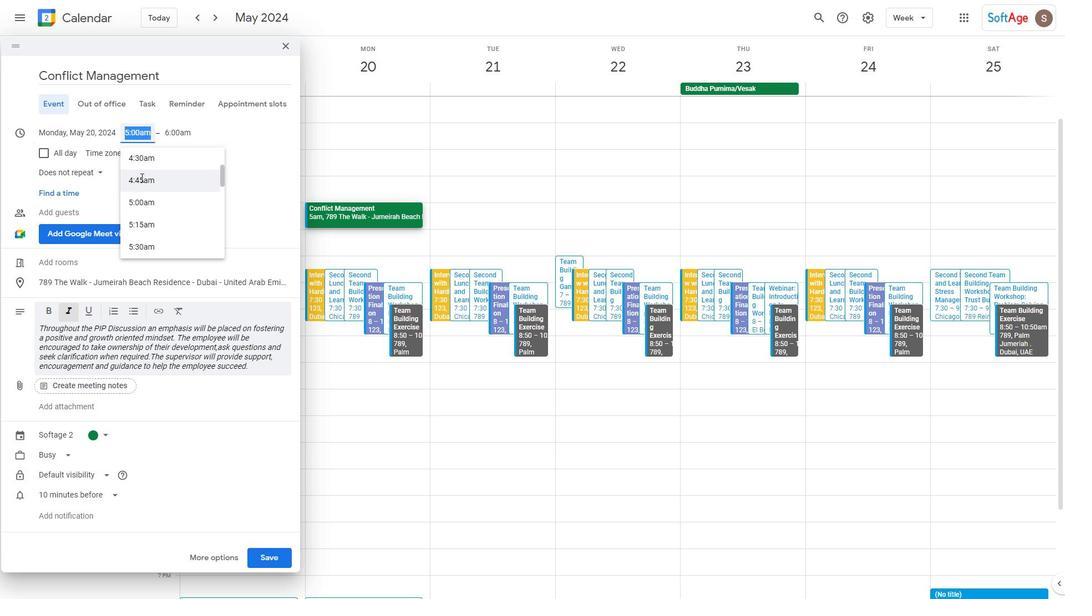 
Action: Mouse scrolled (142, 178) with delta (0, 0)
Screenshot: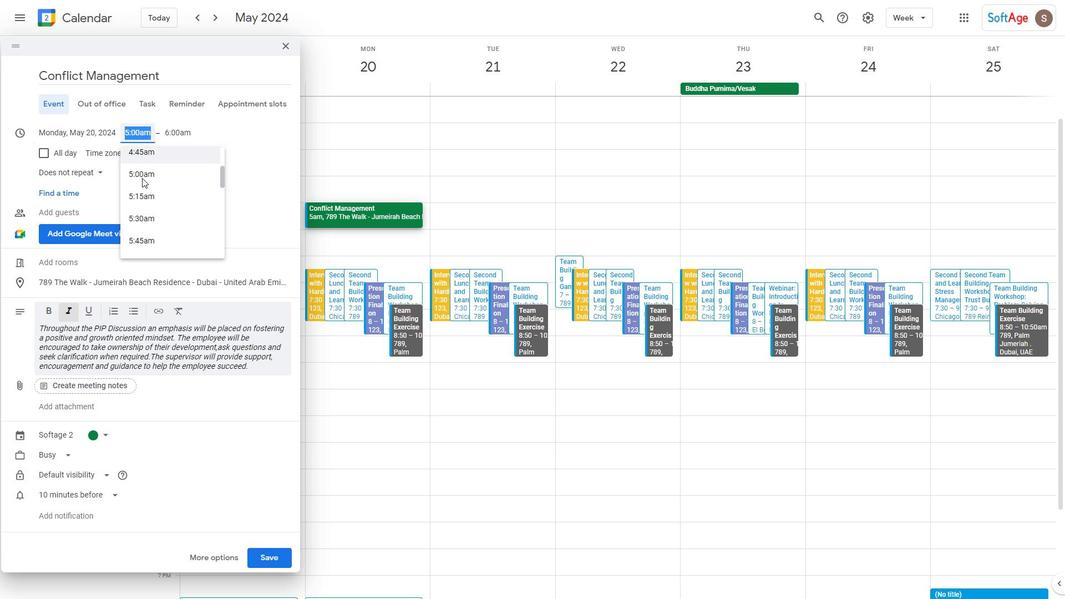 
Action: Mouse scrolled (142, 178) with delta (0, 0)
Screenshot: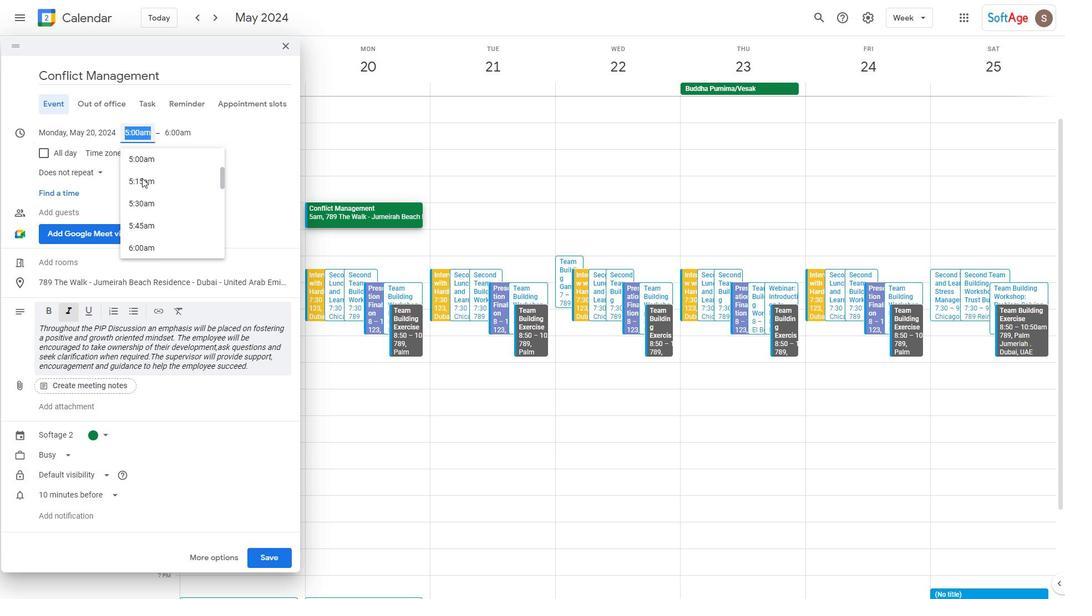 
Action: Mouse scrolled (142, 178) with delta (0, 0)
Screenshot: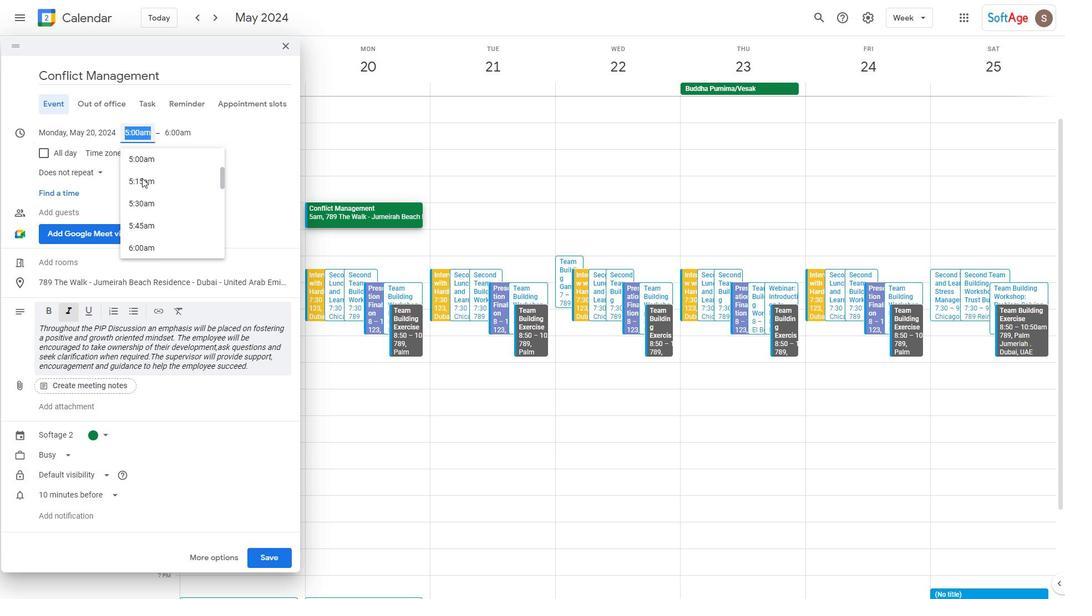 
Action: Mouse scrolled (142, 178) with delta (0, 0)
Screenshot: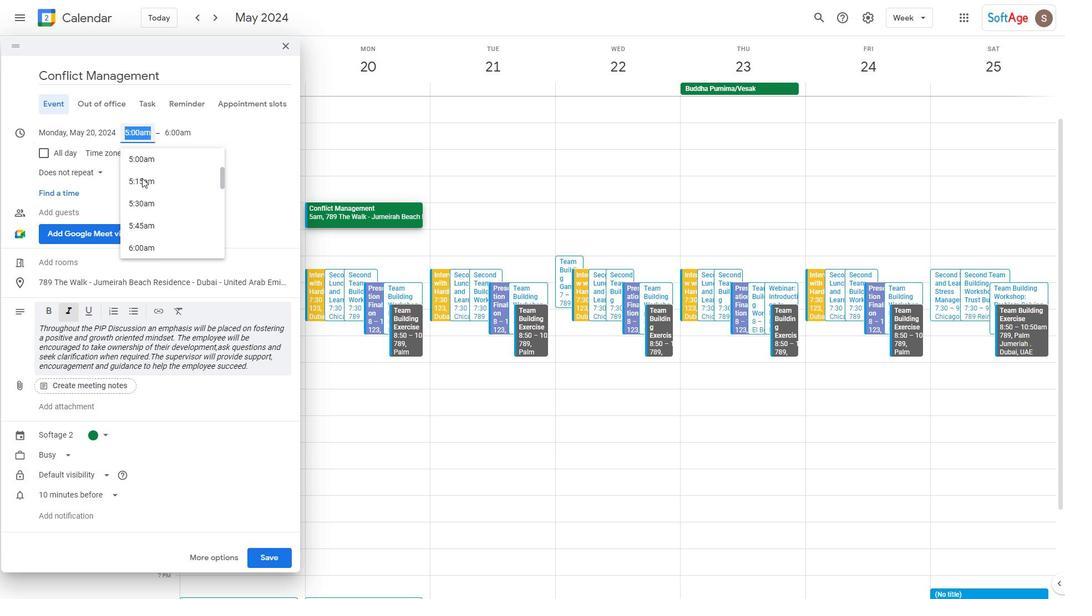 
Action: Mouse scrolled (142, 178) with delta (0, 0)
Screenshot: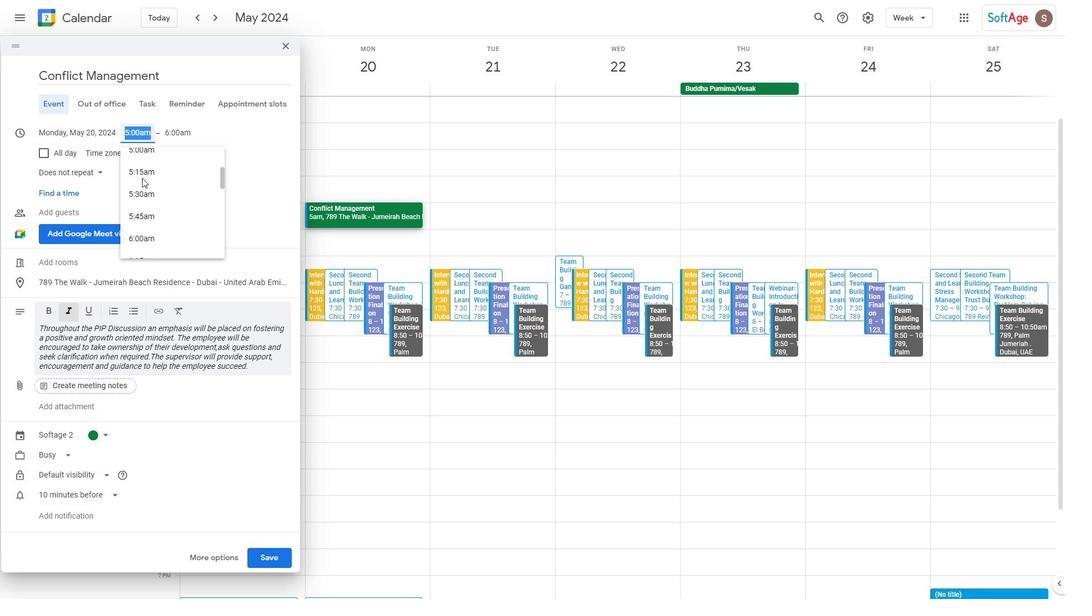 
Action: Mouse scrolled (142, 178) with delta (0, 0)
Screenshot: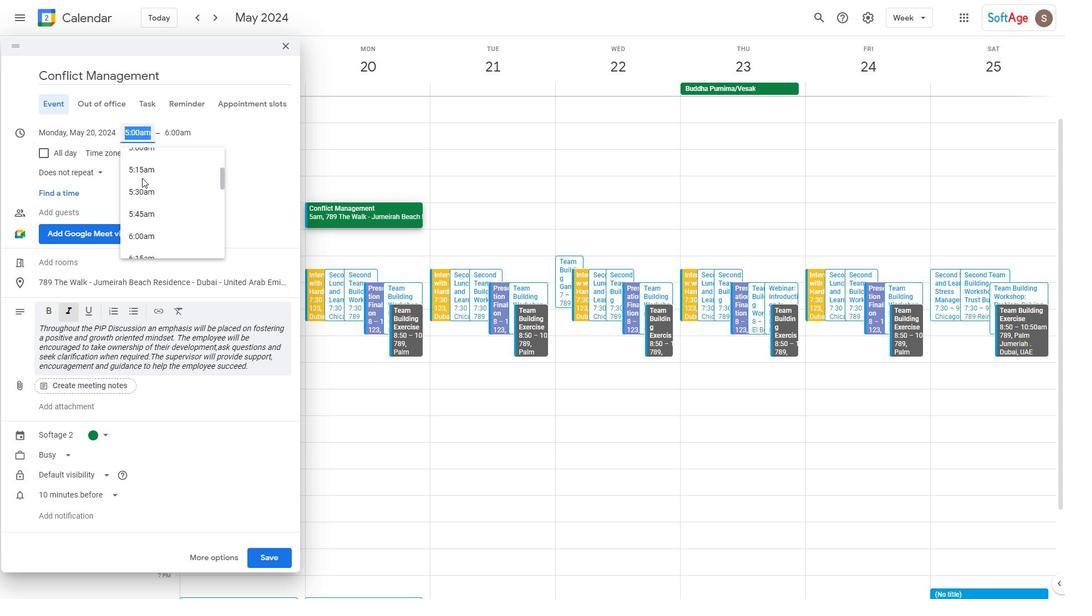 
Action: Mouse scrolled (142, 177) with delta (0, 0)
Screenshot: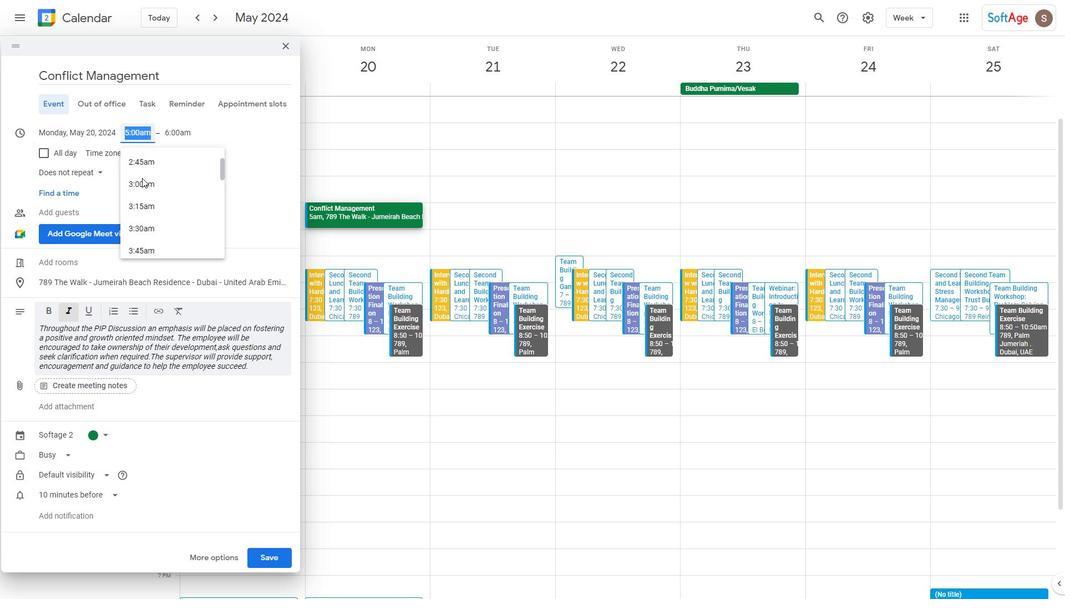 
Action: Mouse scrolled (142, 177) with delta (0, 0)
Screenshot: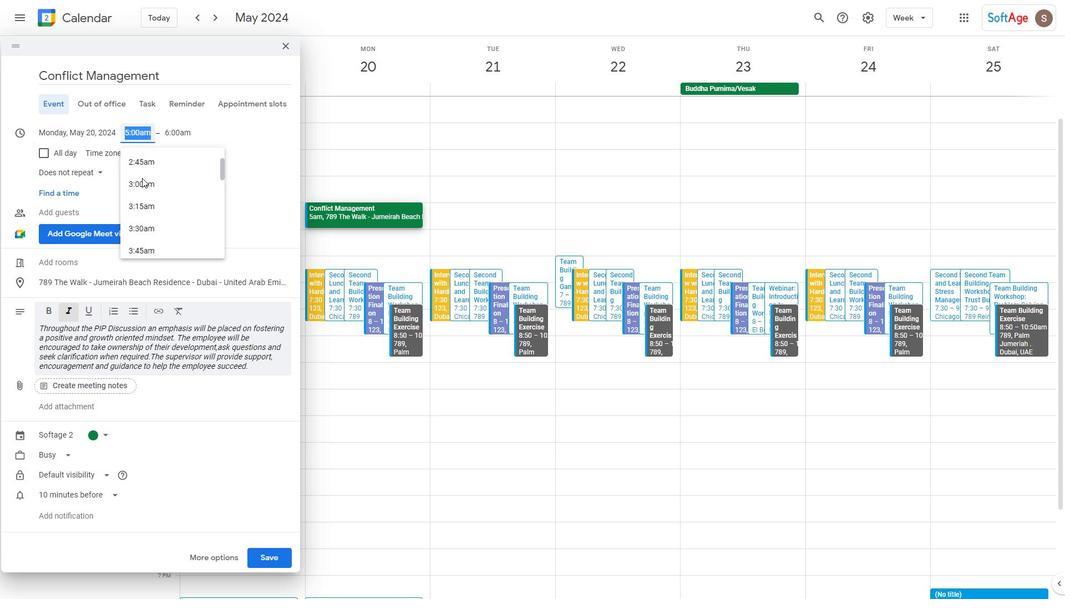 
Action: Mouse scrolled (142, 177) with delta (0, 0)
Screenshot: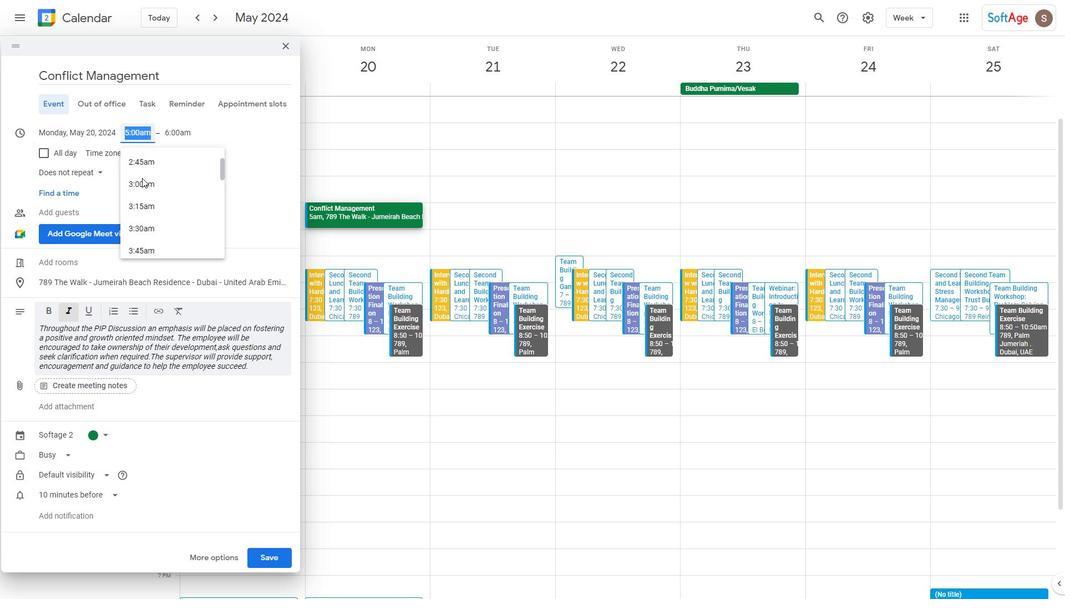 
Action: Mouse scrolled (142, 177) with delta (0, -1)
Screenshot: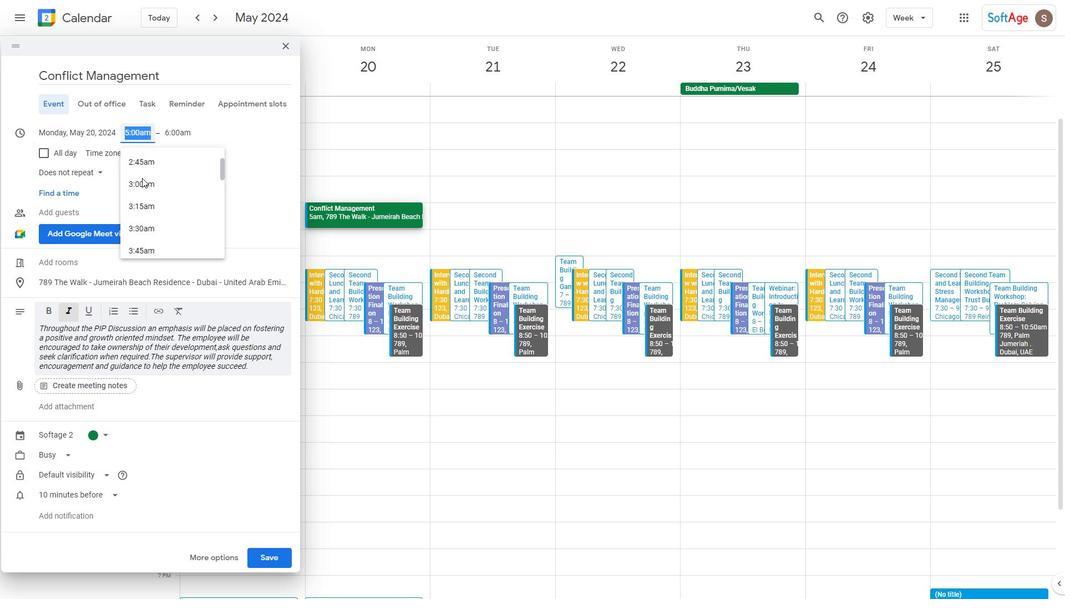
Action: Mouse scrolled (142, 177) with delta (0, 0)
Screenshot: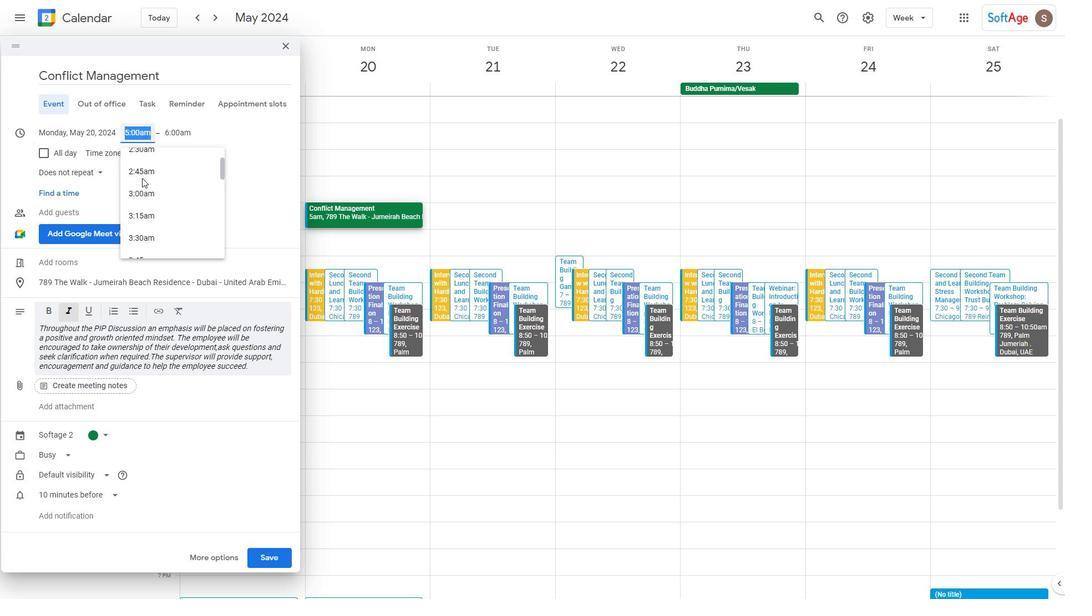 
Action: Mouse scrolled (142, 177) with delta (0, 0)
Screenshot: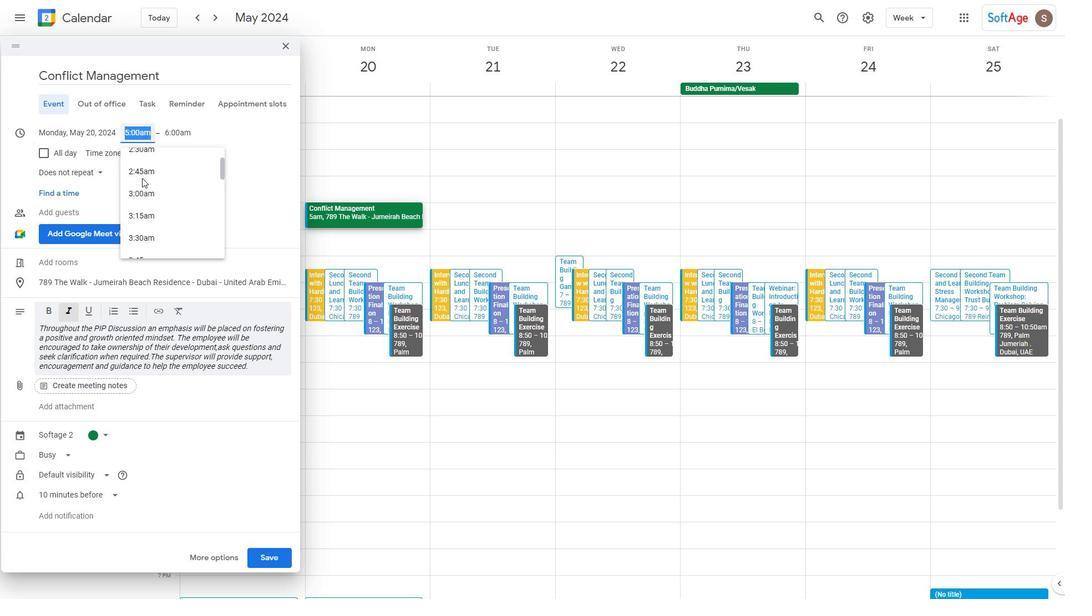 
Action: Mouse scrolled (142, 177) with delta (0, 0)
Screenshot: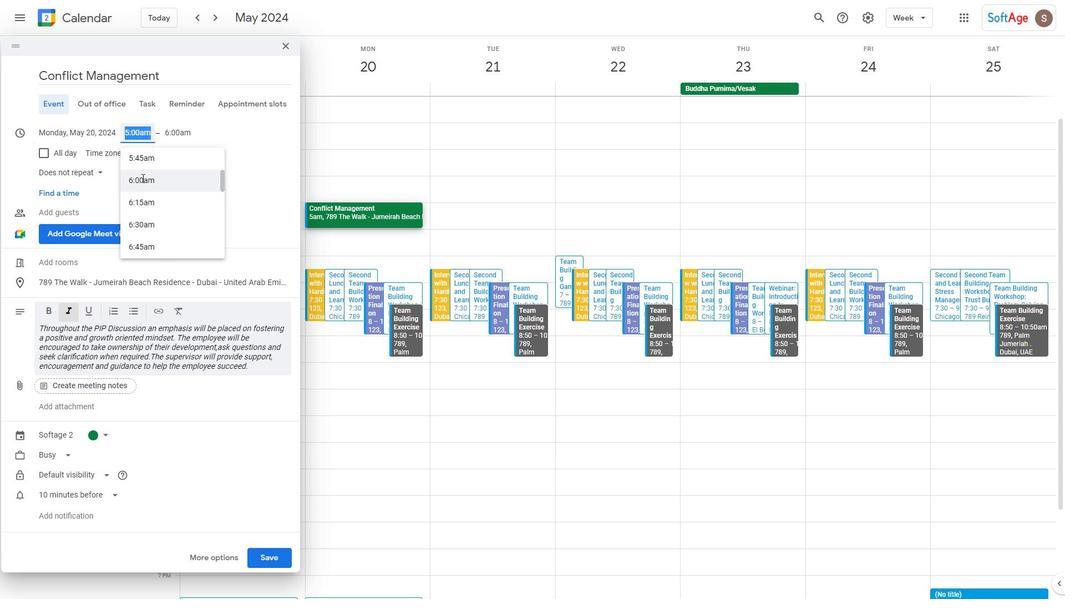 
Action: Mouse moved to (142, 178)
Screenshot: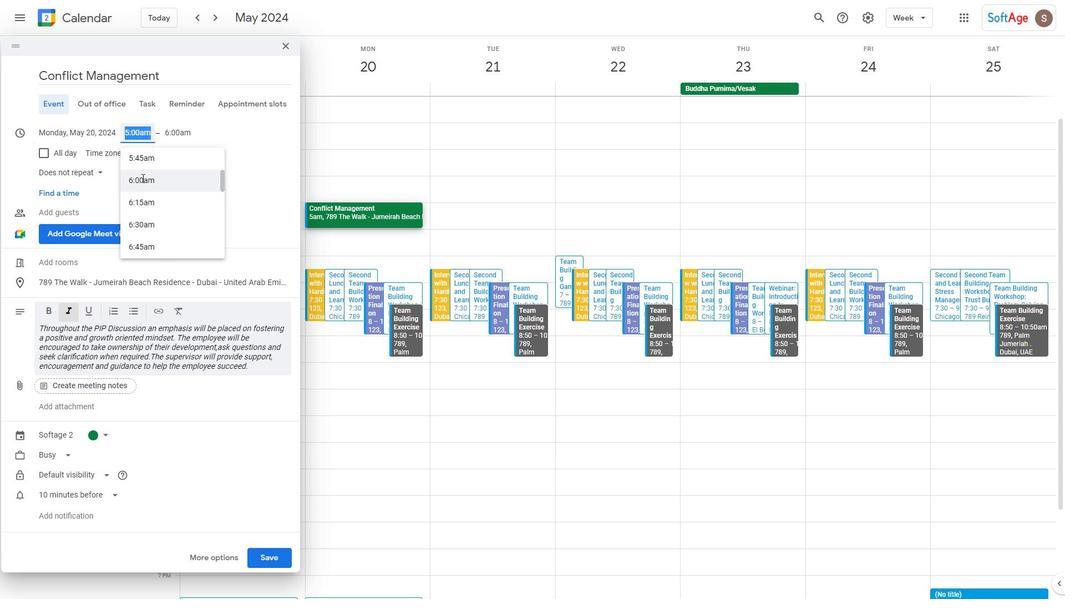 
Action: Mouse scrolled (142, 177) with delta (0, 0)
Screenshot: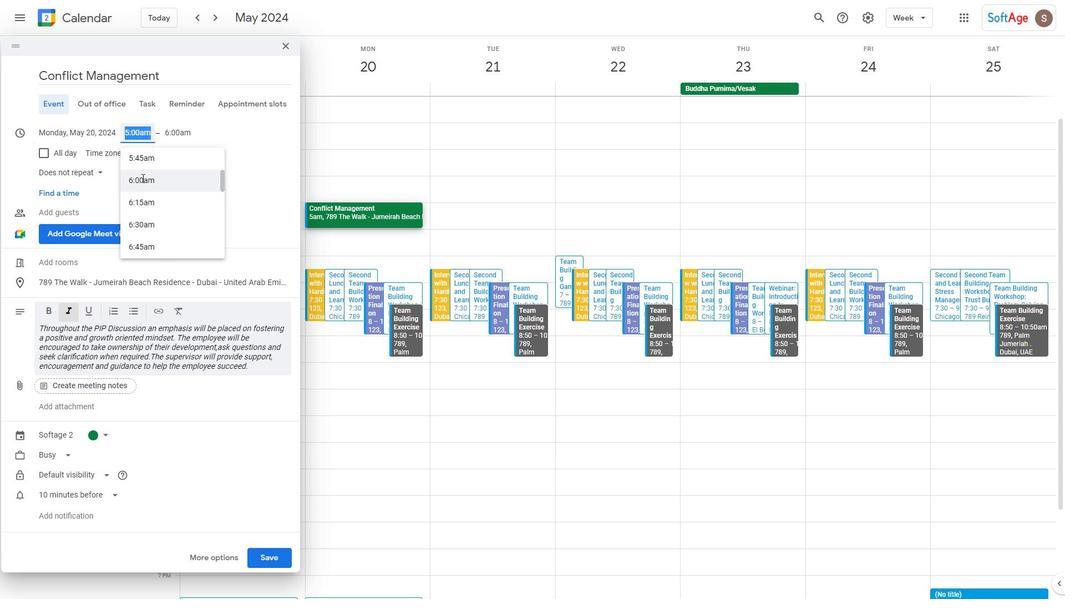 
Action: Mouse scrolled (142, 177) with delta (0, 0)
Screenshot: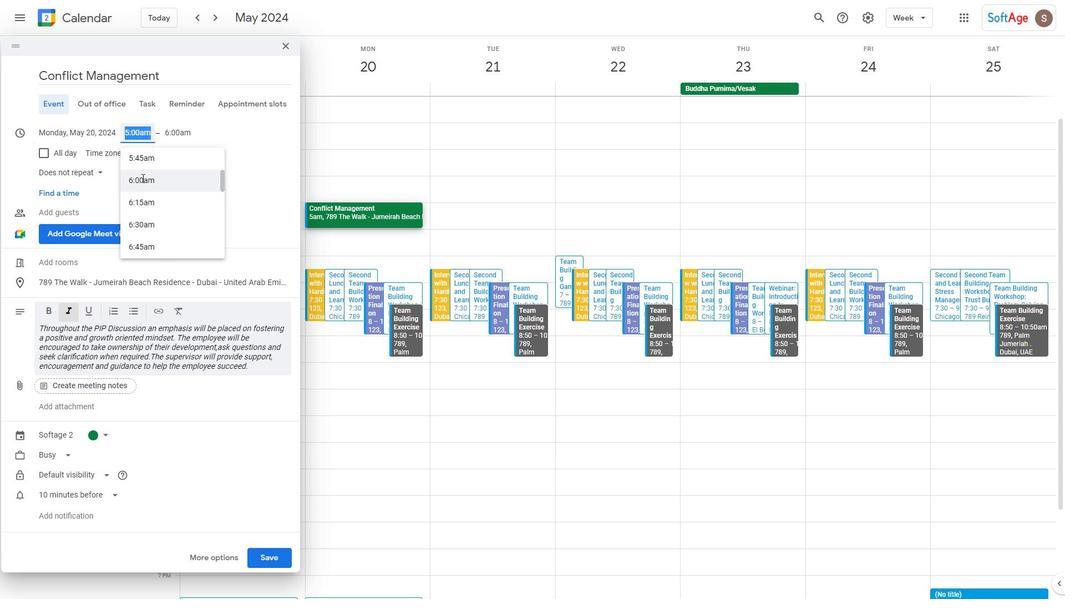 
Action: Mouse scrolled (142, 177) with delta (0, 0)
Screenshot: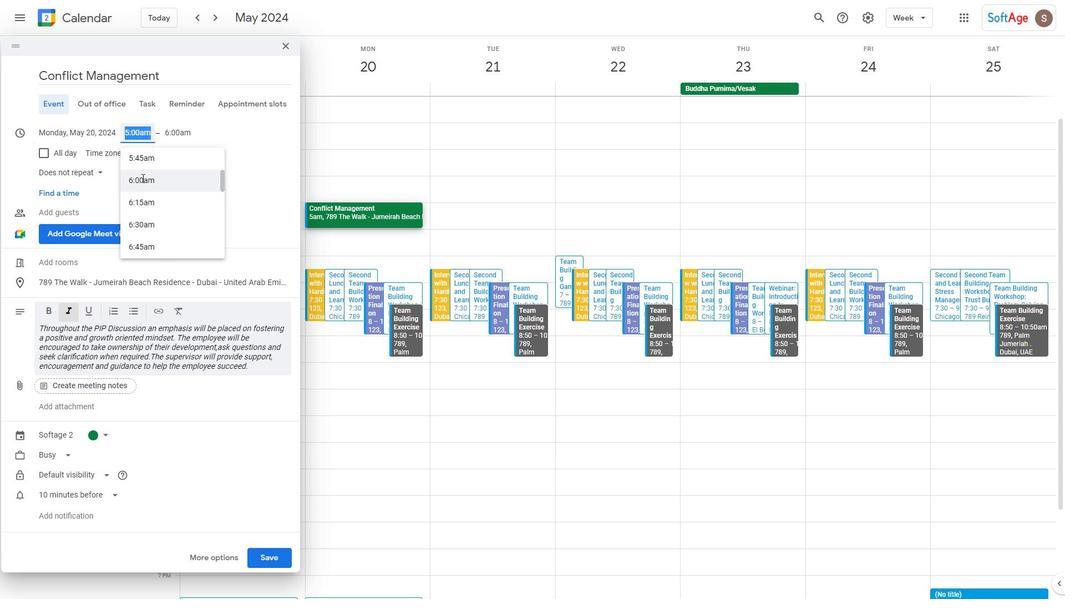 
Action: Mouse moved to (160, 163)
Screenshot: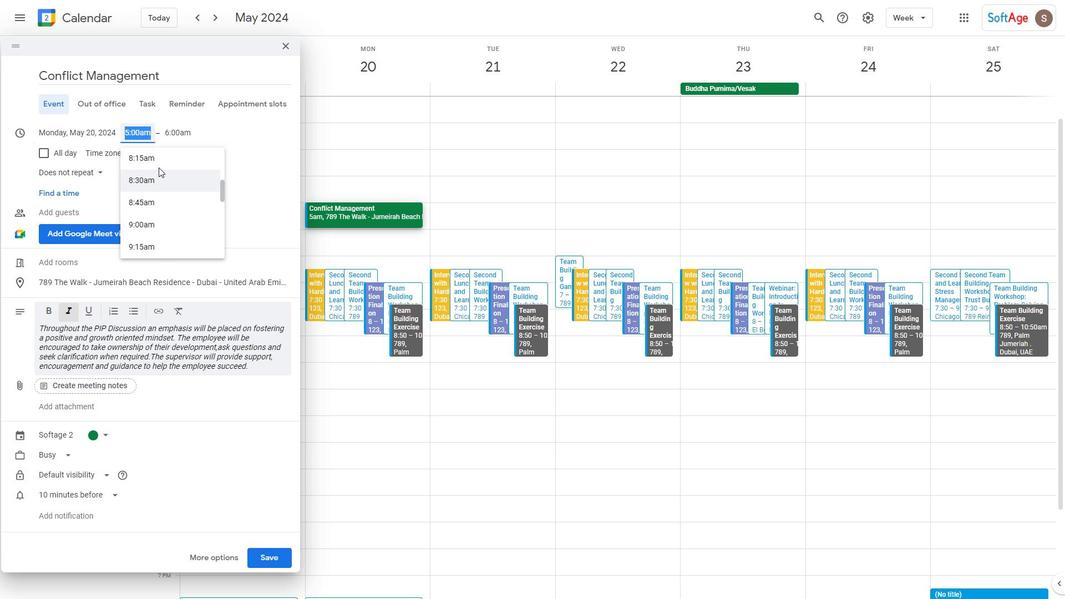 
Action: Mouse scrolled (160, 163) with delta (0, 0)
Screenshot: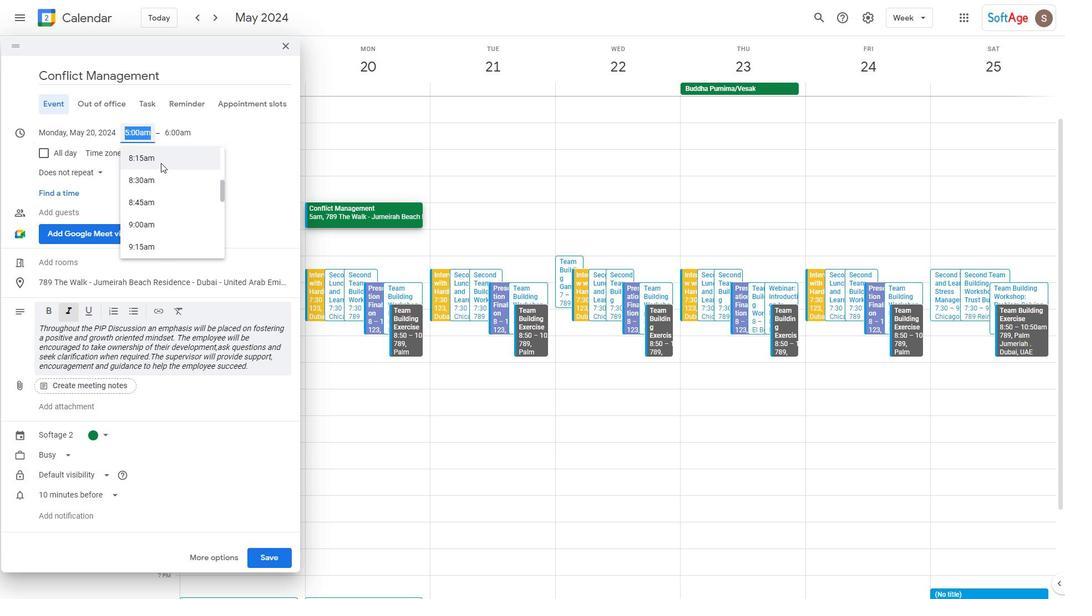 
Action: Mouse moved to (157, 189)
Screenshot: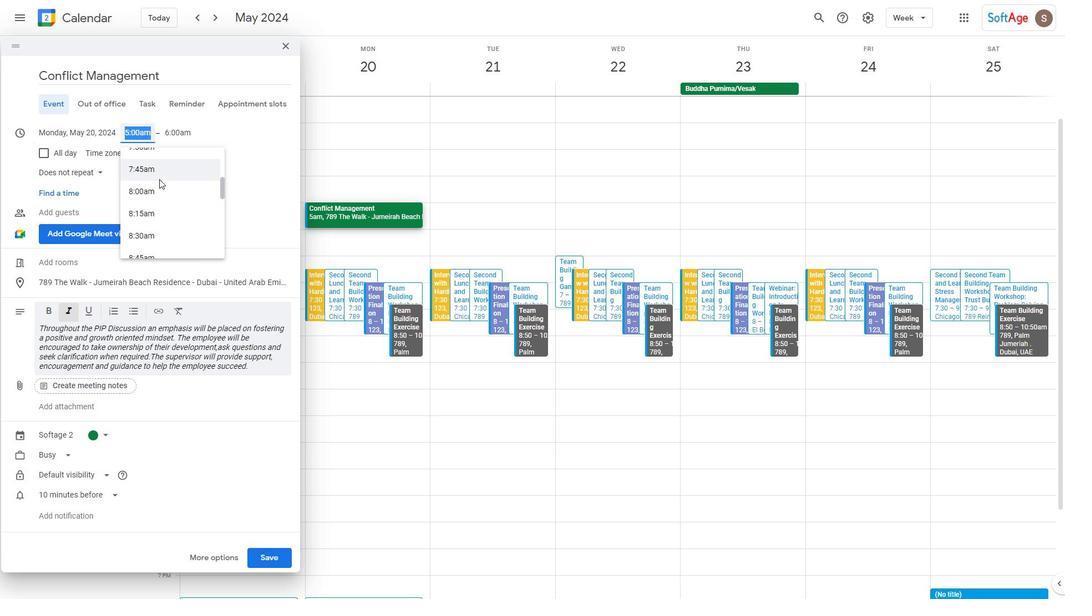 
Action: Mouse pressed left at (157, 189)
Screenshot: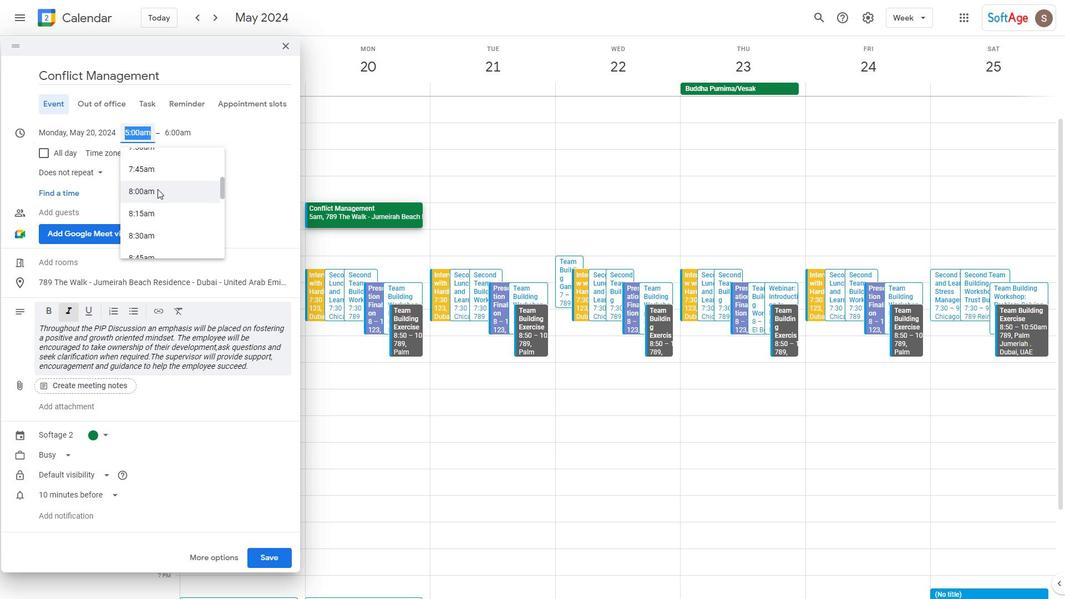 
Action: Mouse moved to (166, 128)
Screenshot: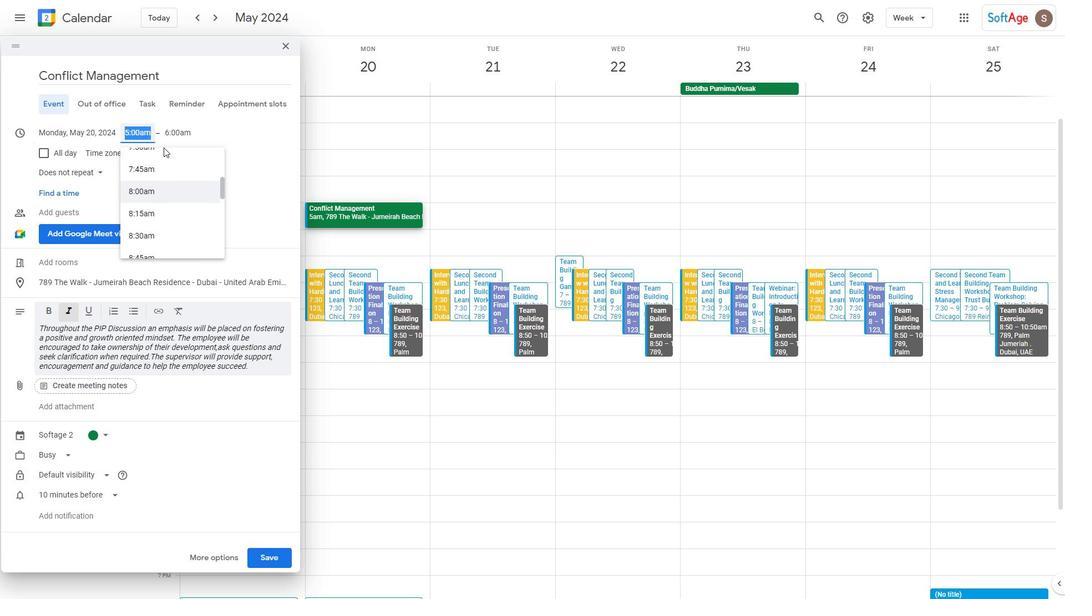 
Action: Mouse pressed left at (166, 128)
Screenshot: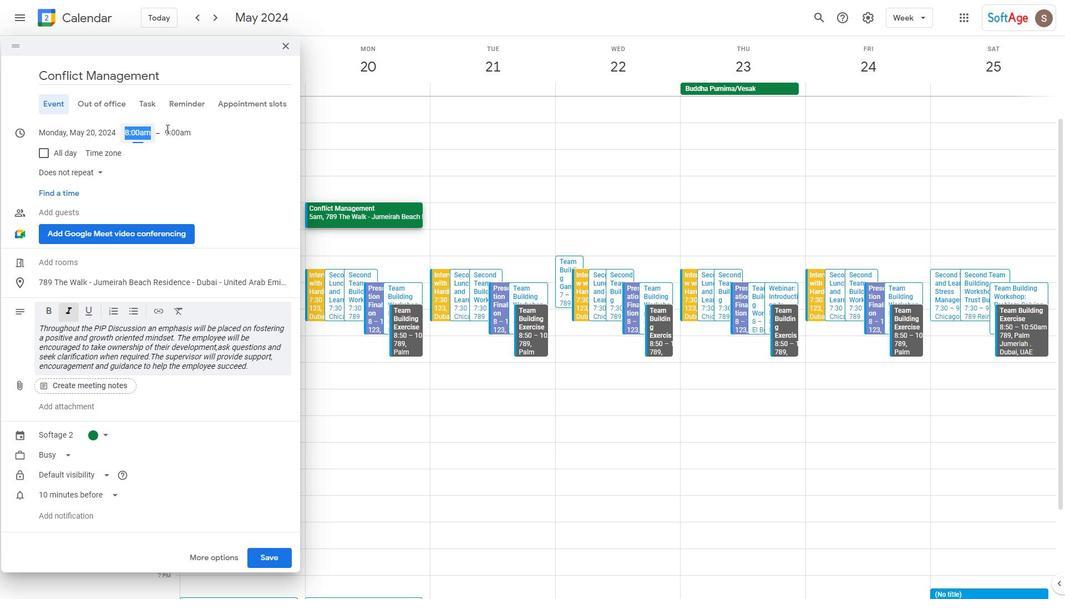 
Action: Mouse moved to (175, 246)
Screenshot: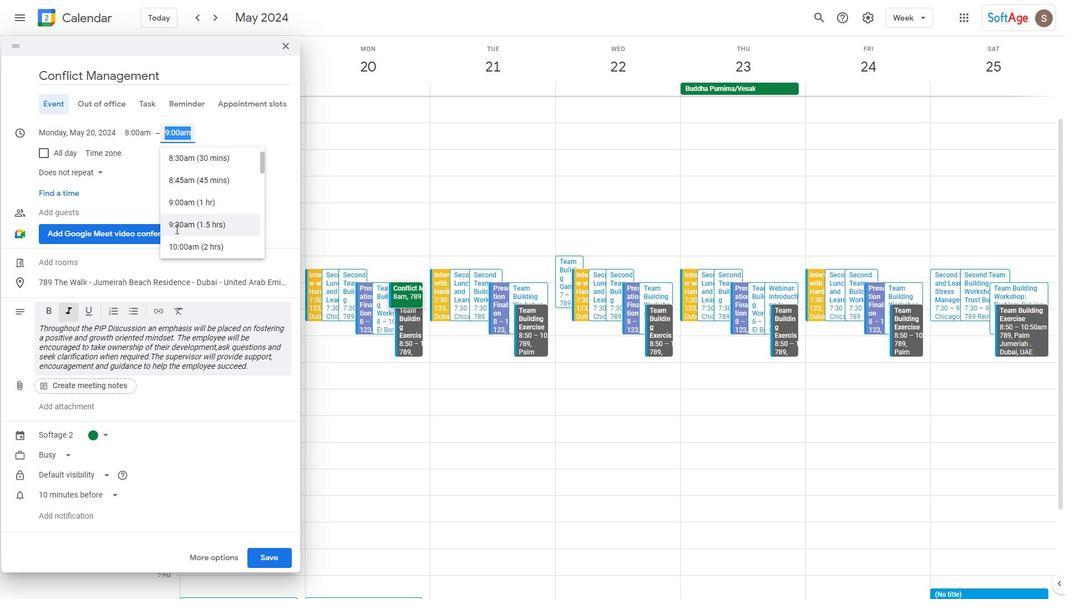 
Action: Mouse pressed left at (175, 246)
Screenshot: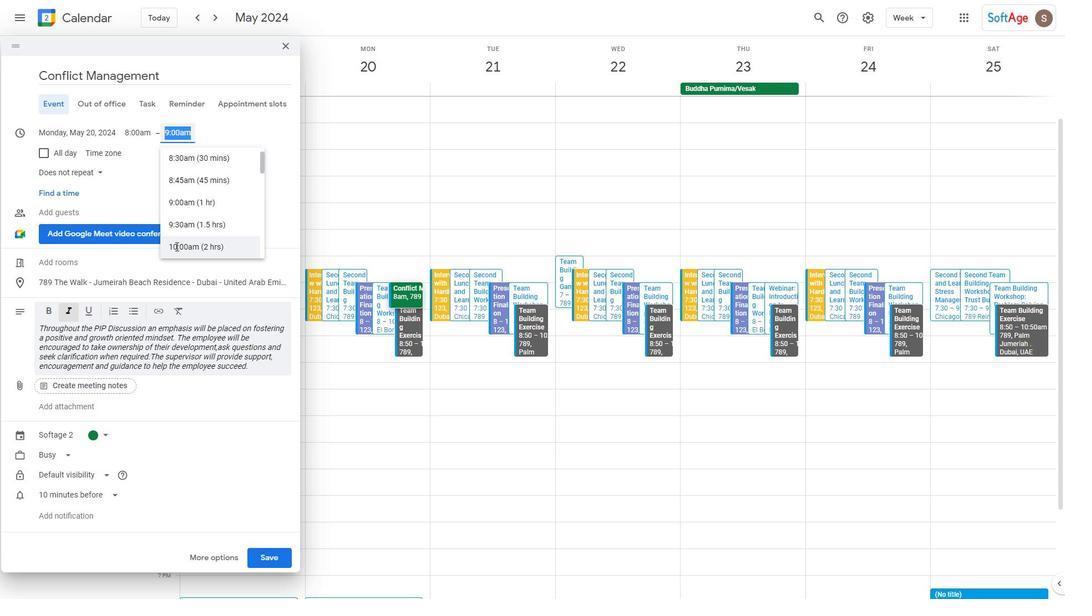 
Action: Mouse moved to (77, 176)
Screenshot: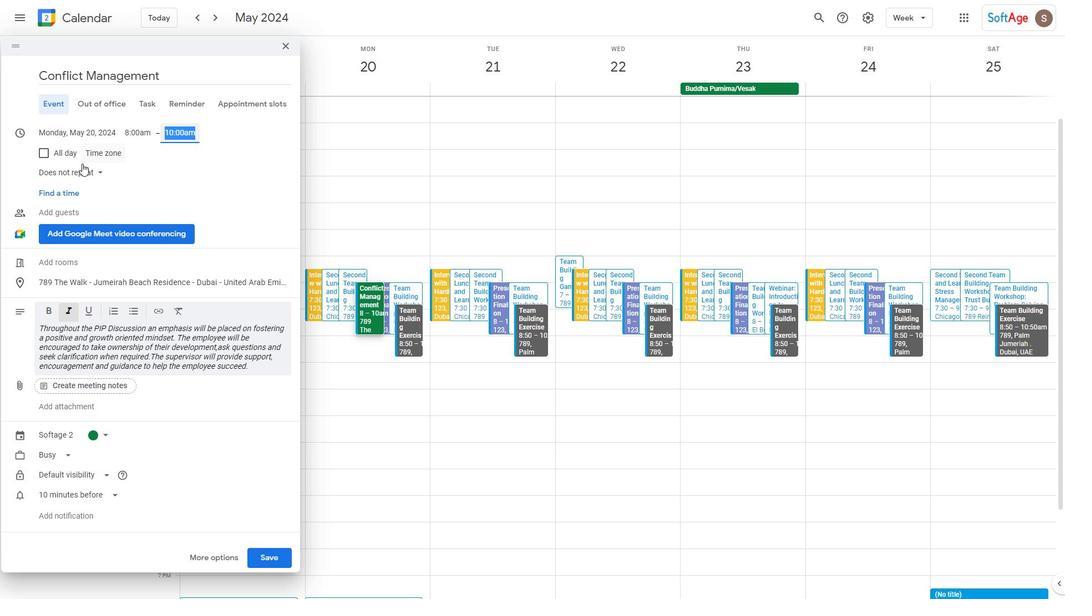 
Action: Mouse pressed left at (77, 176)
Screenshot: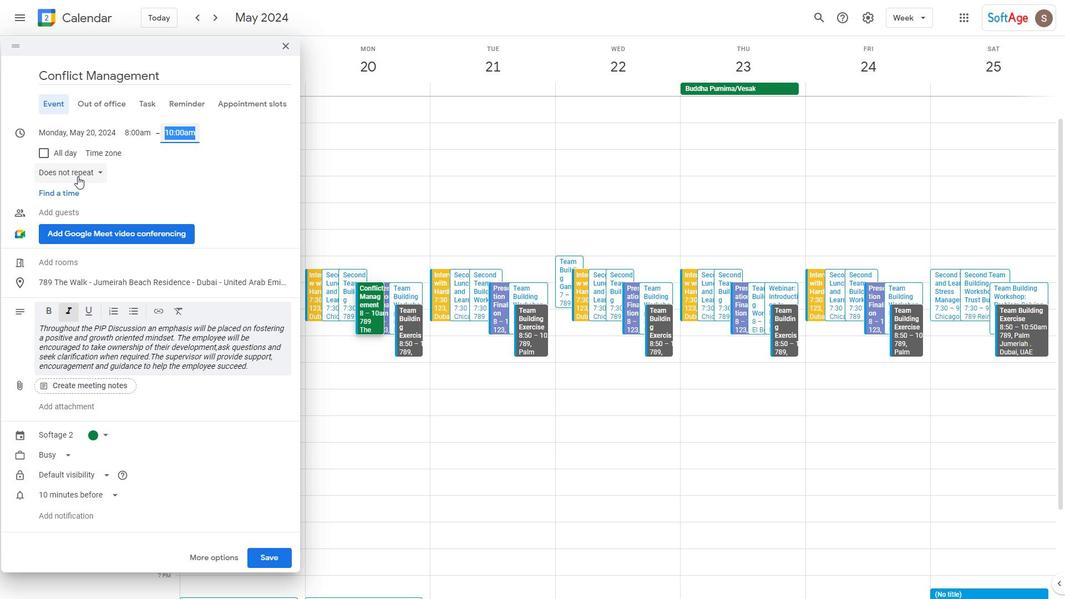 
Action: Mouse moved to (79, 193)
Screenshot: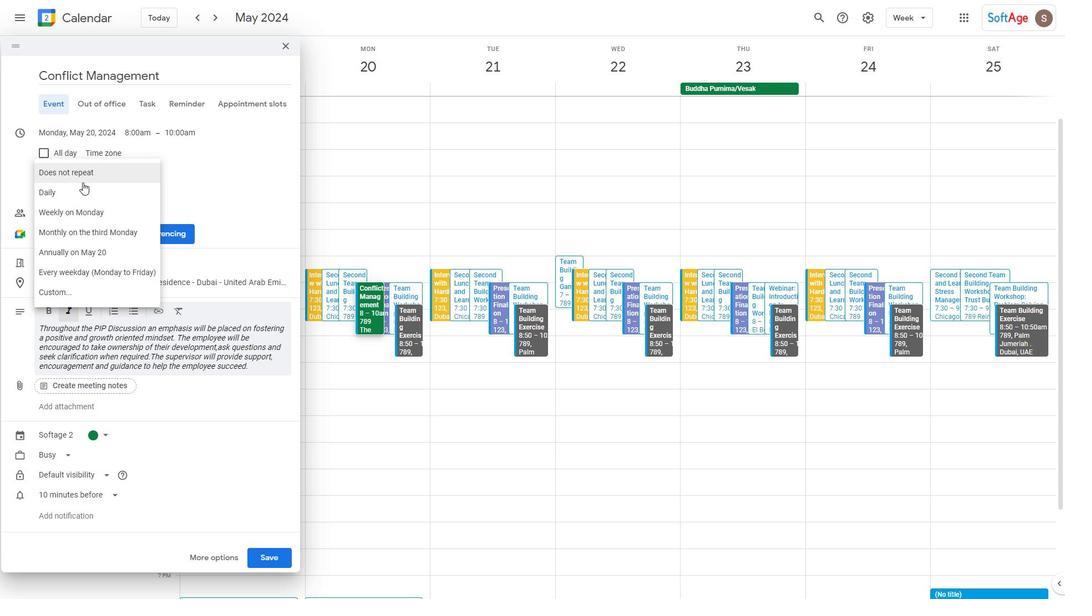 
Action: Mouse pressed left at (79, 193)
Screenshot: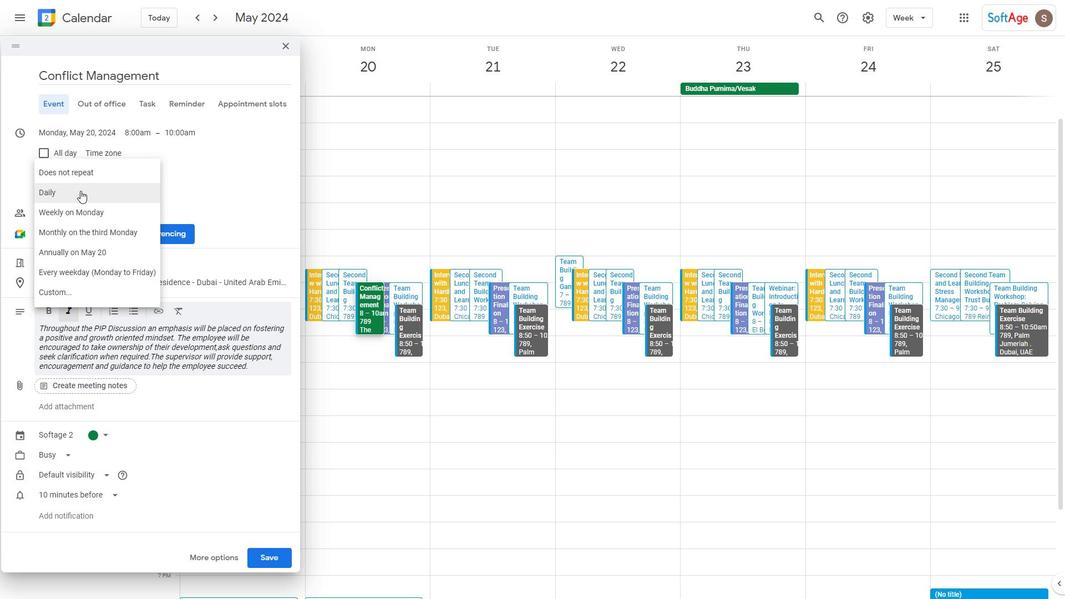 
Action: Mouse moved to (134, 286)
Screenshot: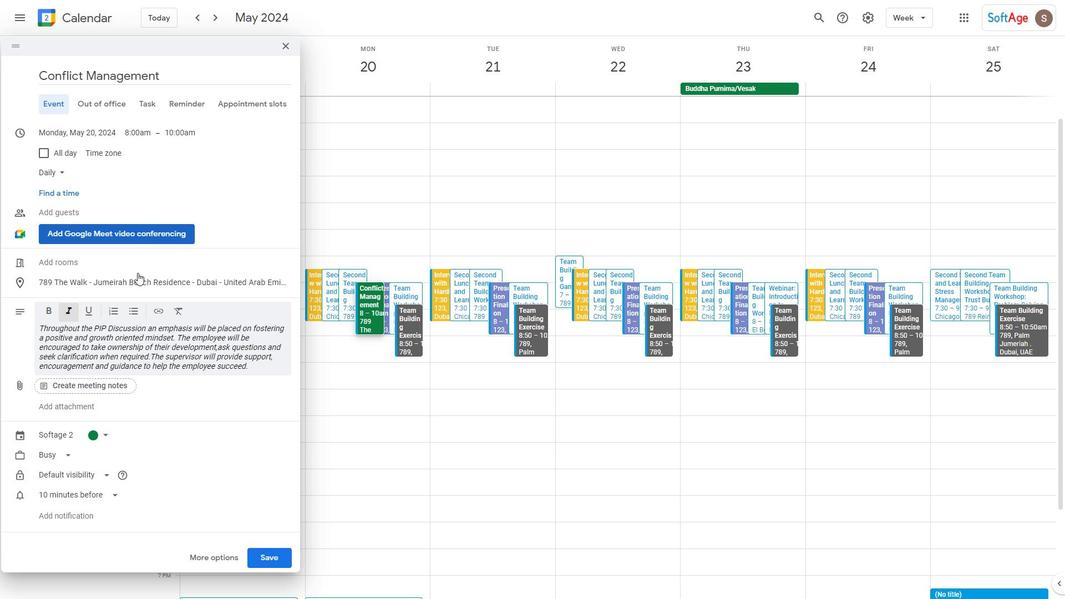 
Action: Mouse scrolled (134, 285) with delta (0, 0)
Screenshot: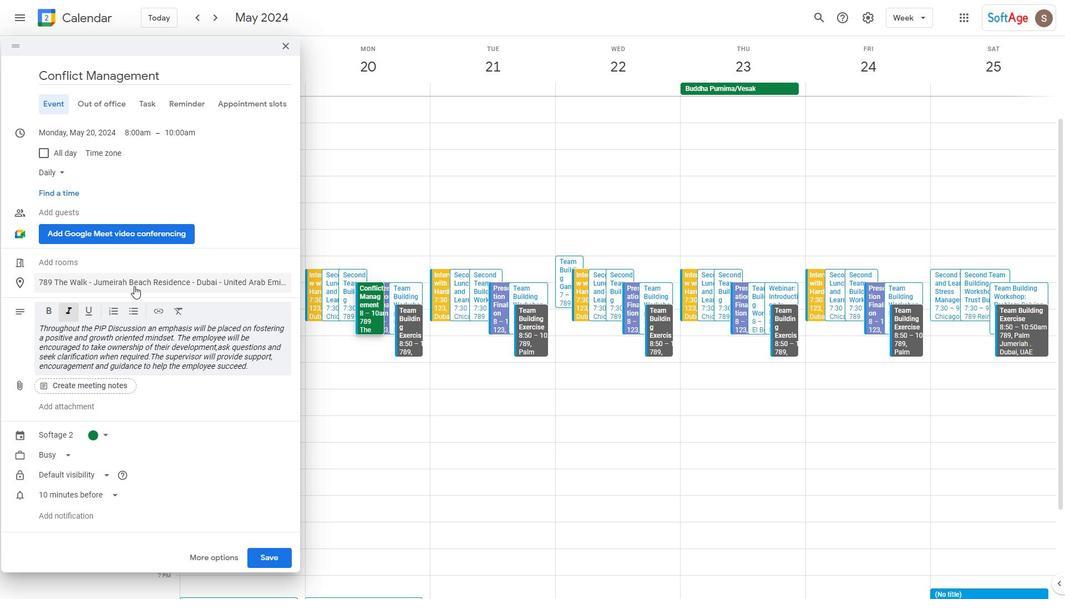 
Action: Mouse scrolled (134, 285) with delta (0, 0)
Screenshot: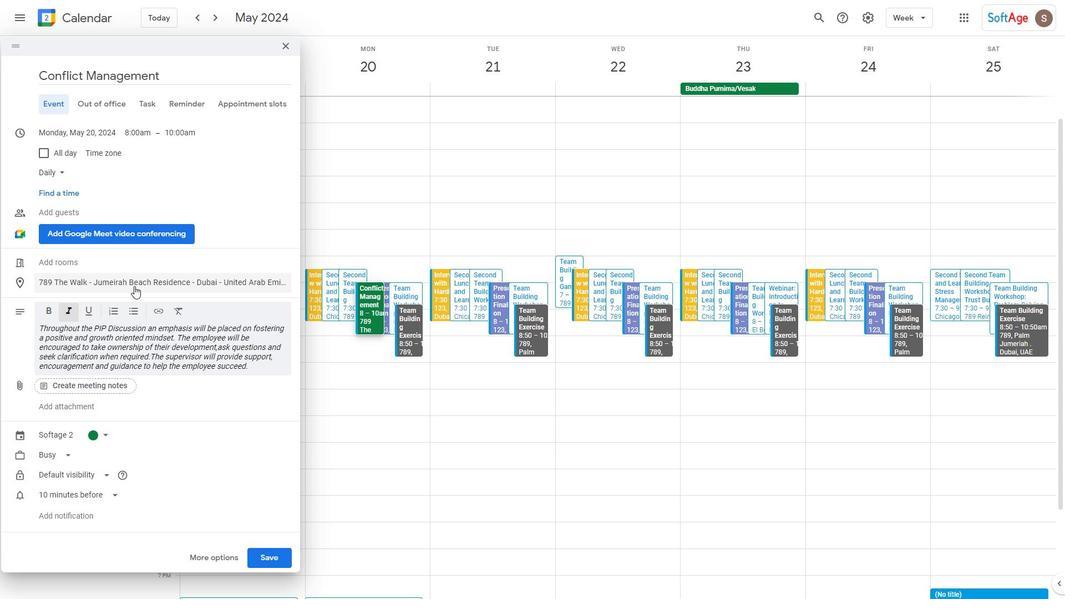 
Action: Mouse scrolled (134, 285) with delta (0, 0)
Screenshot: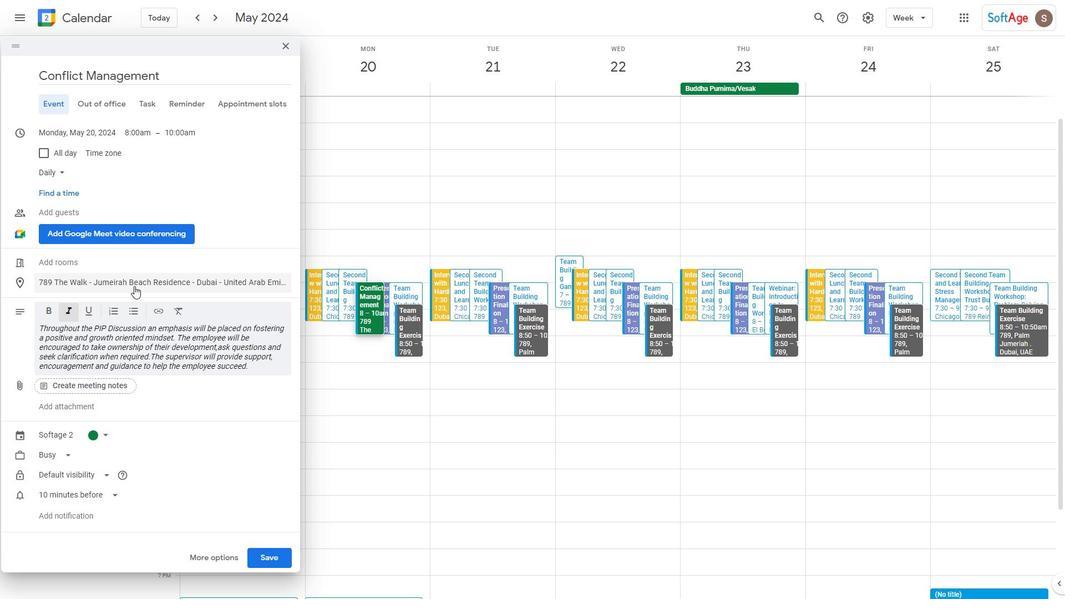 
Action: Mouse scrolled (134, 285) with delta (0, 0)
Screenshot: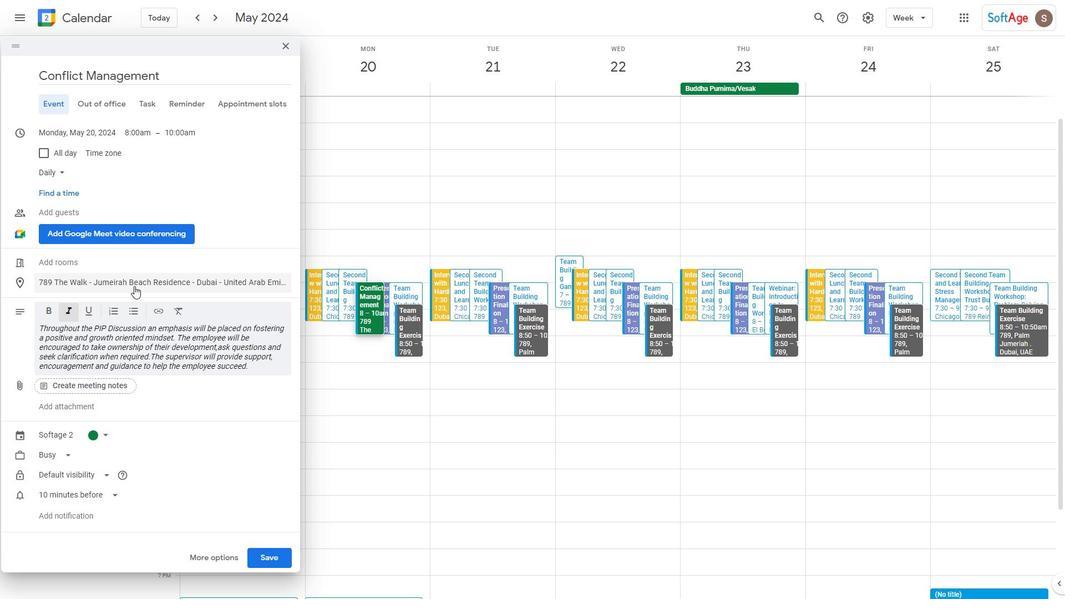 
Action: Mouse scrolled (134, 285) with delta (0, 0)
Screenshot: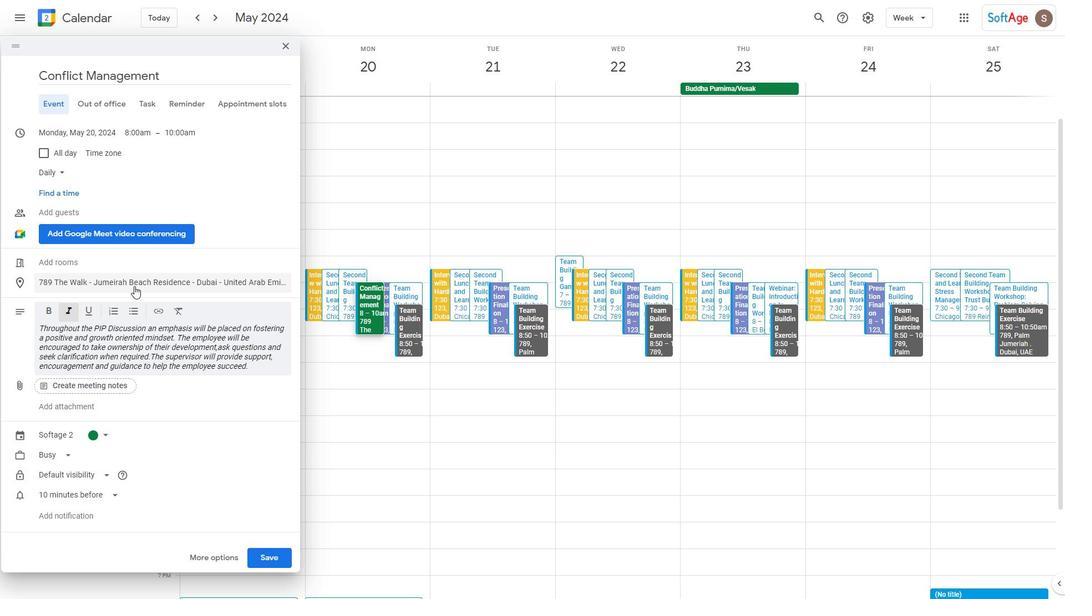 
Action: Mouse scrolled (134, 285) with delta (0, 0)
Screenshot: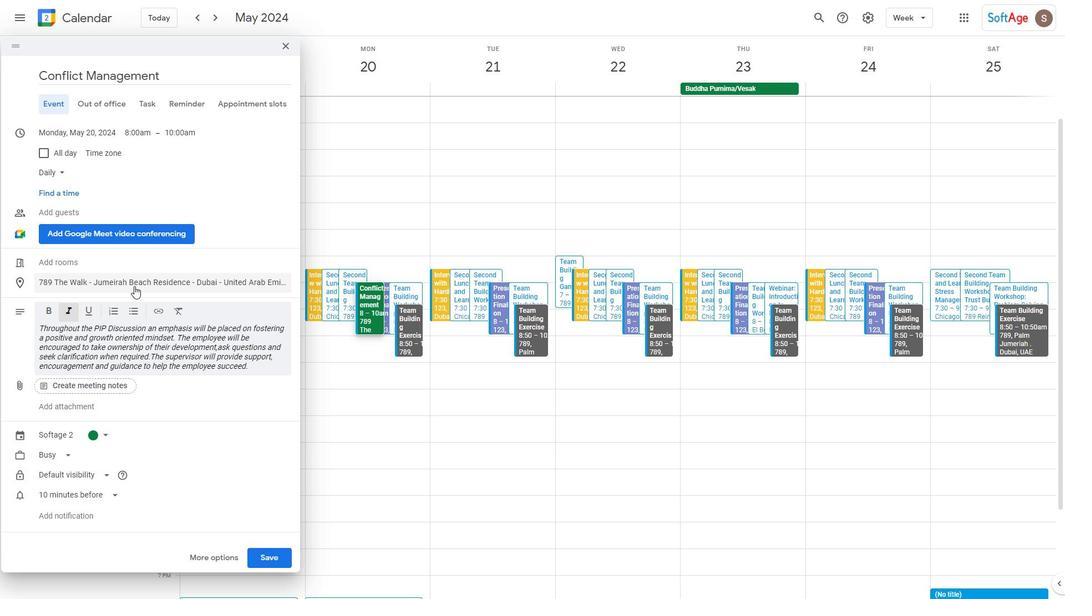
Action: Mouse moved to (133, 286)
Screenshot: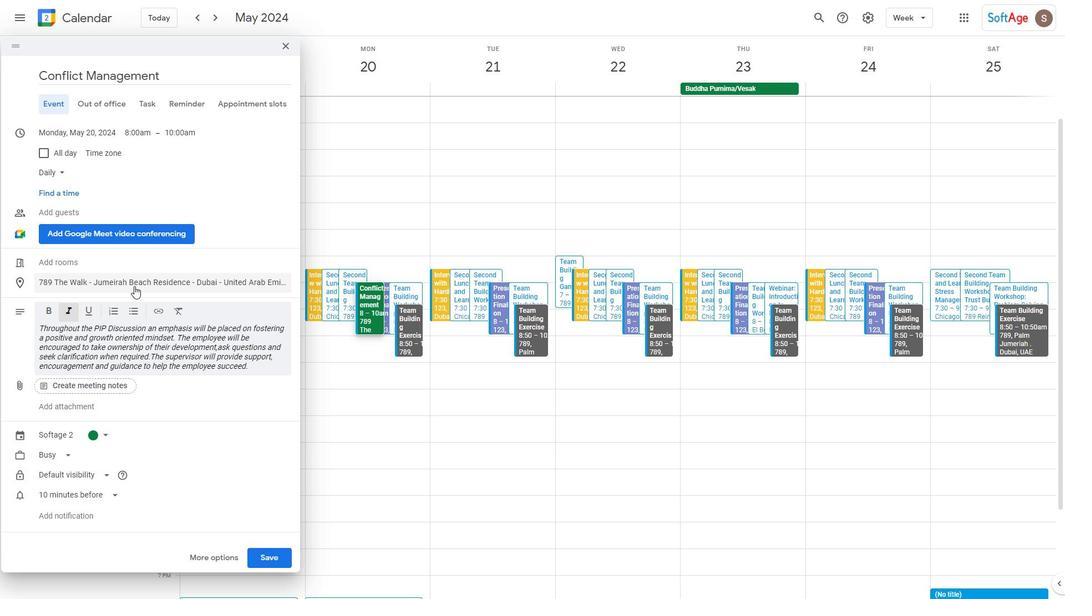 
Action: Mouse scrolled (133, 286) with delta (0, 0)
Screenshot: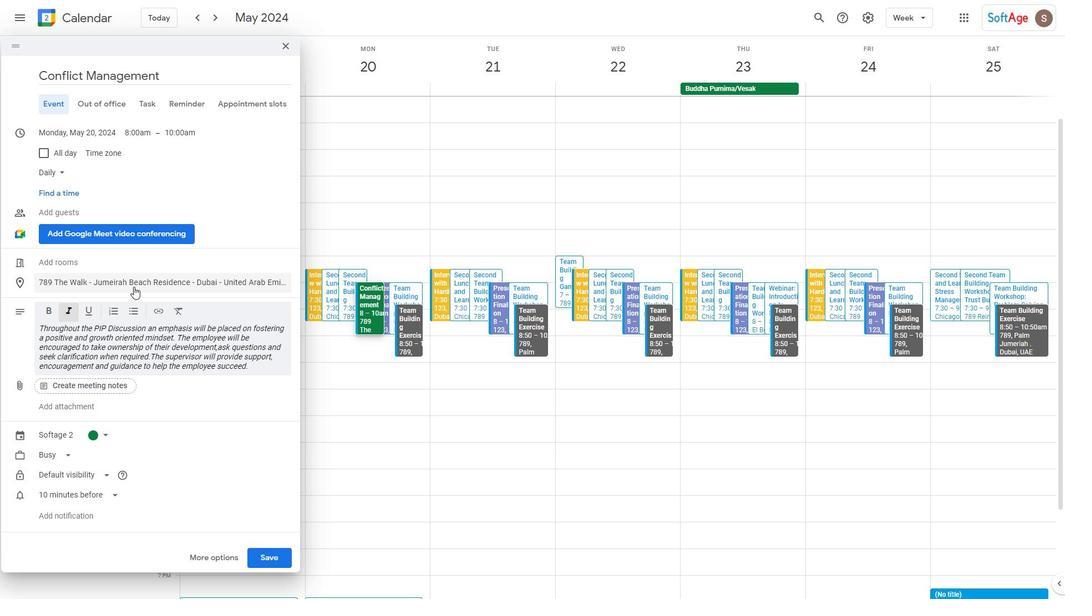 
Action: Mouse scrolled (133, 286) with delta (0, 0)
Screenshot: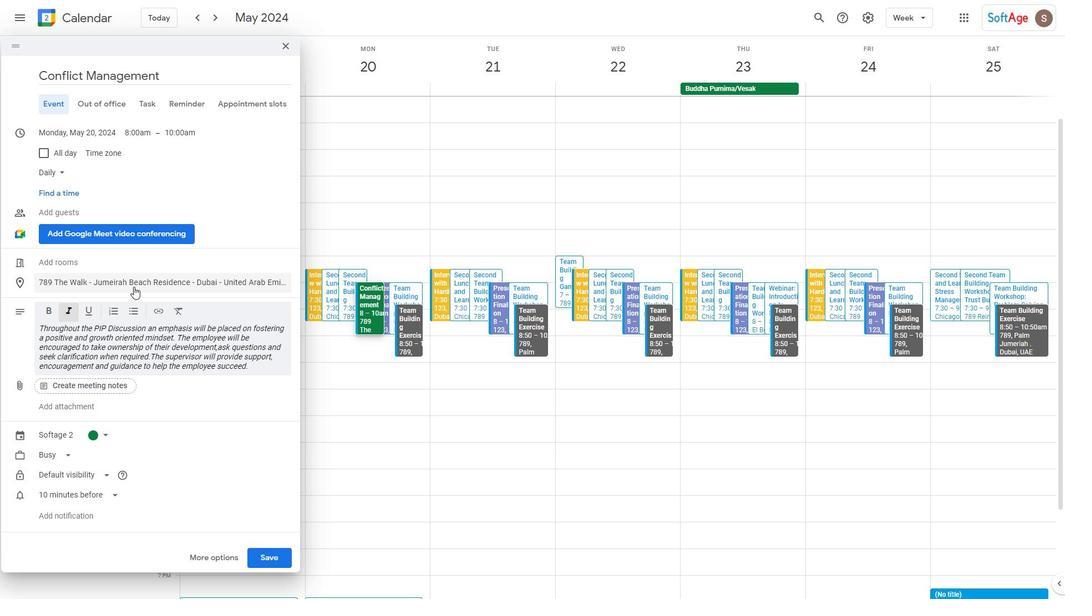 
Action: Mouse scrolled (133, 286) with delta (0, 0)
Screenshot: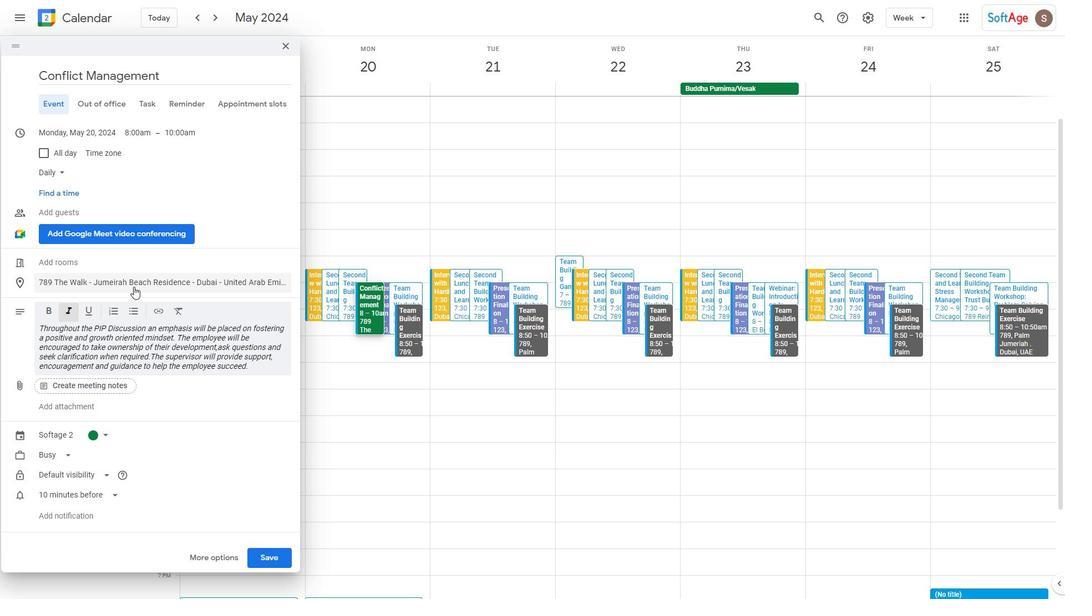 
Action: Mouse scrolled (133, 286) with delta (0, 0)
Screenshot: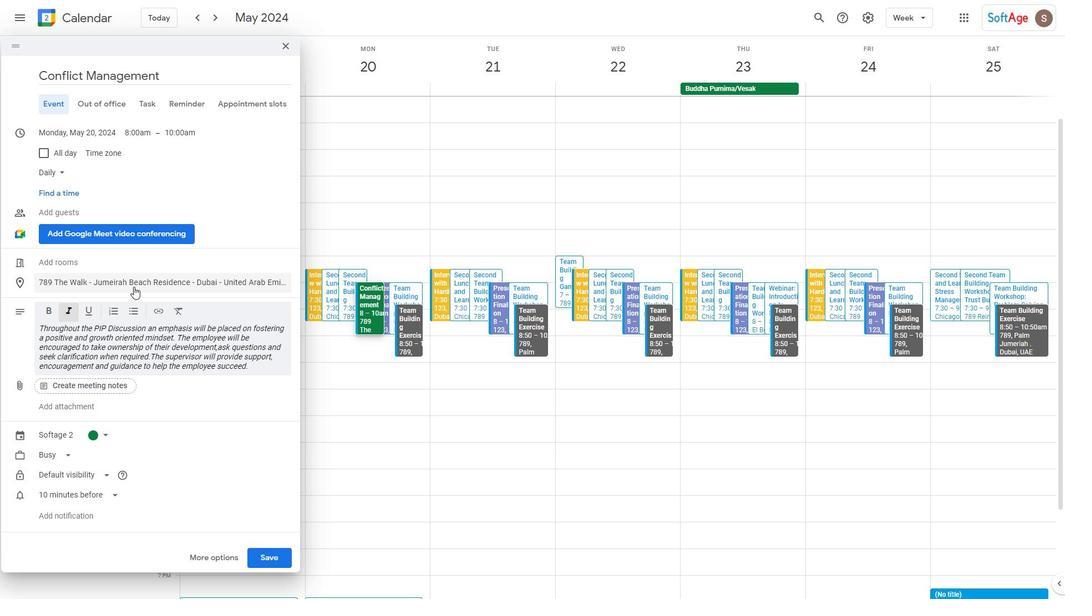 
Action: Mouse scrolled (133, 286) with delta (0, 0)
Screenshot: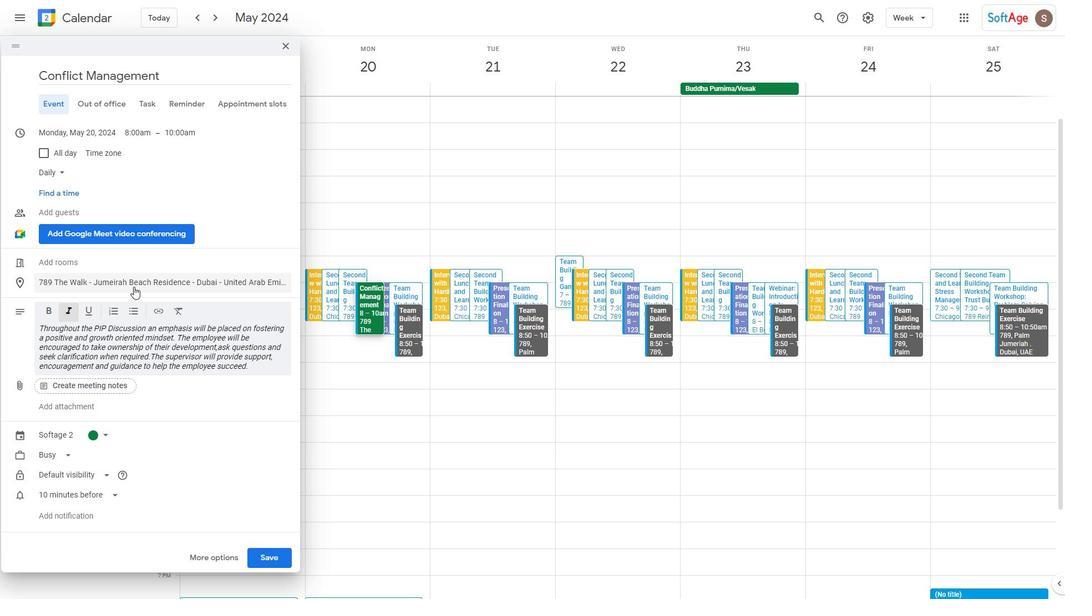 
Action: Mouse scrolled (133, 286) with delta (0, 0)
Screenshot: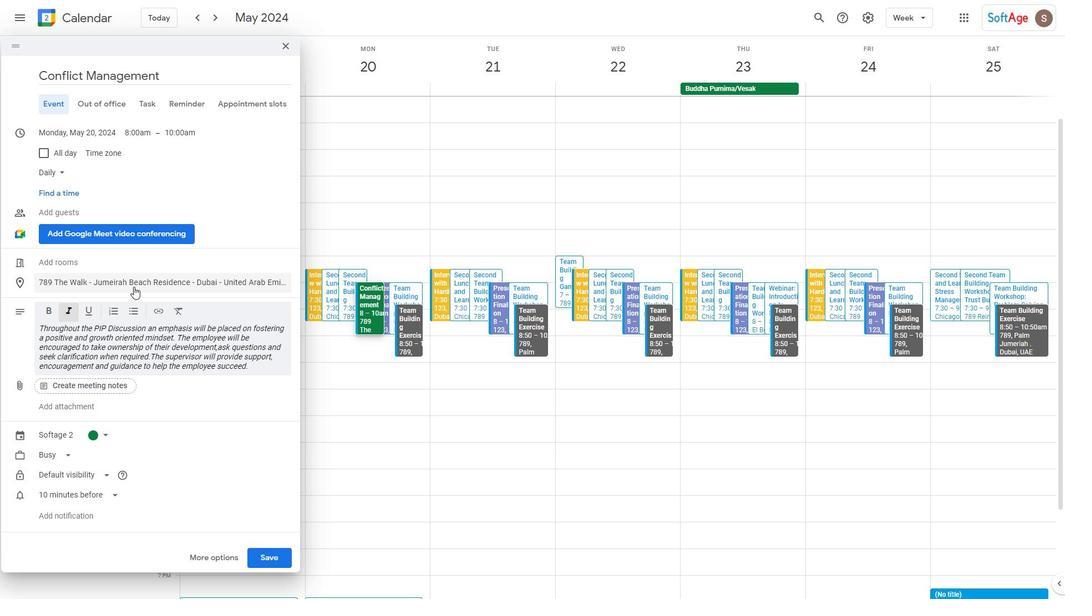 
Action: Mouse scrolled (133, 286) with delta (0, 0)
Screenshot: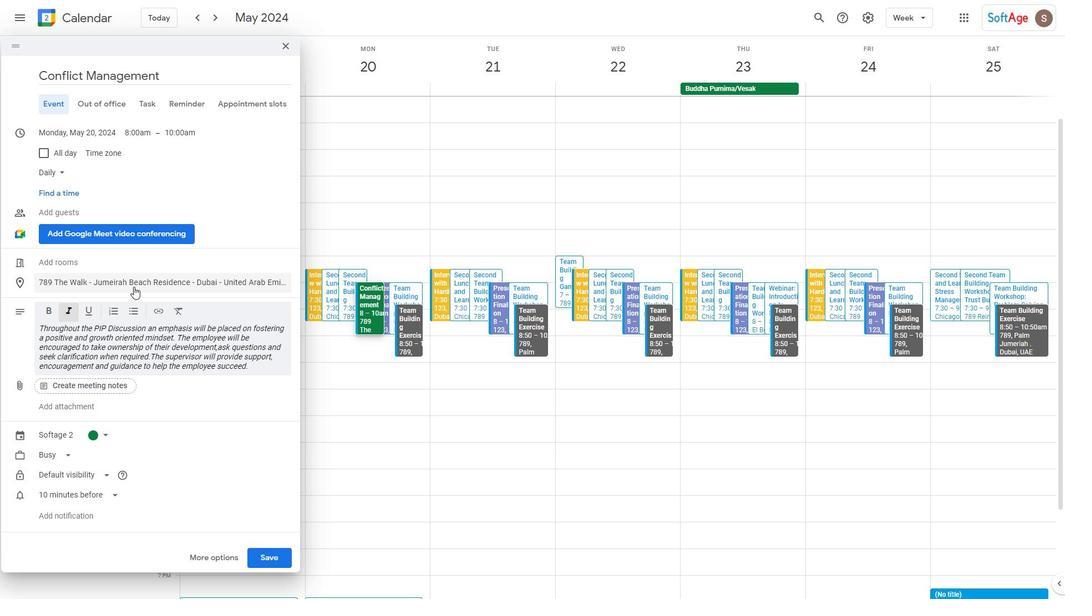 
Action: Mouse moved to (259, 557)
Screenshot: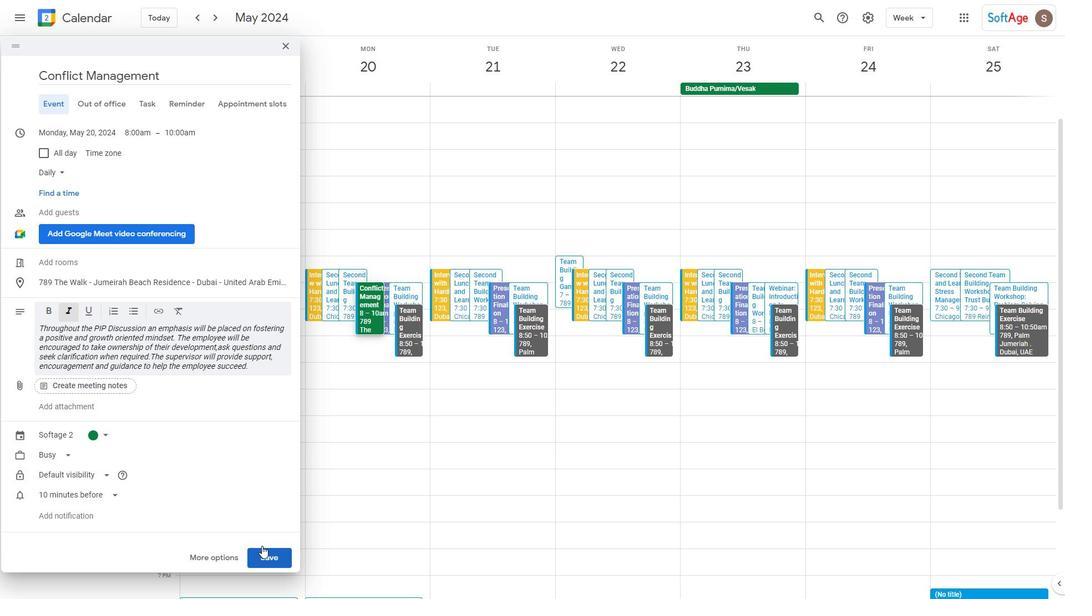 
Action: Mouse pressed left at (259, 557)
Screenshot: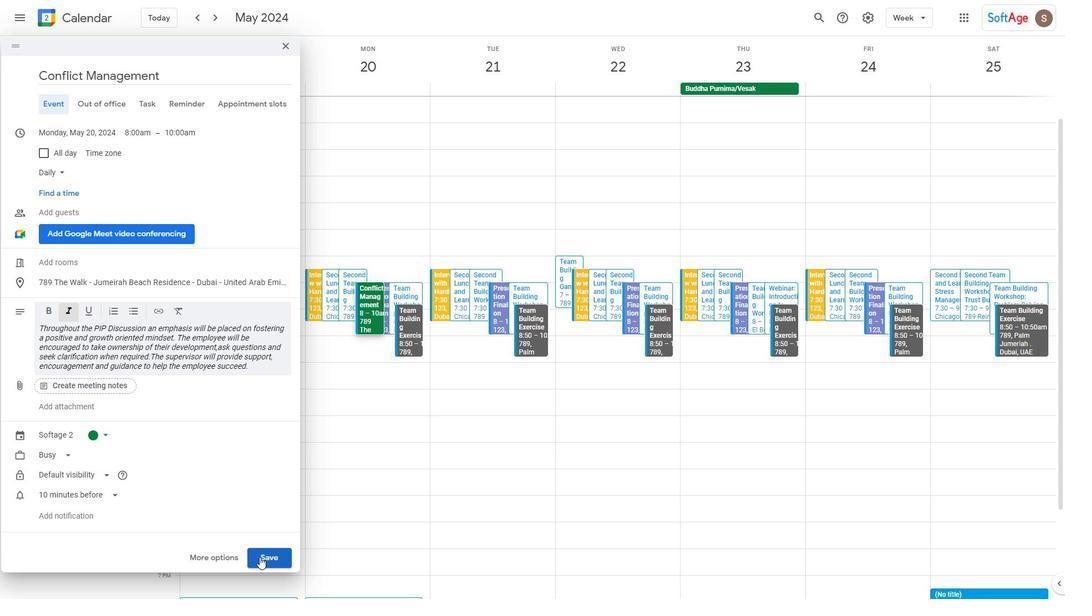 
Action: Mouse moved to (365, 317)
Screenshot: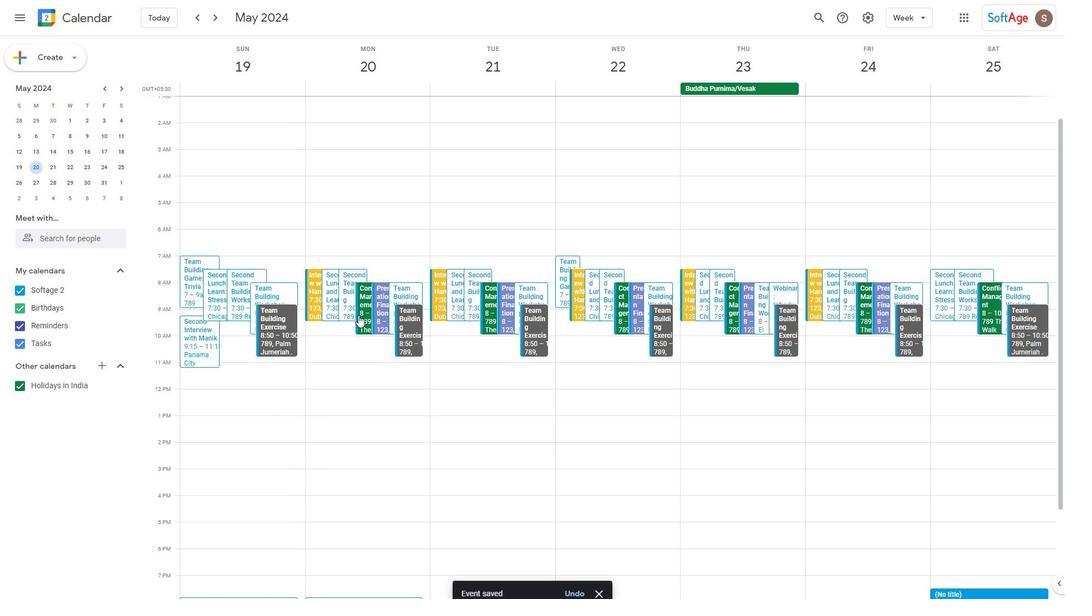 
Action: Mouse pressed left at (365, 317)
Screenshot: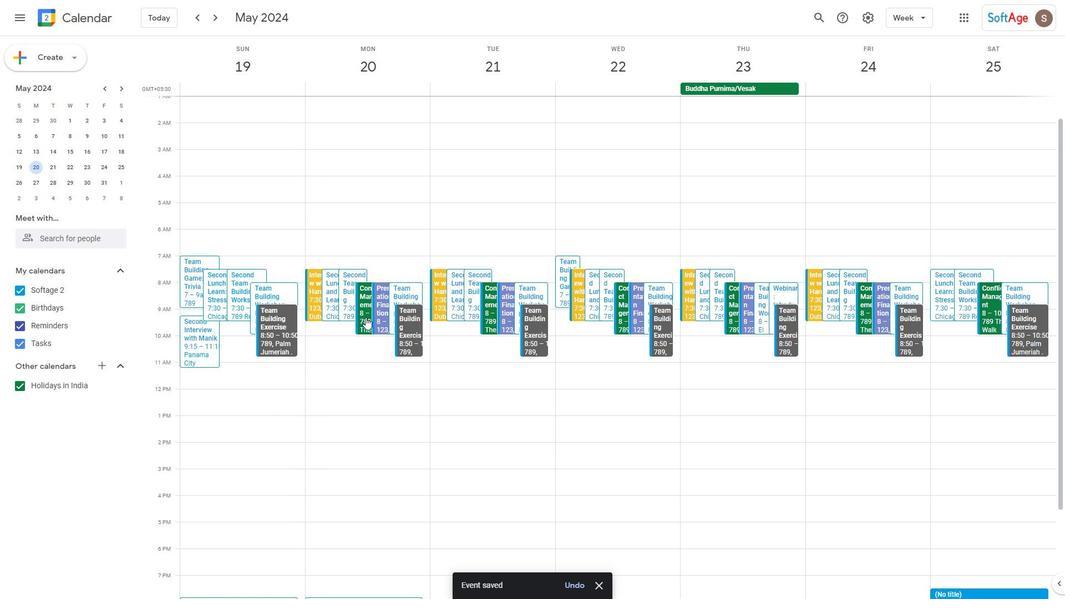 
Action: Mouse moved to (233, 185)
Screenshot: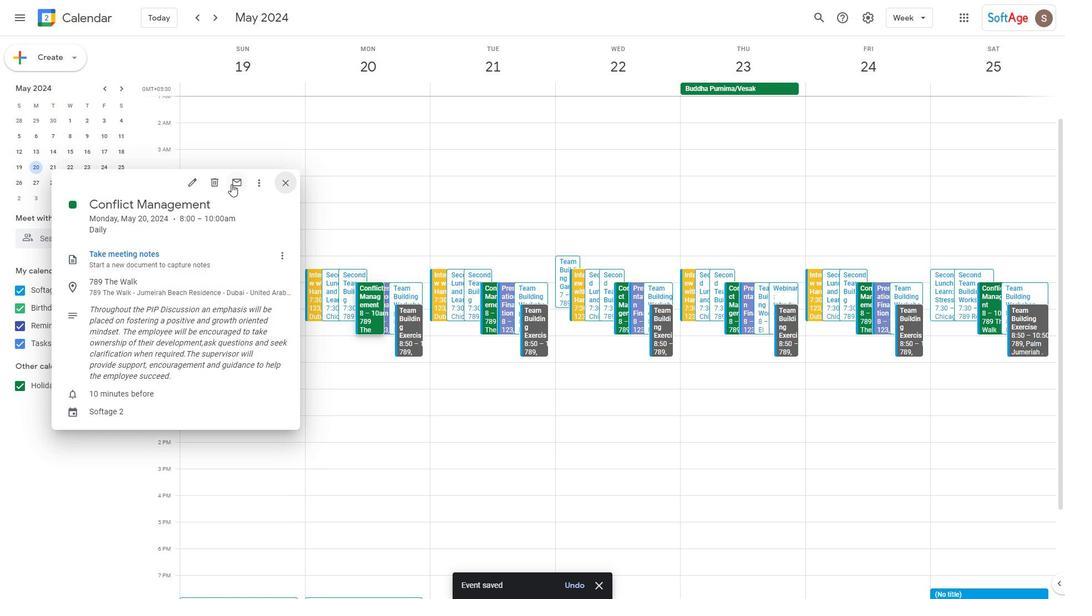 
Action: Mouse pressed left at (233, 185)
Screenshot: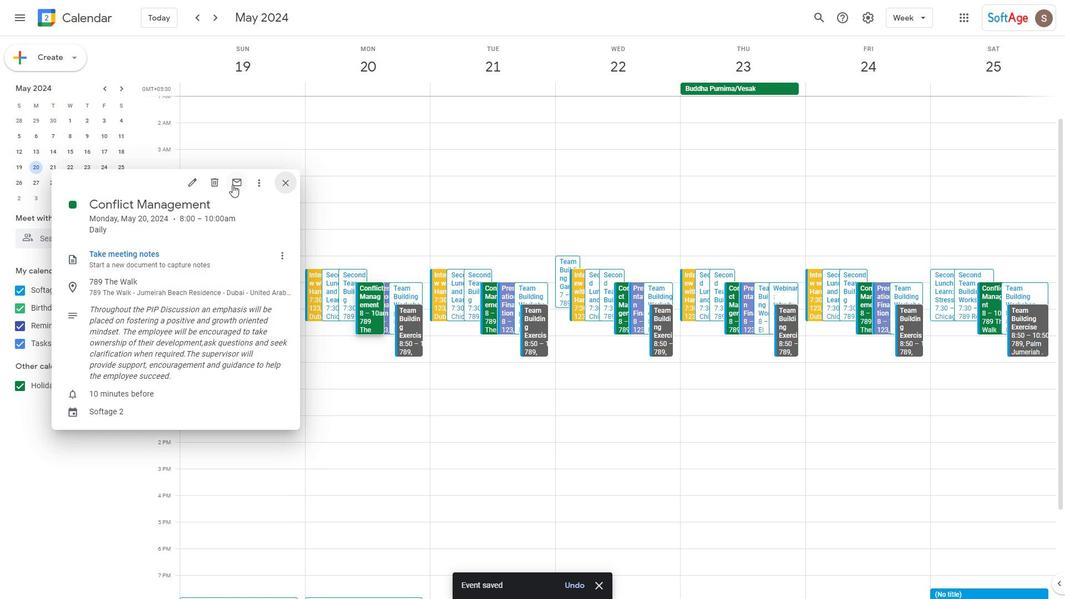 
Action: Mouse moved to (413, 243)
Screenshot: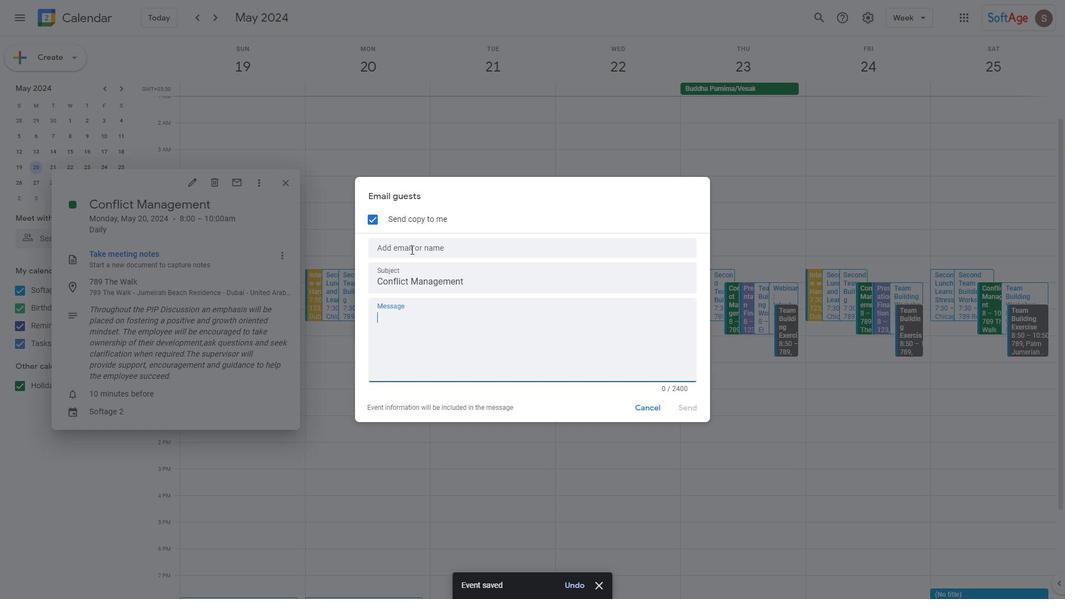 
Action: Mouse pressed left at (413, 243)
Screenshot: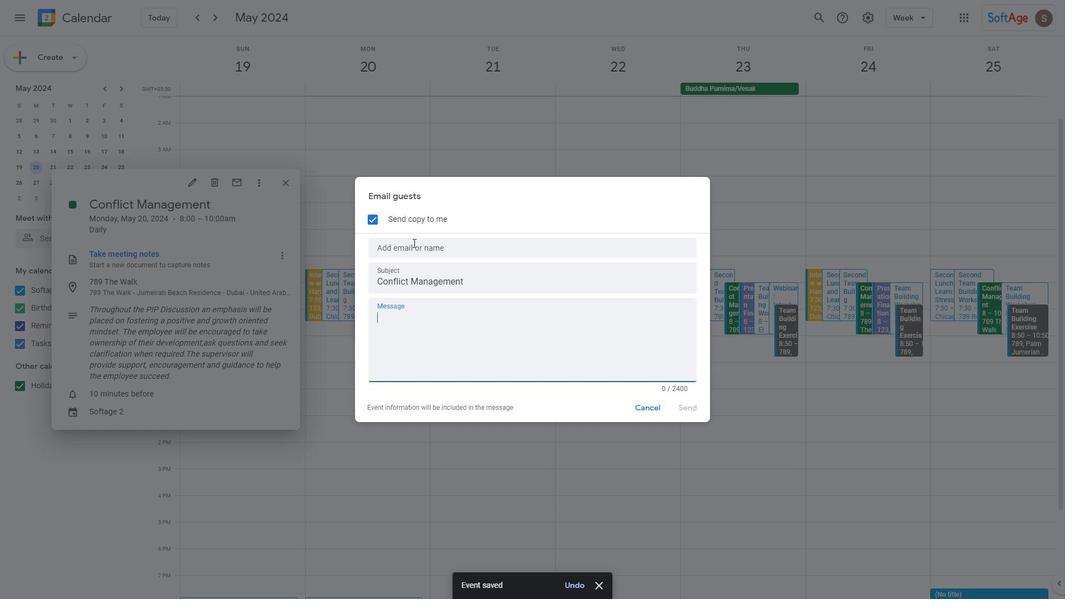 
Action: Key pressed softage.7
Screenshot: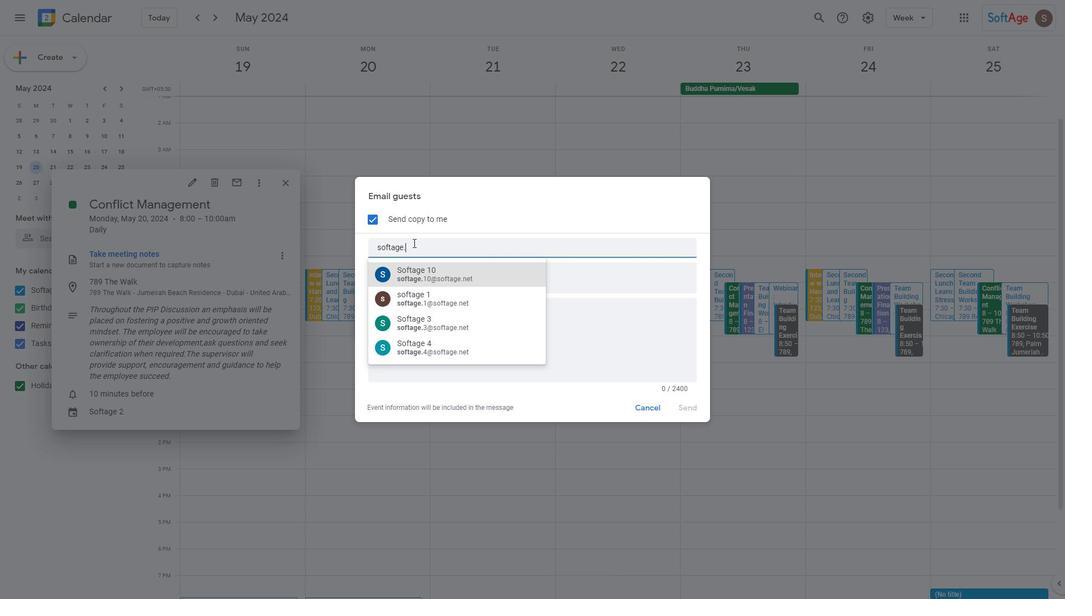 
Action: Mouse moved to (463, 275)
Screenshot: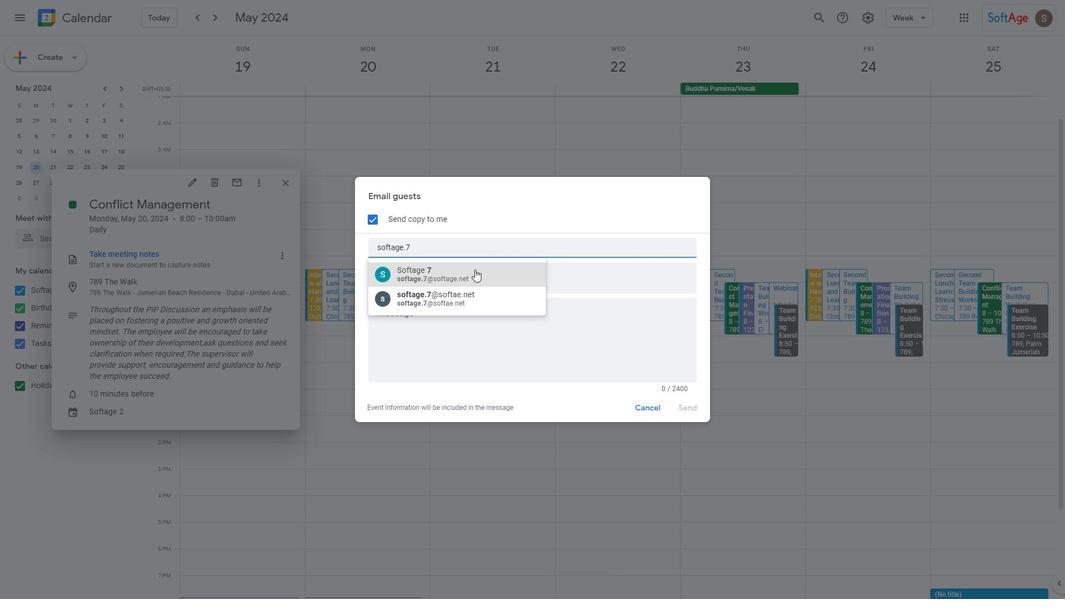 
Action: Mouse pressed left at (463, 275)
Screenshot: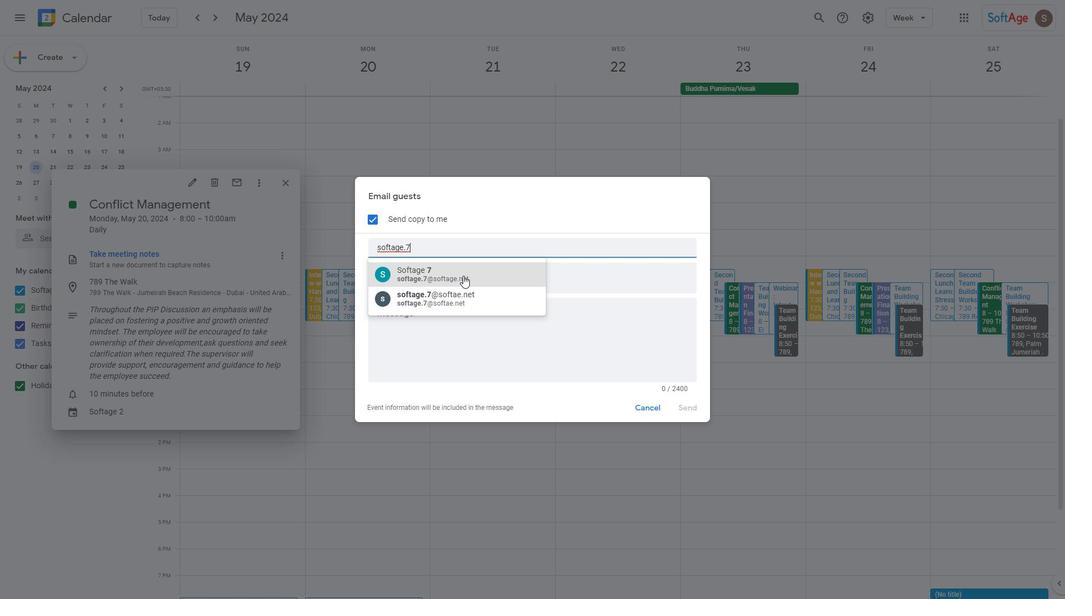 
Action: Mouse moved to (464, 230)
Screenshot: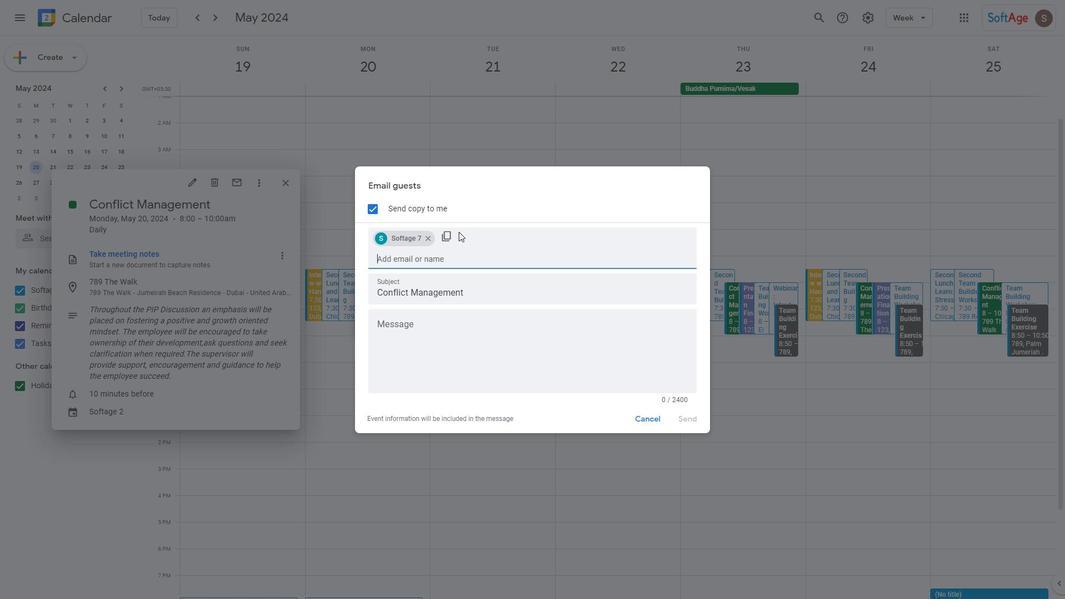
Action: Key pressed softage.8
Screenshot: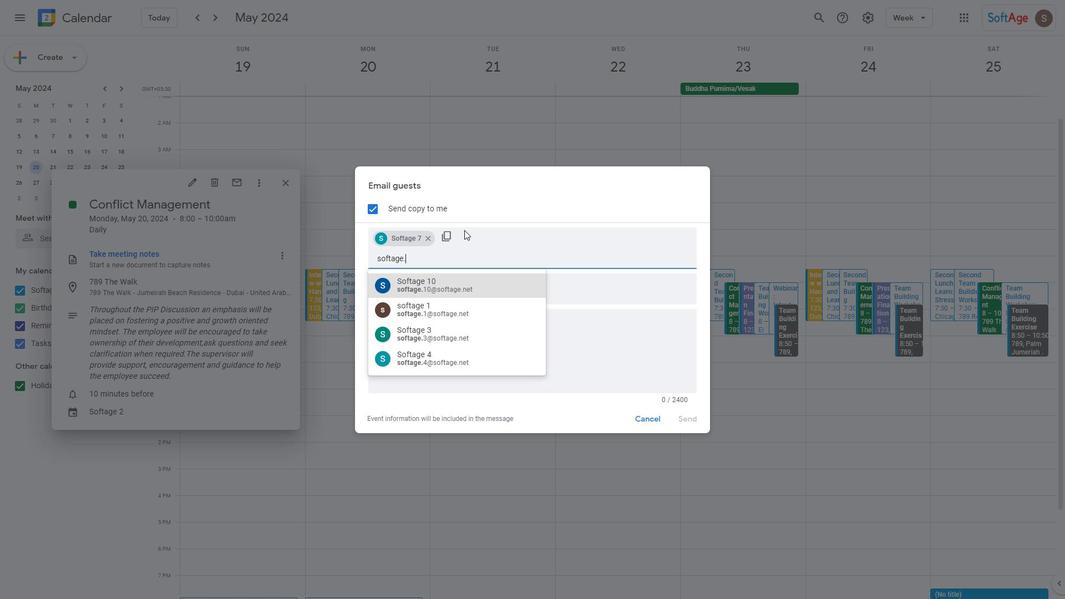 
Action: Mouse moved to (421, 290)
Screenshot: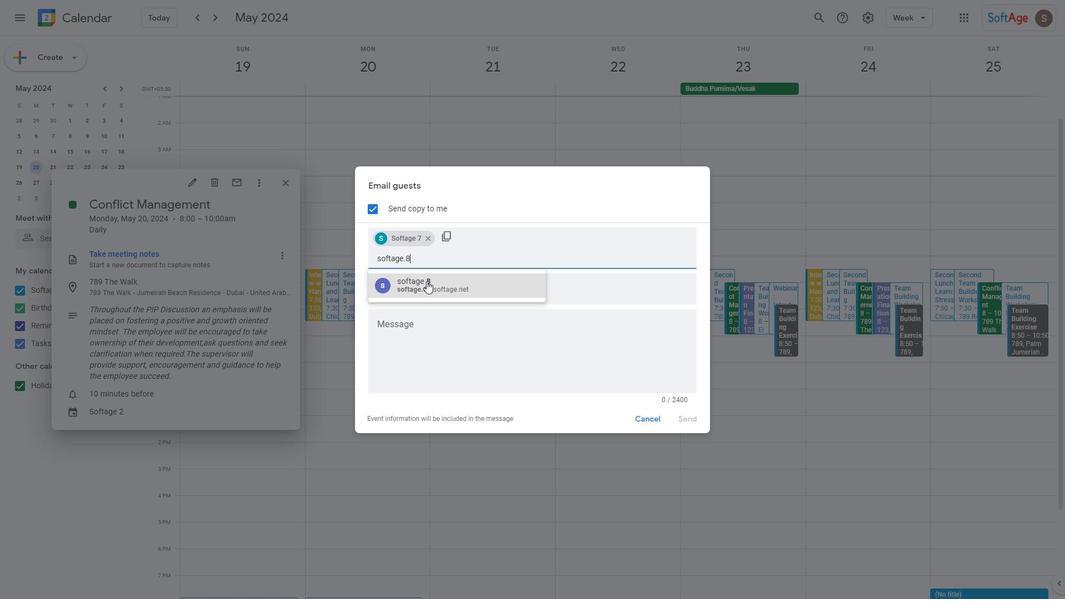 
Action: Mouse pressed left at (421, 290)
Screenshot: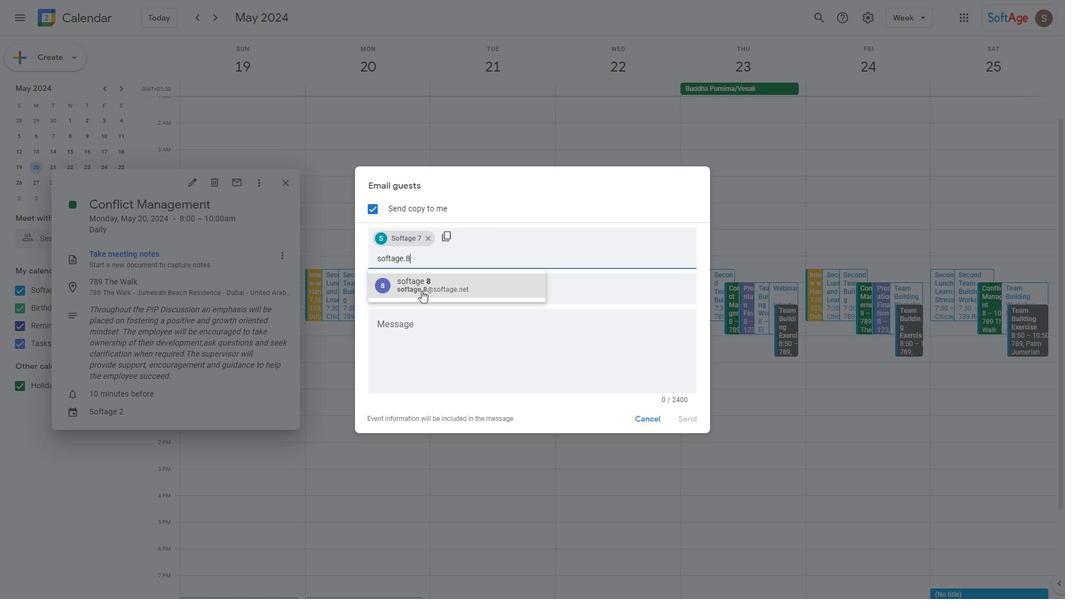 
Action: Mouse moved to (460, 318)
Screenshot: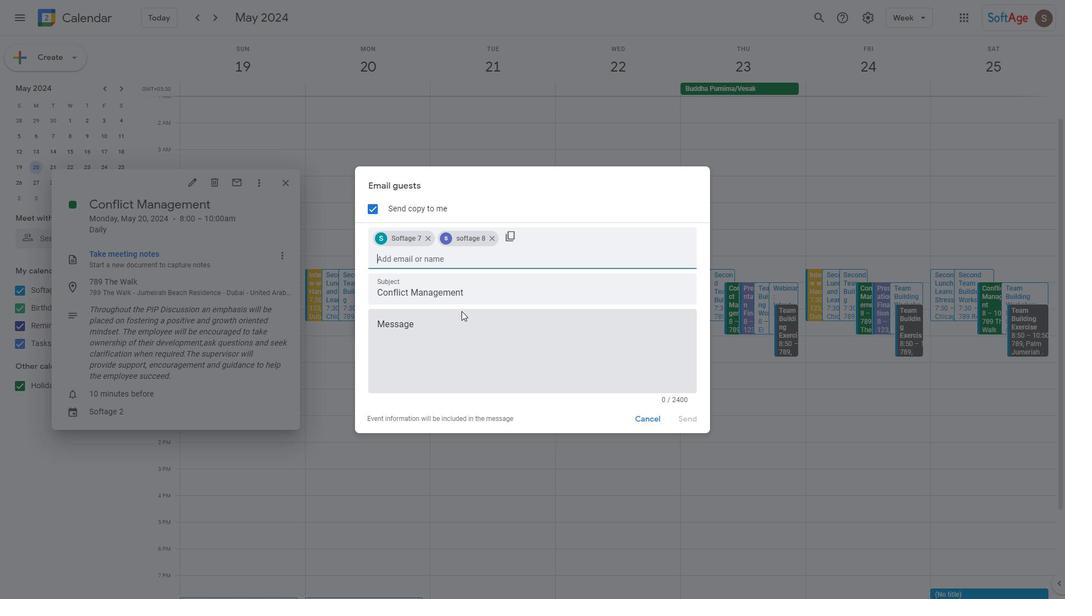 
Action: Mouse pressed left at (460, 318)
Screenshot: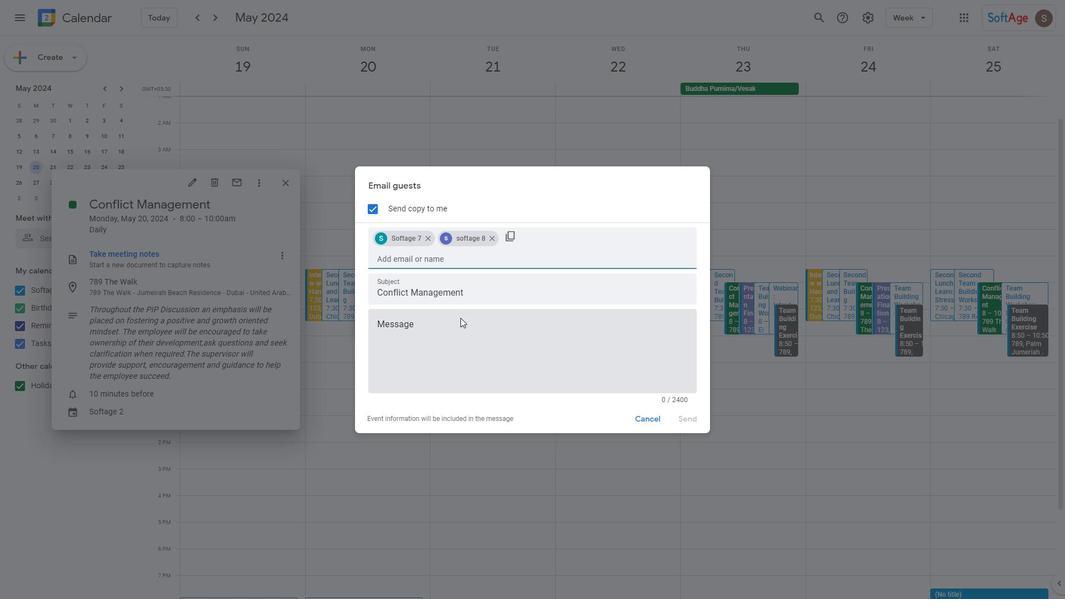 
Action: Key pressed <Key.caps_lock>P<Key.caps_lock>articipants
Screenshot: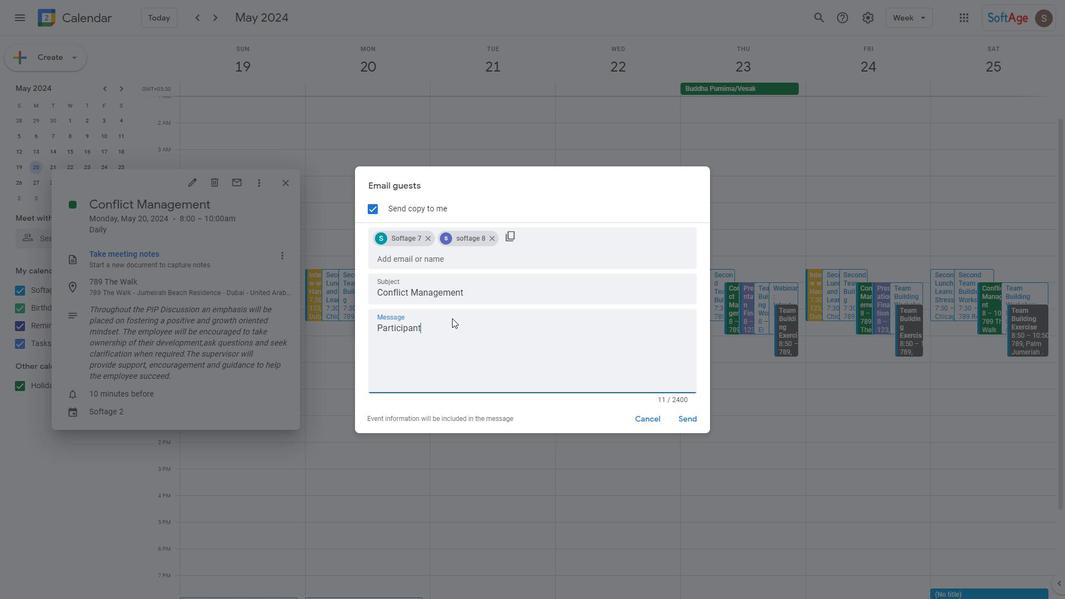 
Action: Mouse moved to (679, 416)
Screenshot: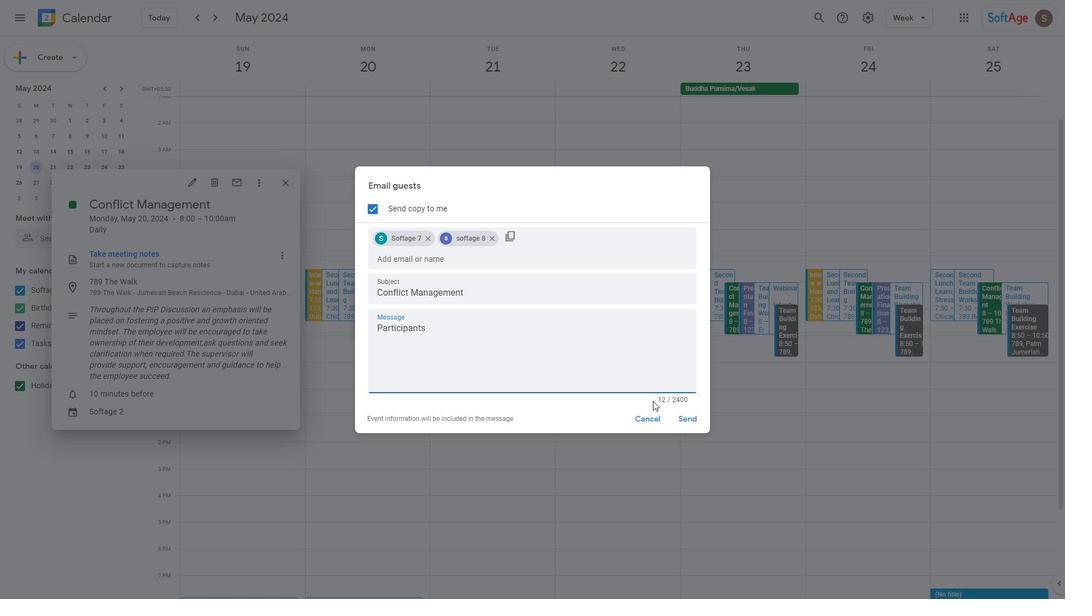 
Action: Mouse pressed left at (679, 416)
Screenshot: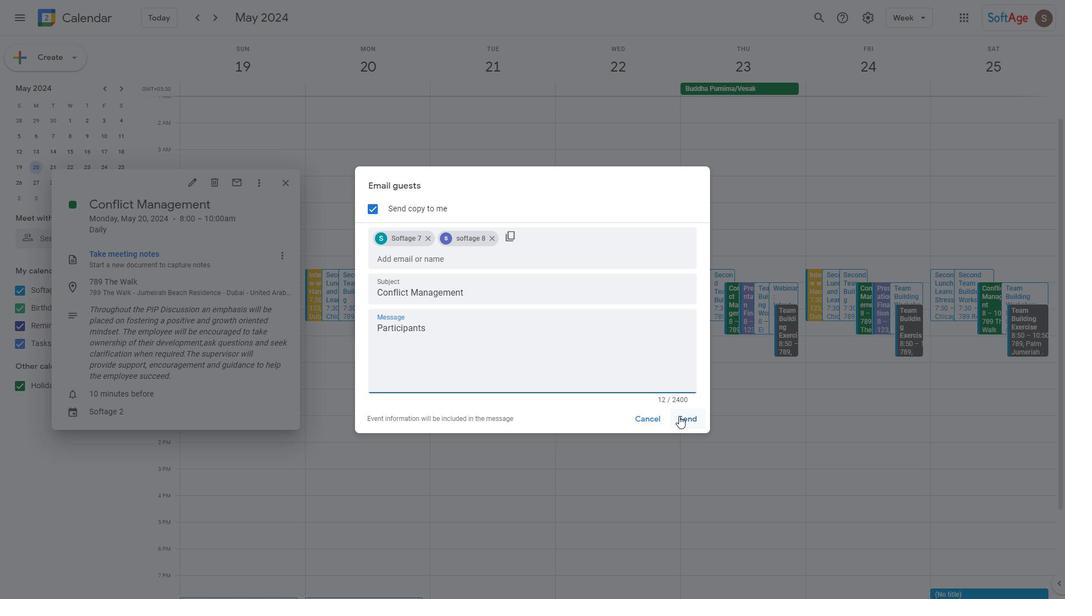 
Action: Mouse moved to (287, 178)
Screenshot: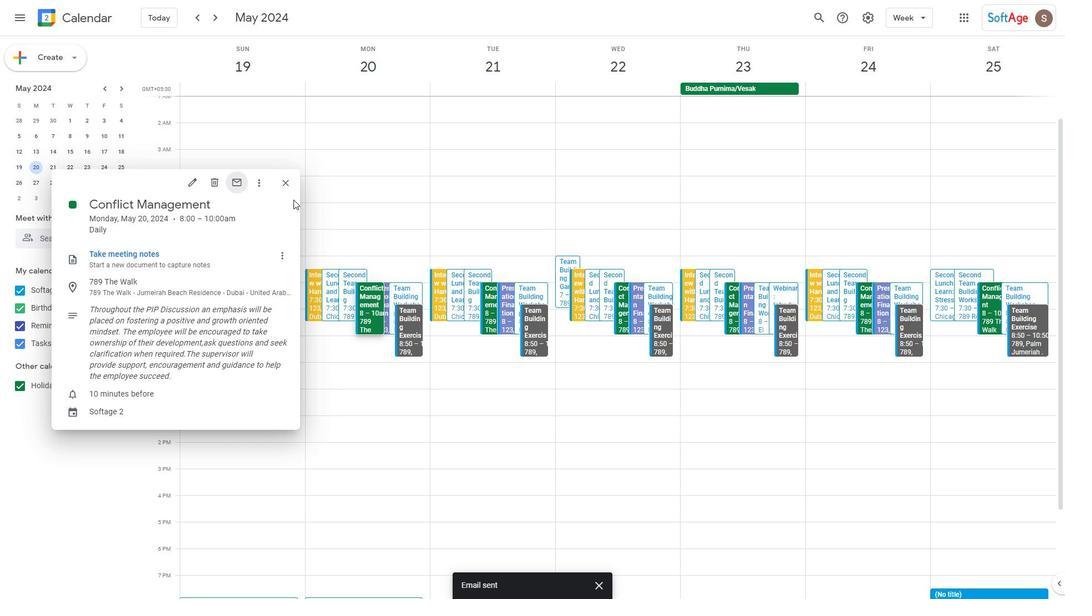 
Action: Mouse pressed left at (287, 178)
Screenshot: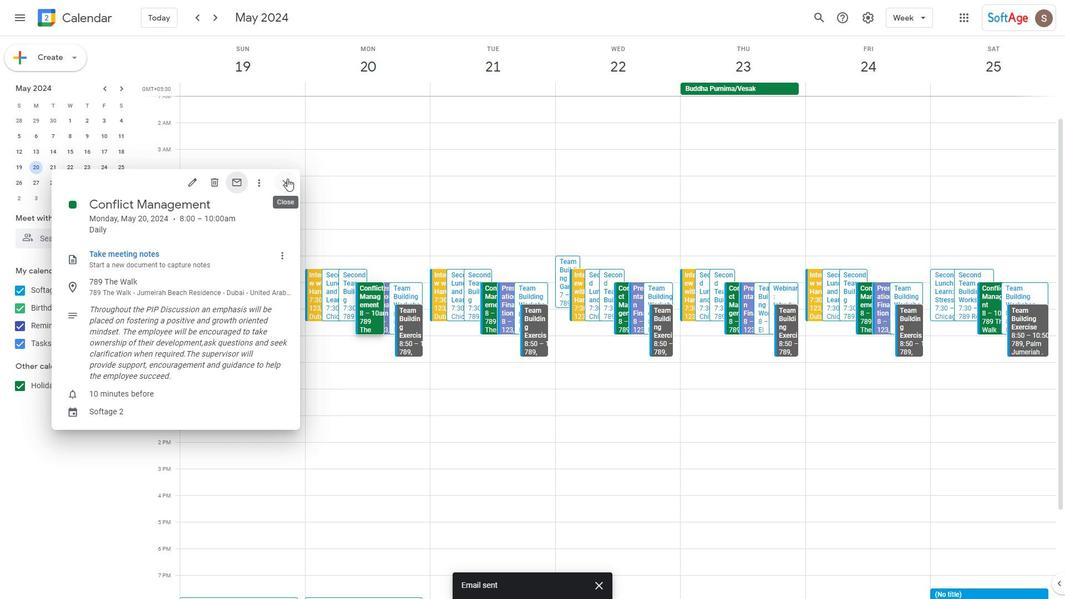 
Action: Mouse moved to (371, 190)
Screenshot: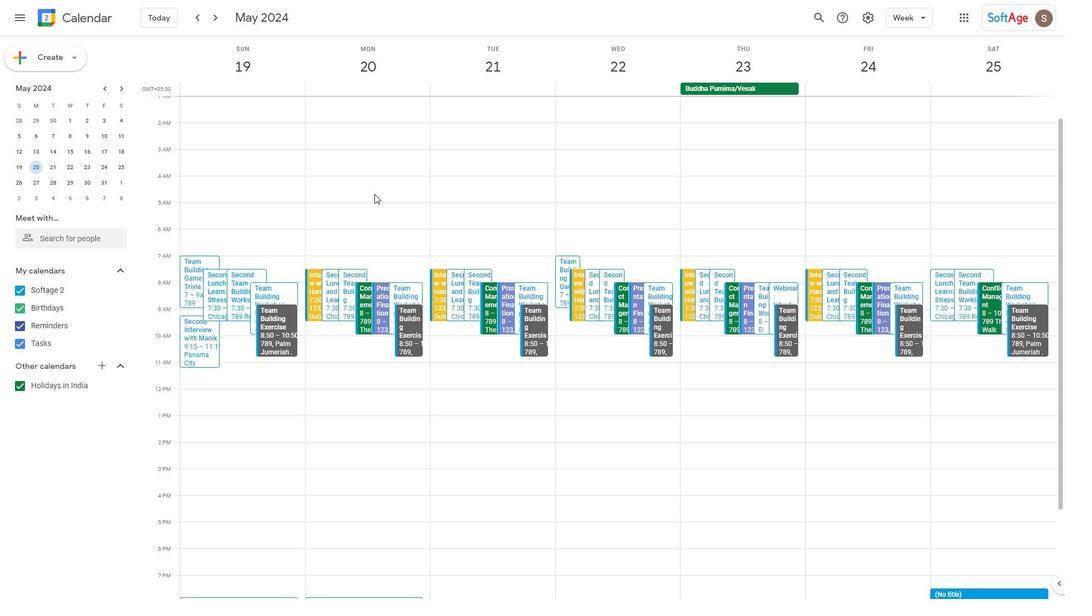 
